 Task: Forward email with the signature Christopher Carter with the subject Request for a discount from softage.1@softage.net to softage.3@softage.net with the message I would appreciate it if you could review the project proposal and provide feedback., select first 2 words, change the font of the message to Narrow and change the font typography to underline Send the email
Action: Mouse moved to (1153, 99)
Screenshot: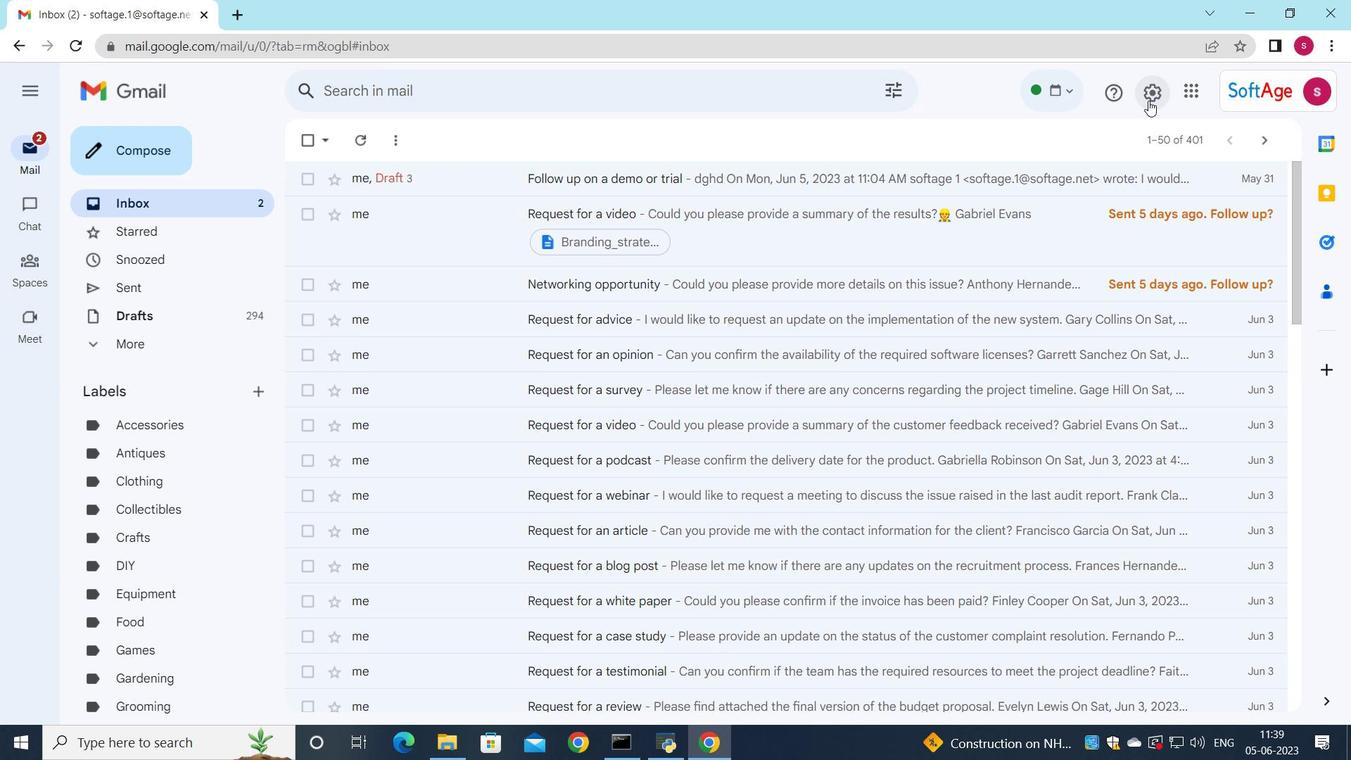 
Action: Mouse pressed left at (1153, 99)
Screenshot: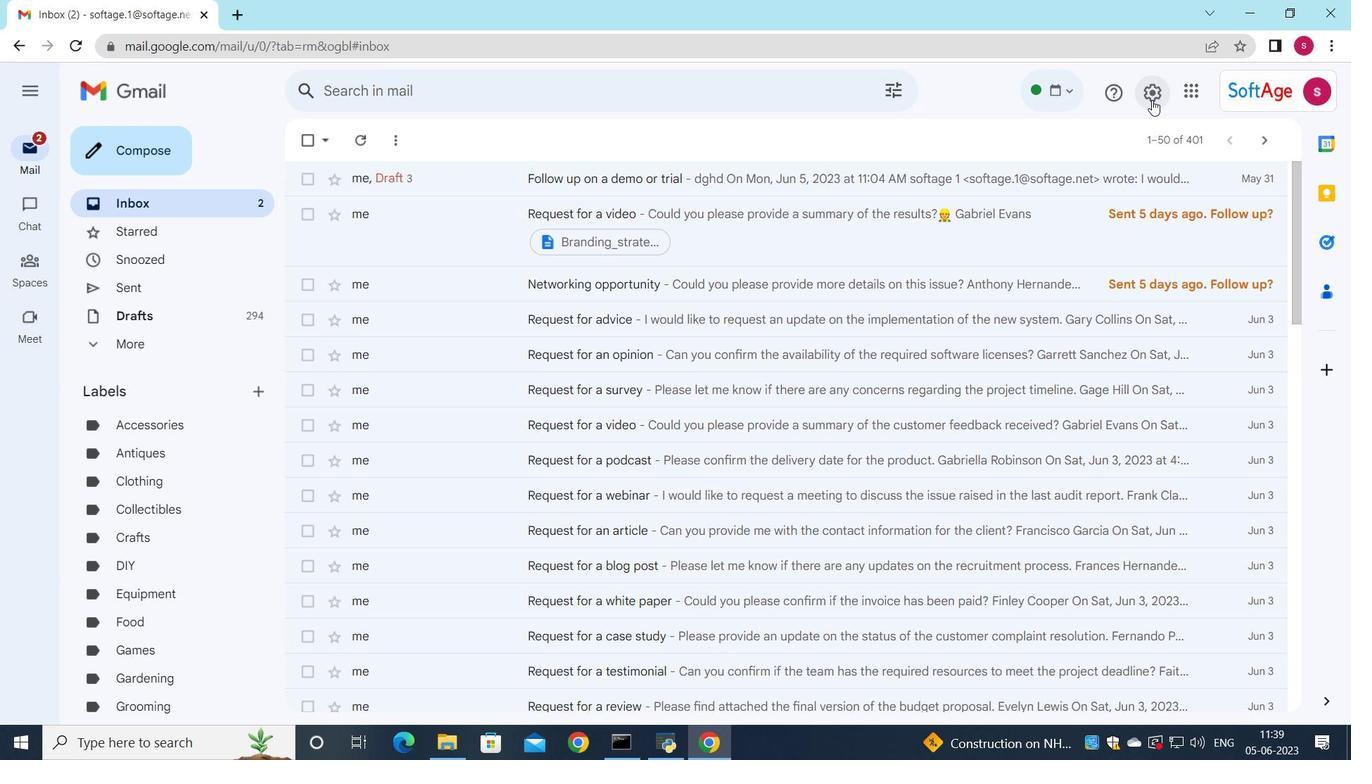 
Action: Mouse moved to (1158, 178)
Screenshot: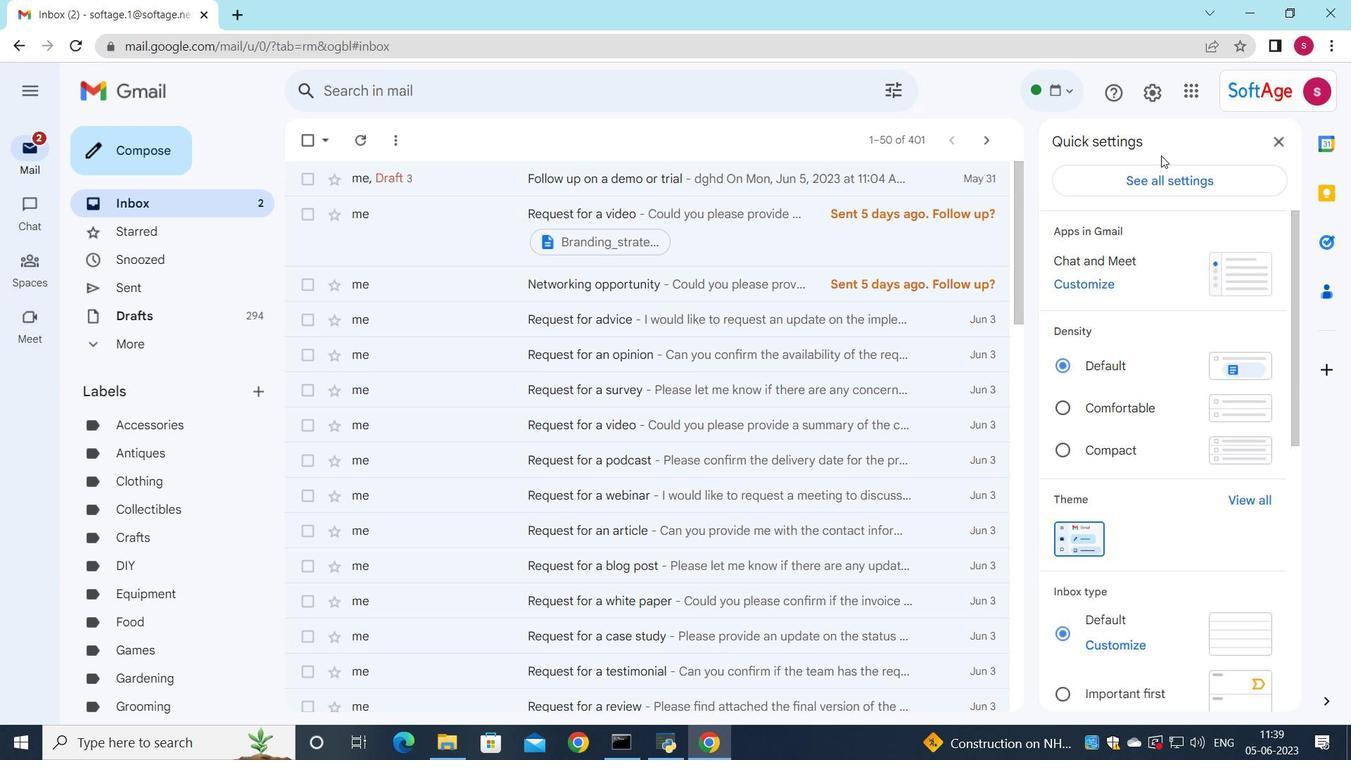 
Action: Mouse pressed left at (1158, 178)
Screenshot: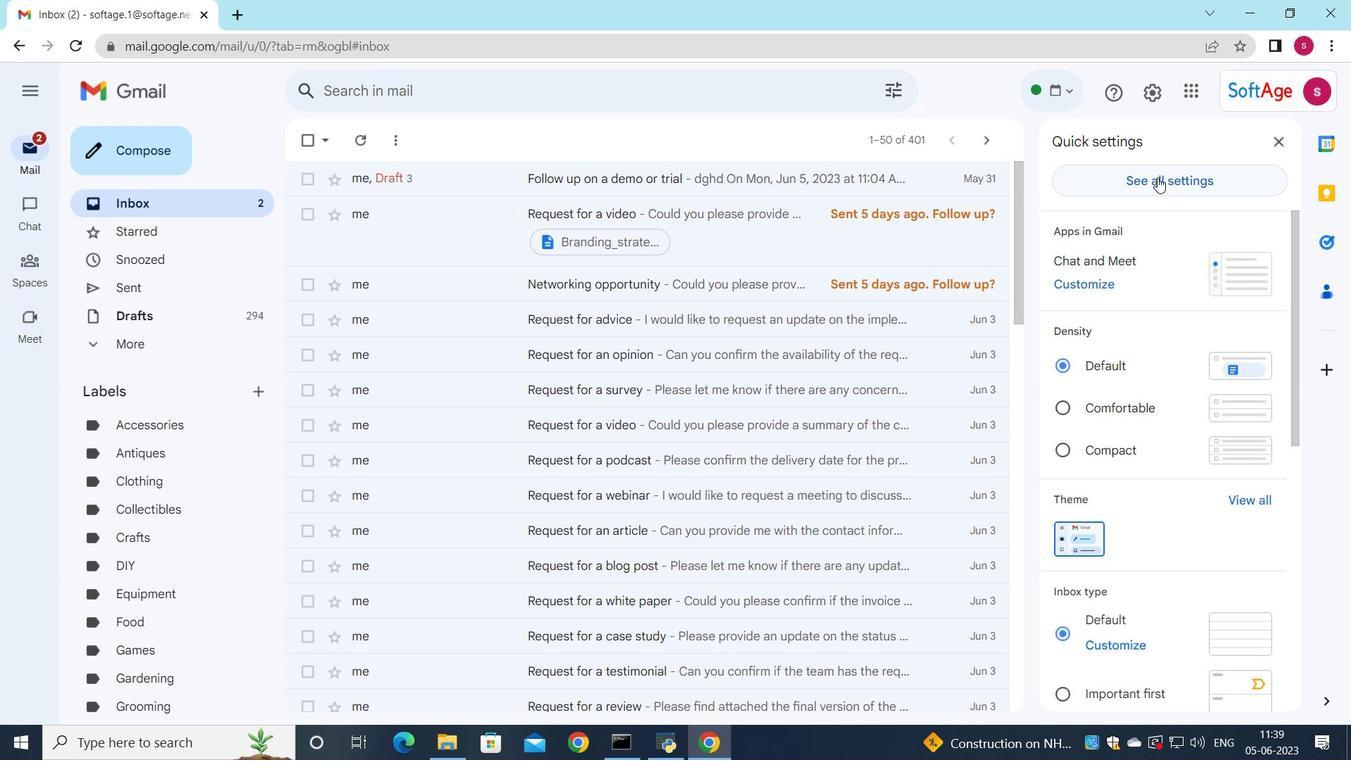 
Action: Mouse moved to (775, 349)
Screenshot: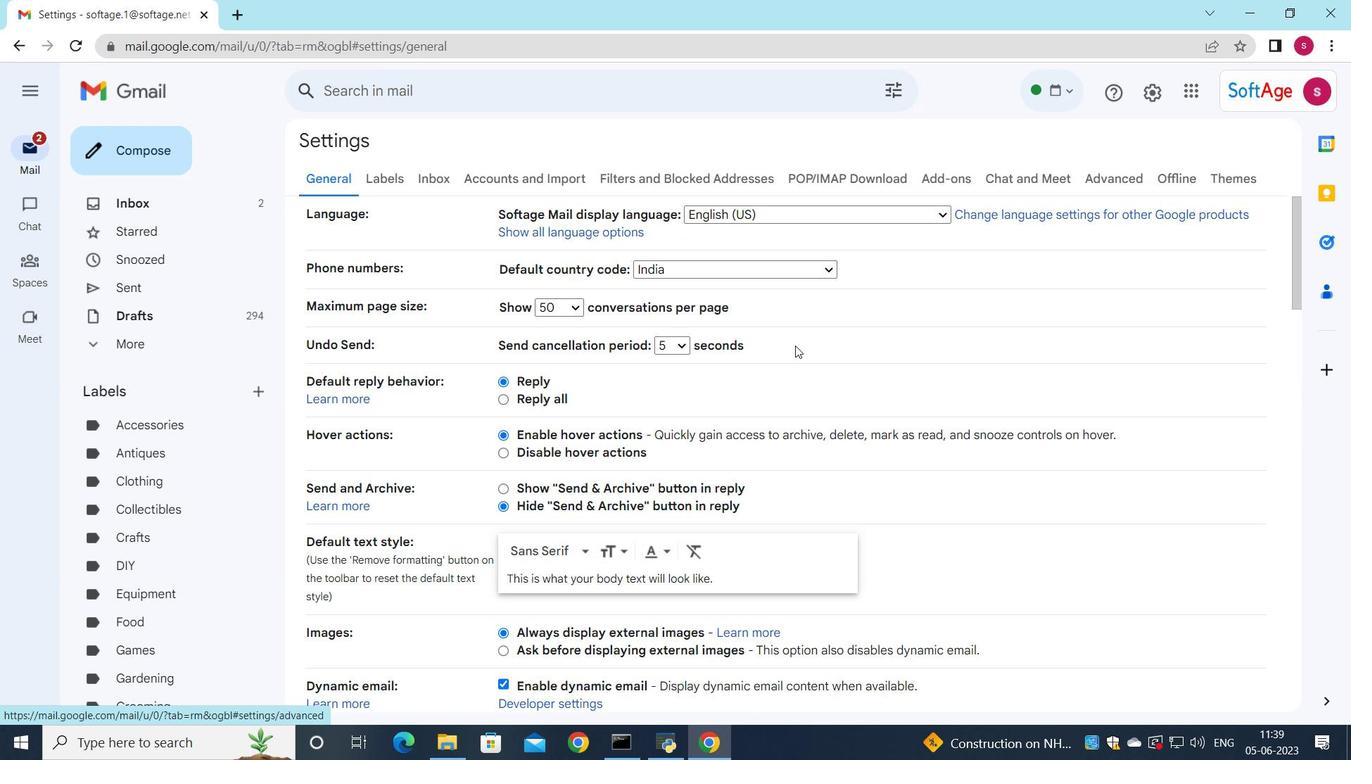 
Action: Mouse scrolled (775, 348) with delta (0, 0)
Screenshot: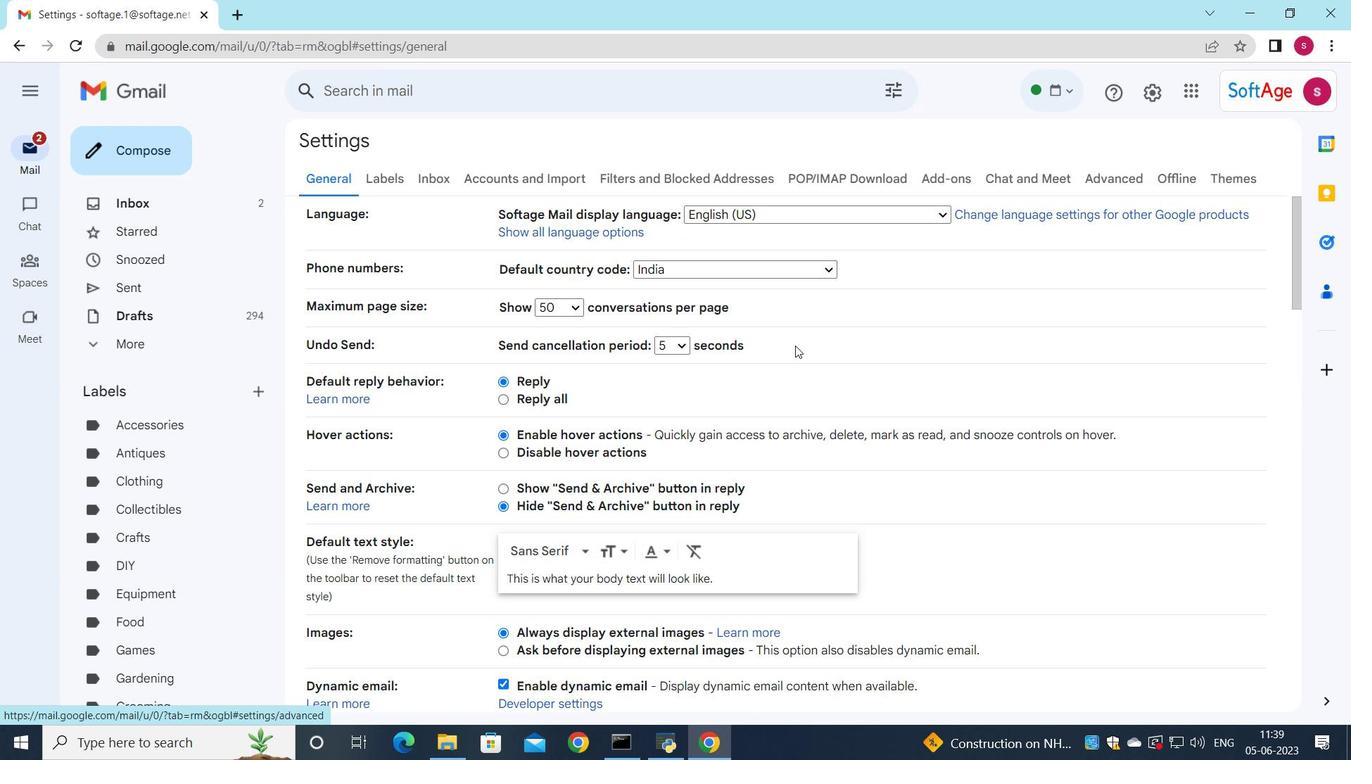 
Action: Mouse moved to (772, 351)
Screenshot: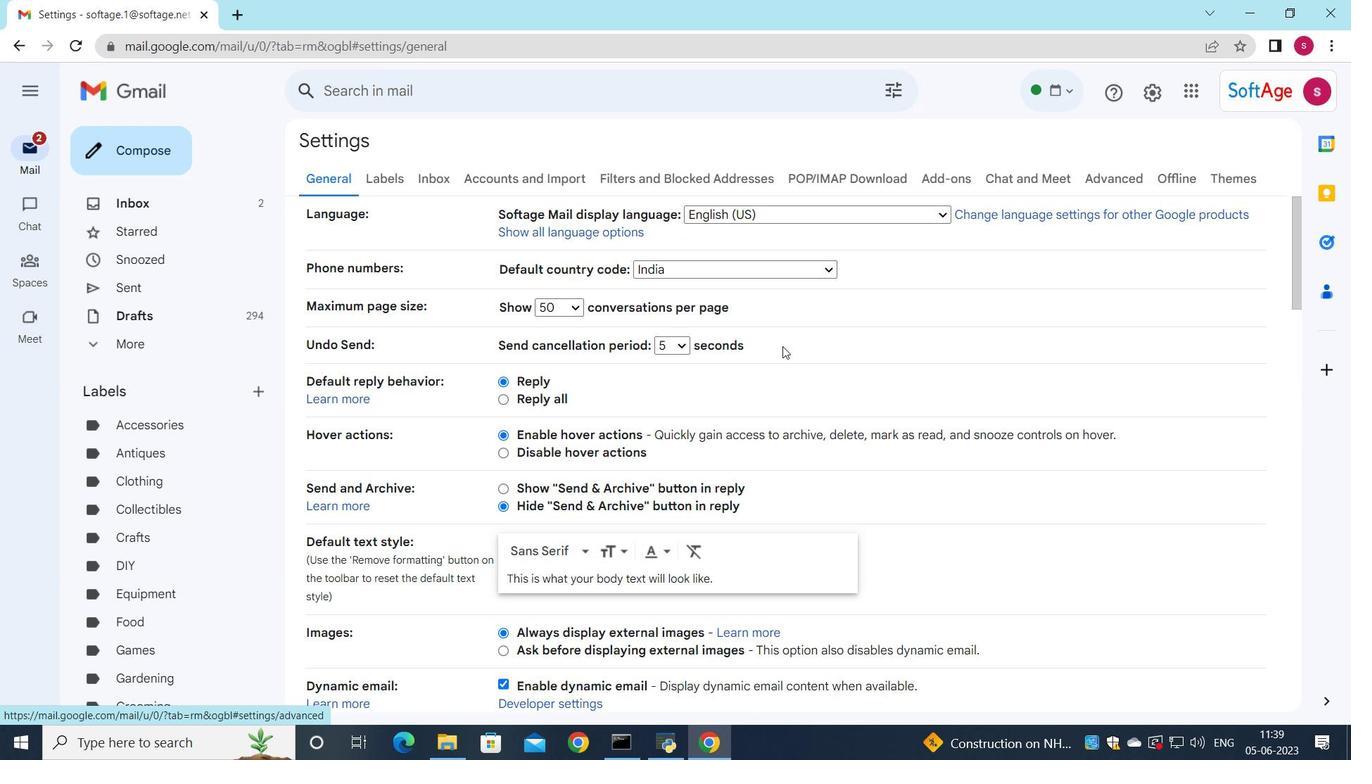 
Action: Mouse scrolled (772, 350) with delta (0, 0)
Screenshot: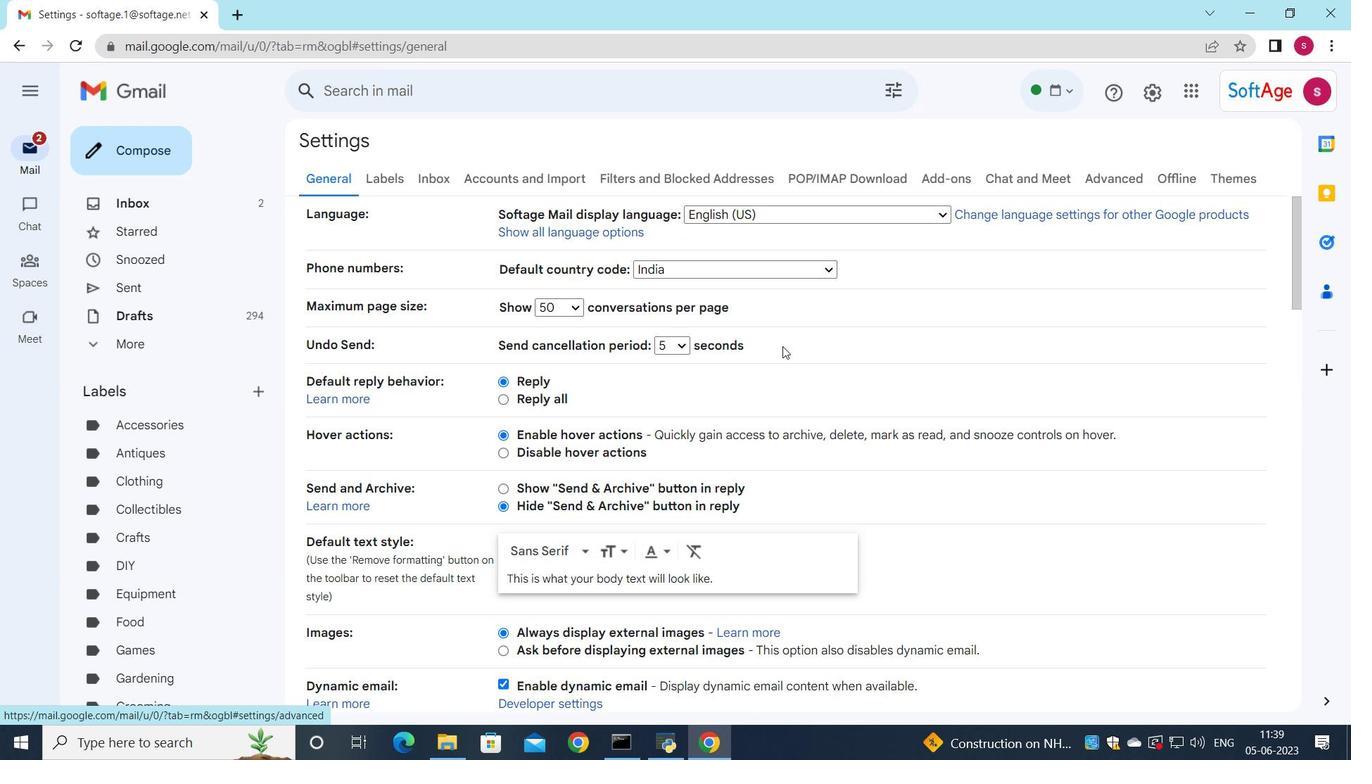 
Action: Mouse moved to (770, 353)
Screenshot: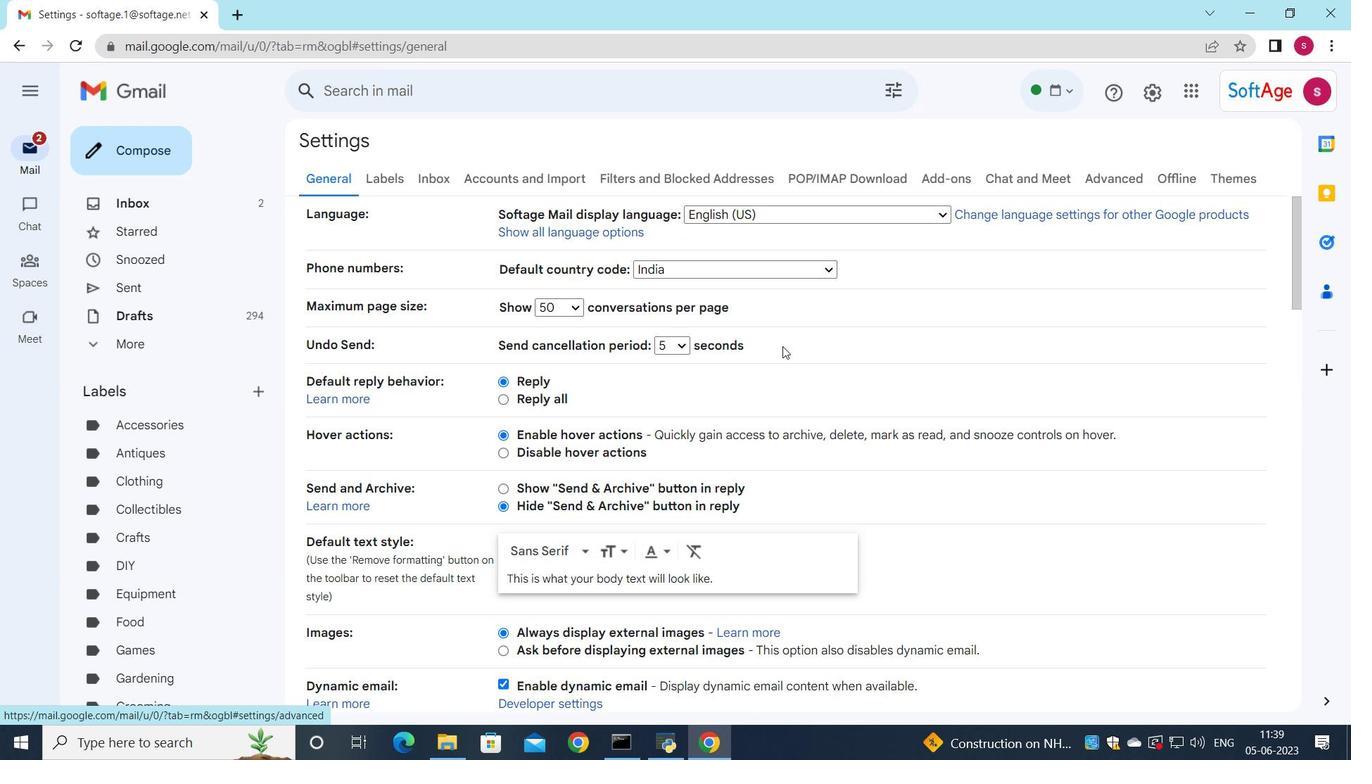 
Action: Mouse scrolled (770, 352) with delta (0, 0)
Screenshot: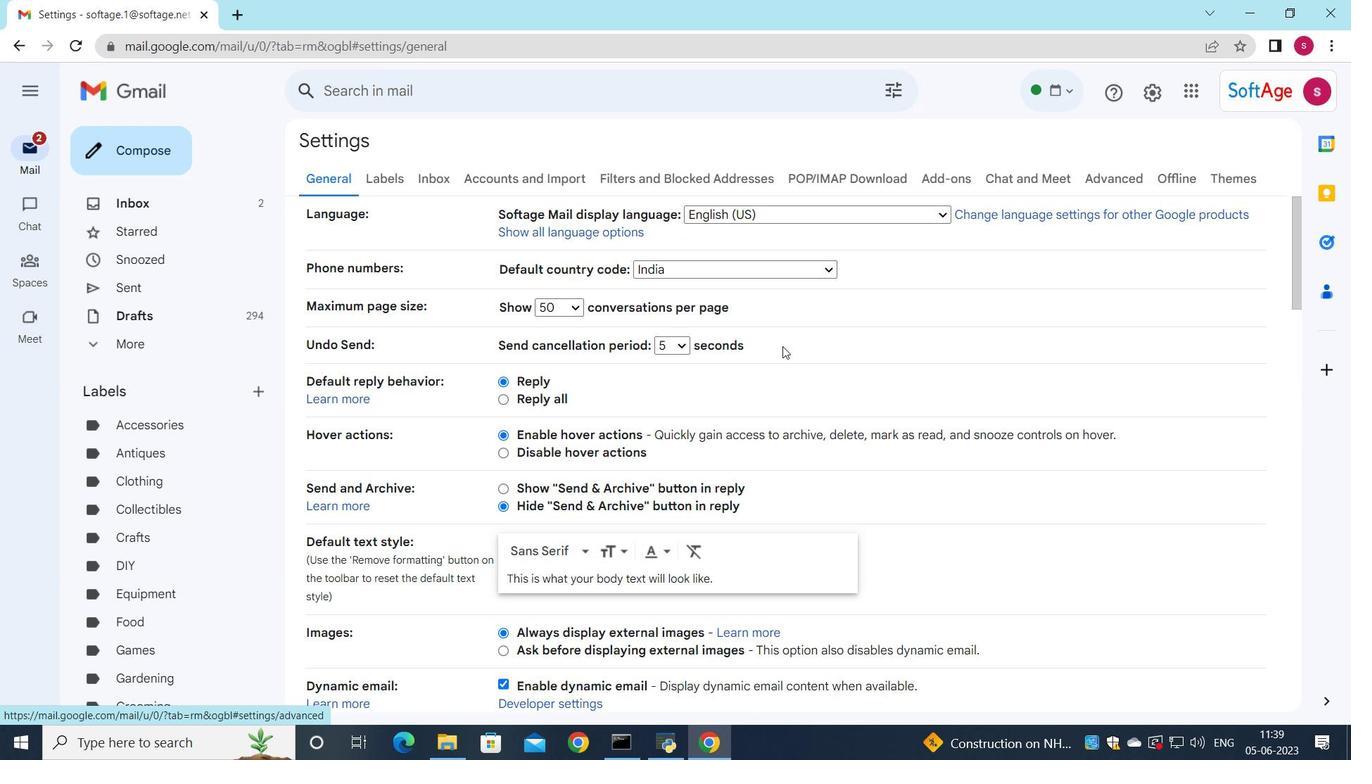 
Action: Mouse moved to (763, 354)
Screenshot: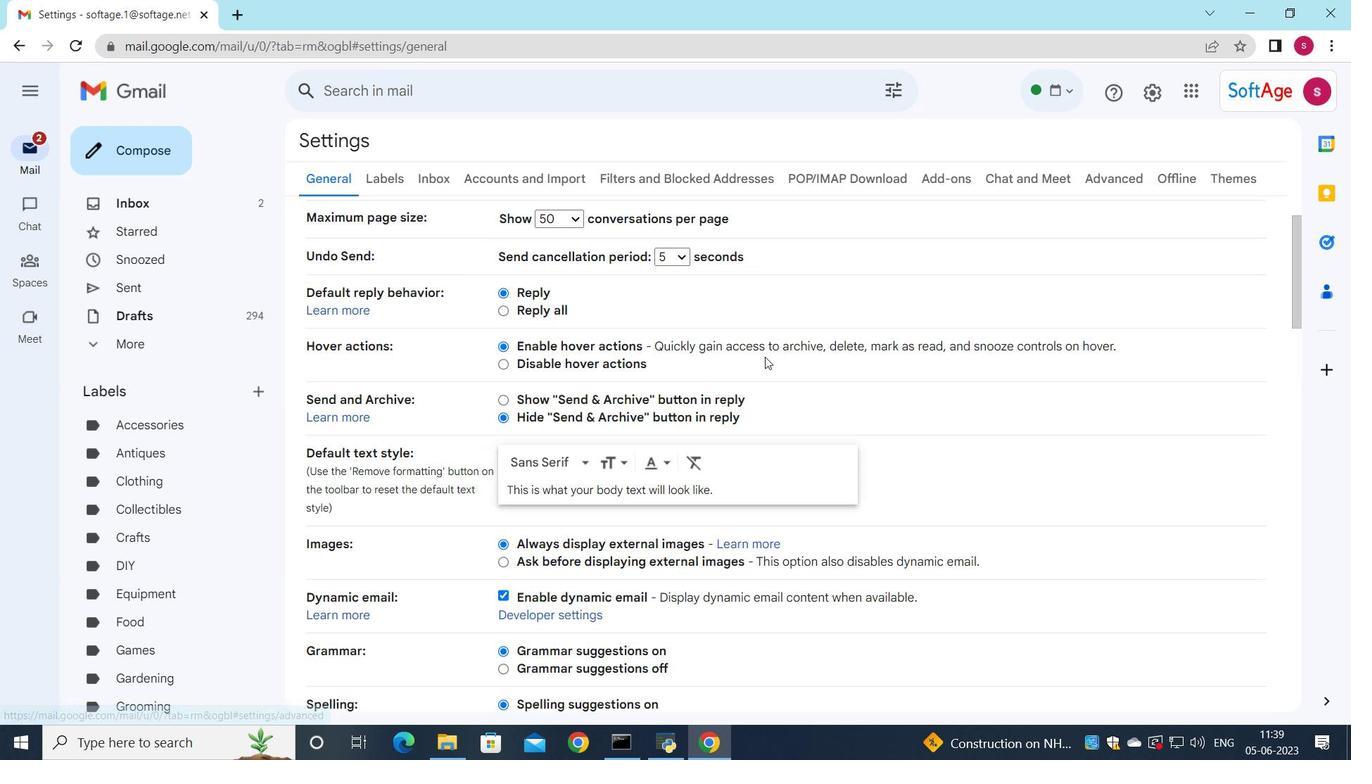 
Action: Mouse scrolled (763, 353) with delta (0, 0)
Screenshot: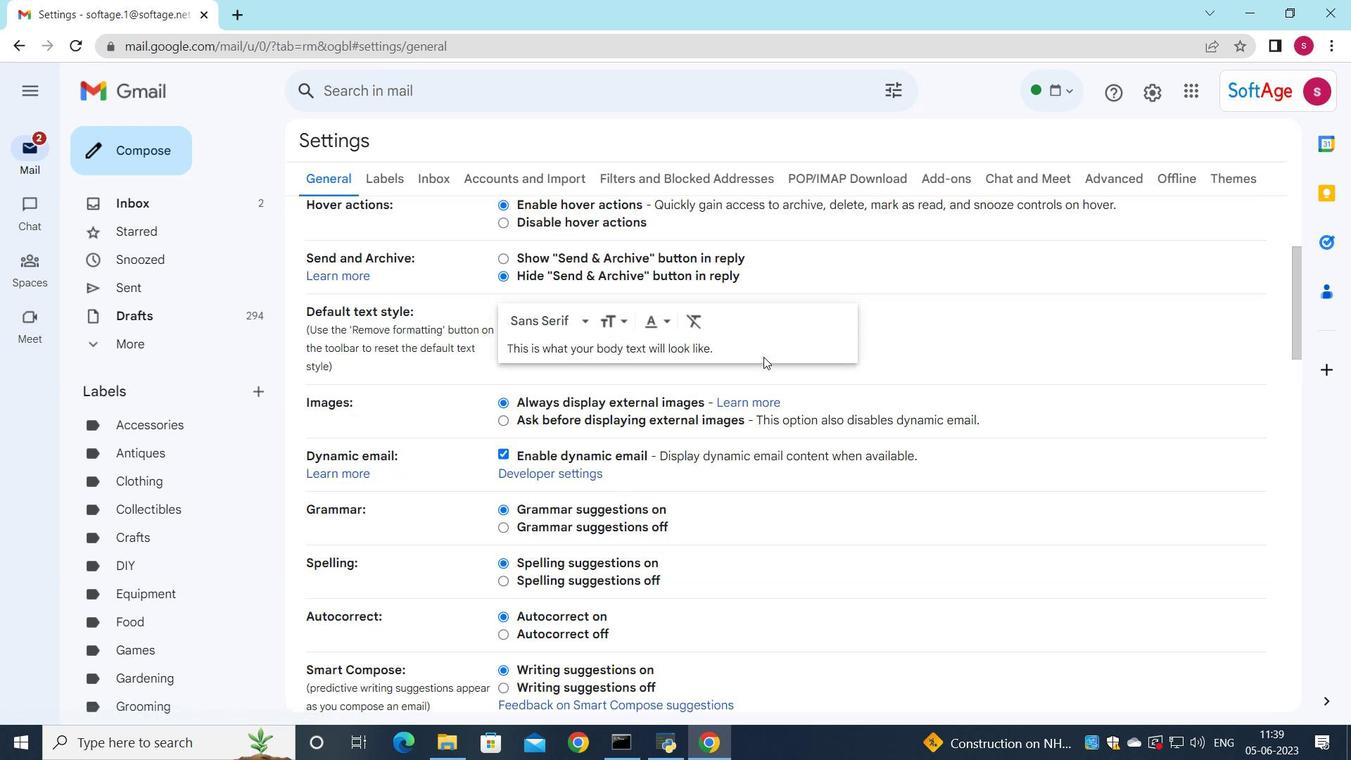 
Action: Mouse scrolled (763, 353) with delta (0, 0)
Screenshot: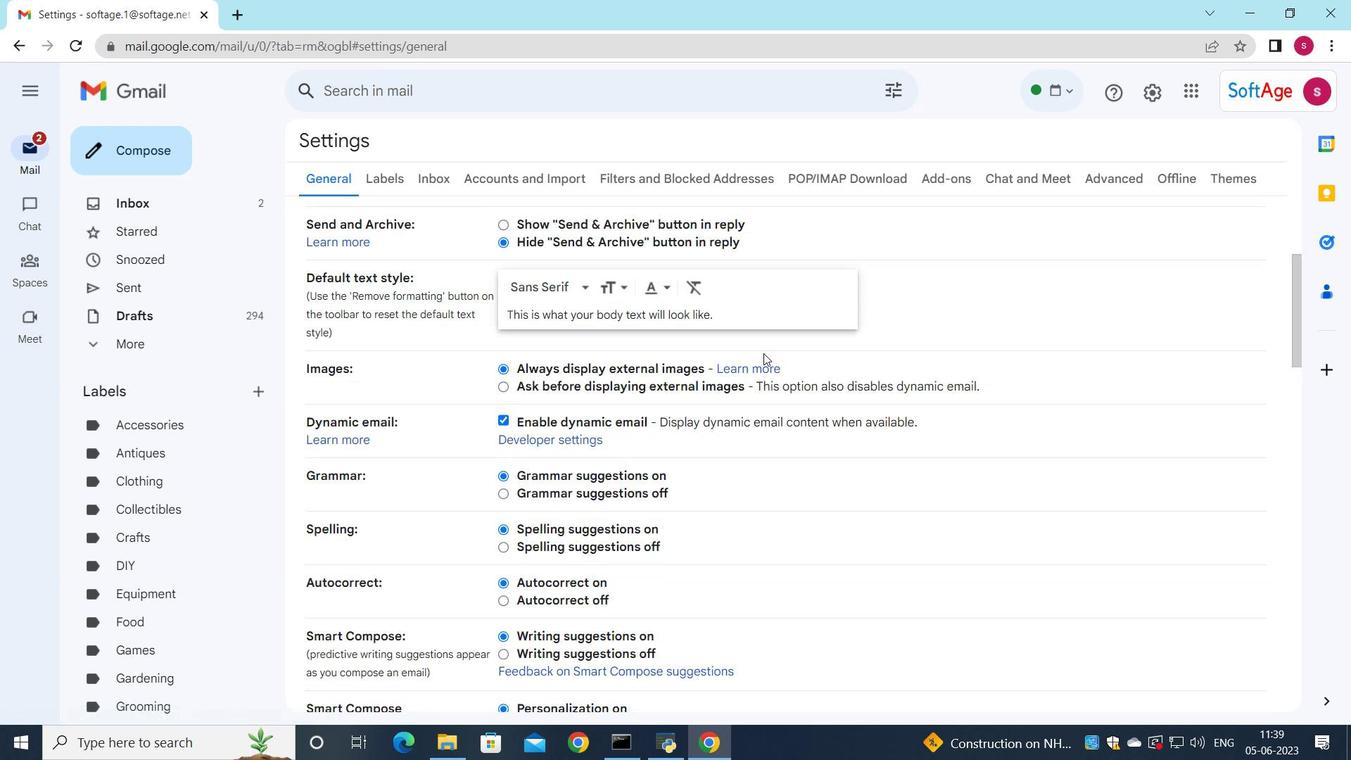 
Action: Mouse scrolled (763, 353) with delta (0, 0)
Screenshot: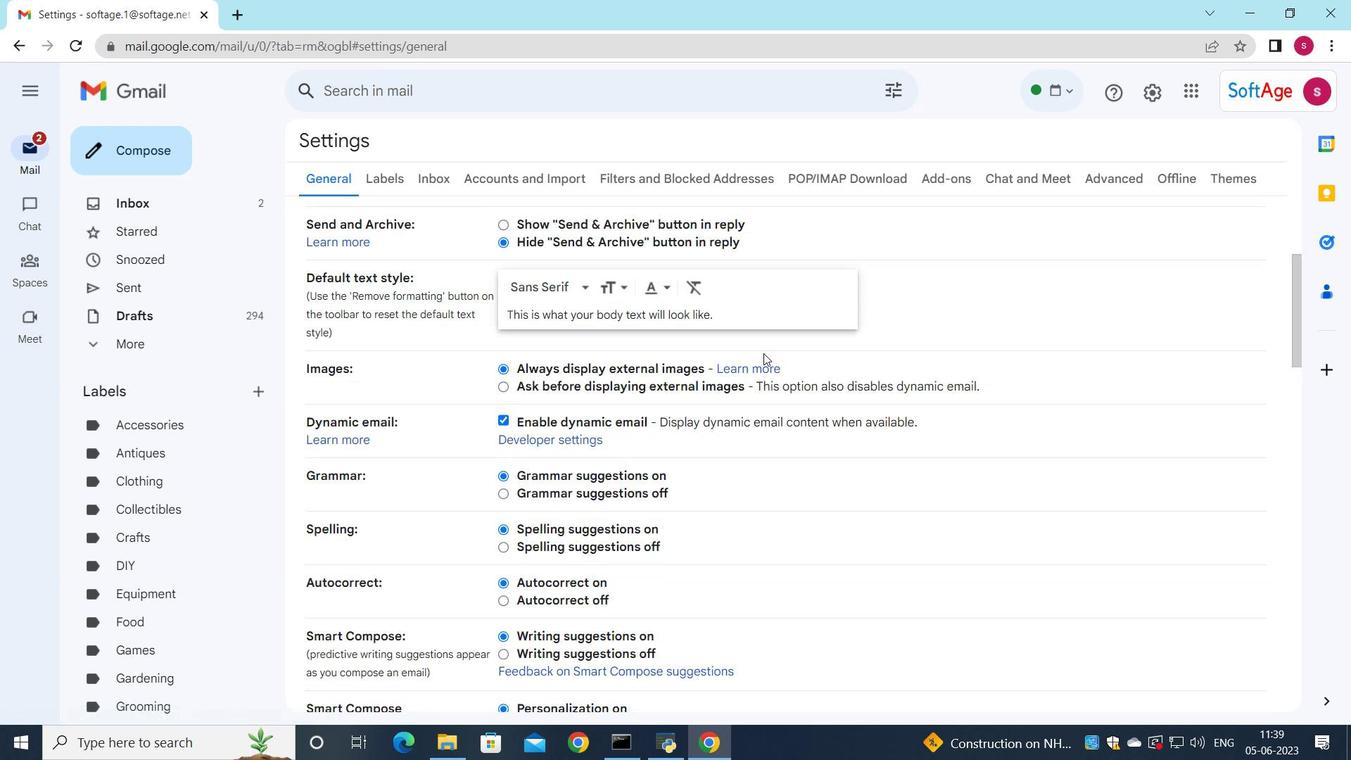 
Action: Mouse moved to (757, 360)
Screenshot: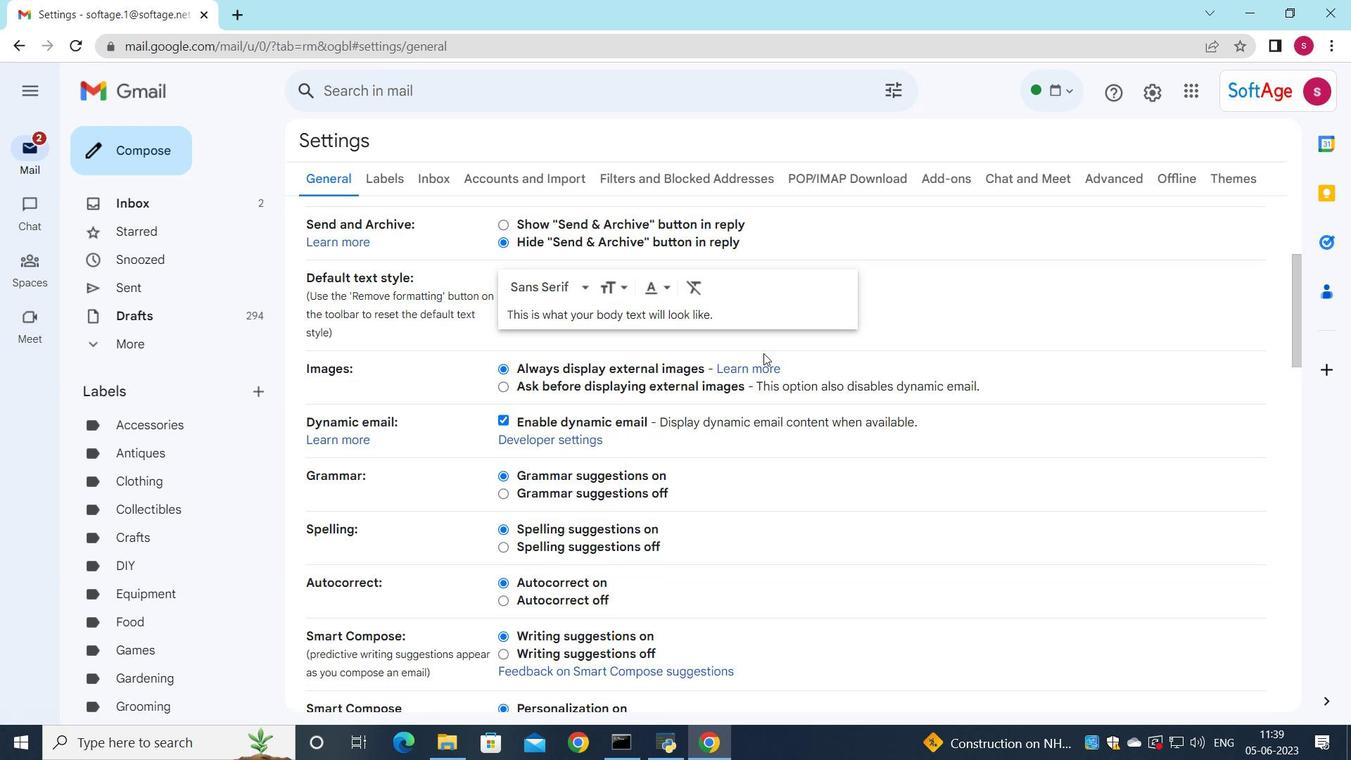 
Action: Mouse scrolled (757, 359) with delta (0, 0)
Screenshot: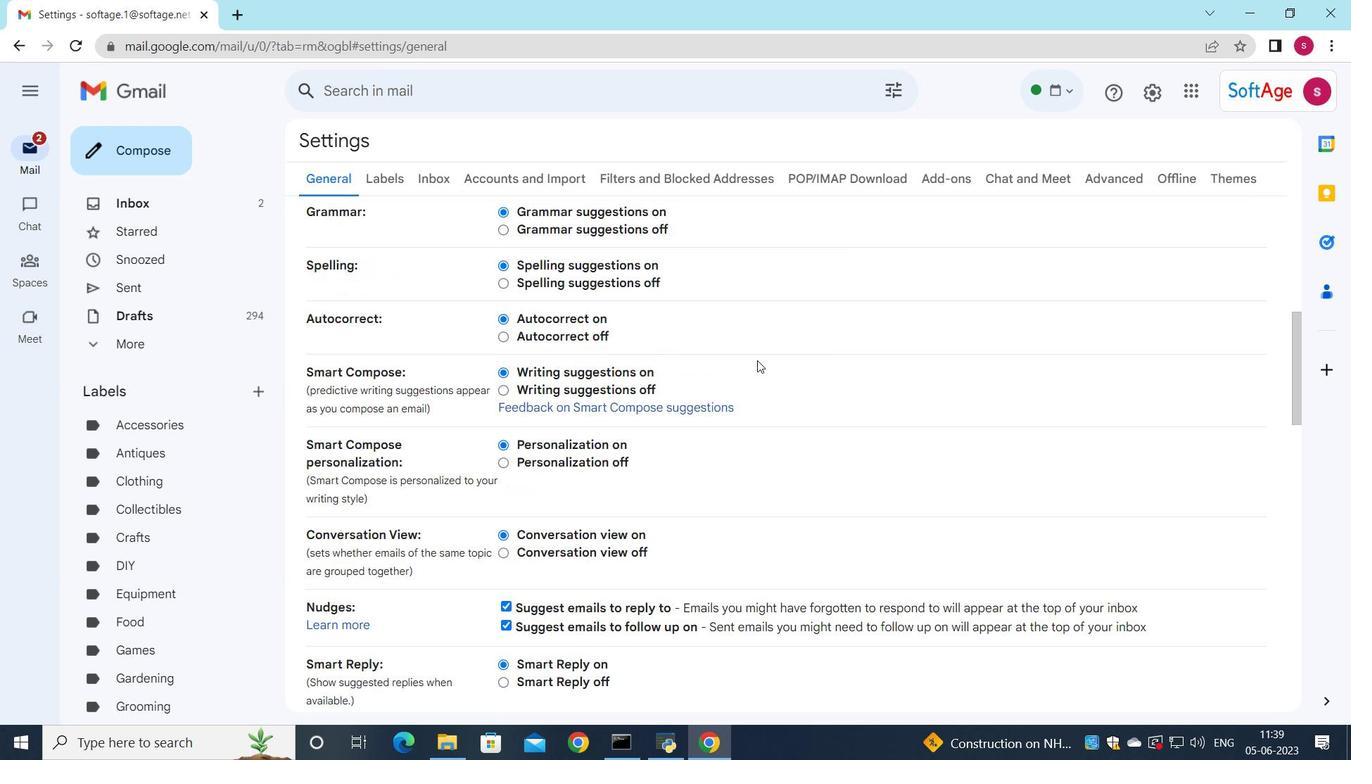 
Action: Mouse moved to (732, 379)
Screenshot: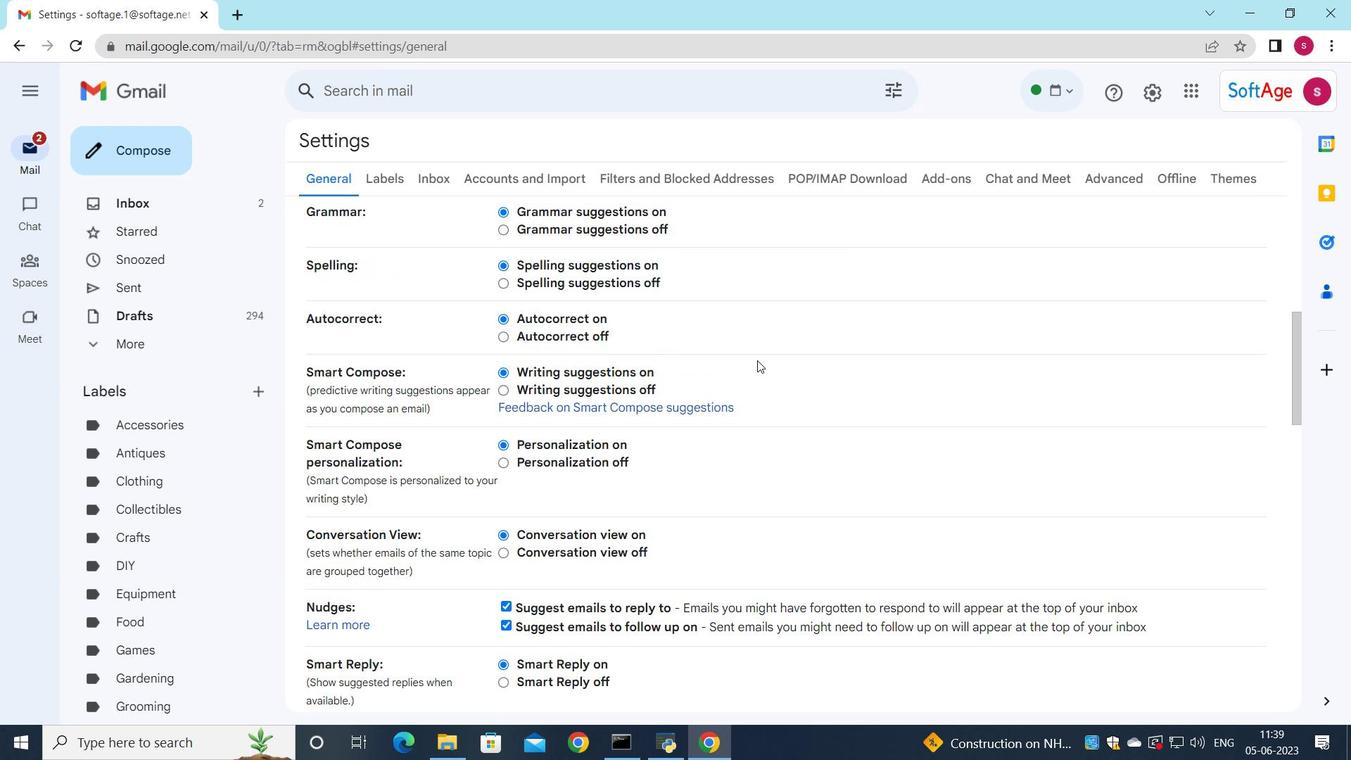 
Action: Mouse scrolled (754, 361) with delta (0, 0)
Screenshot: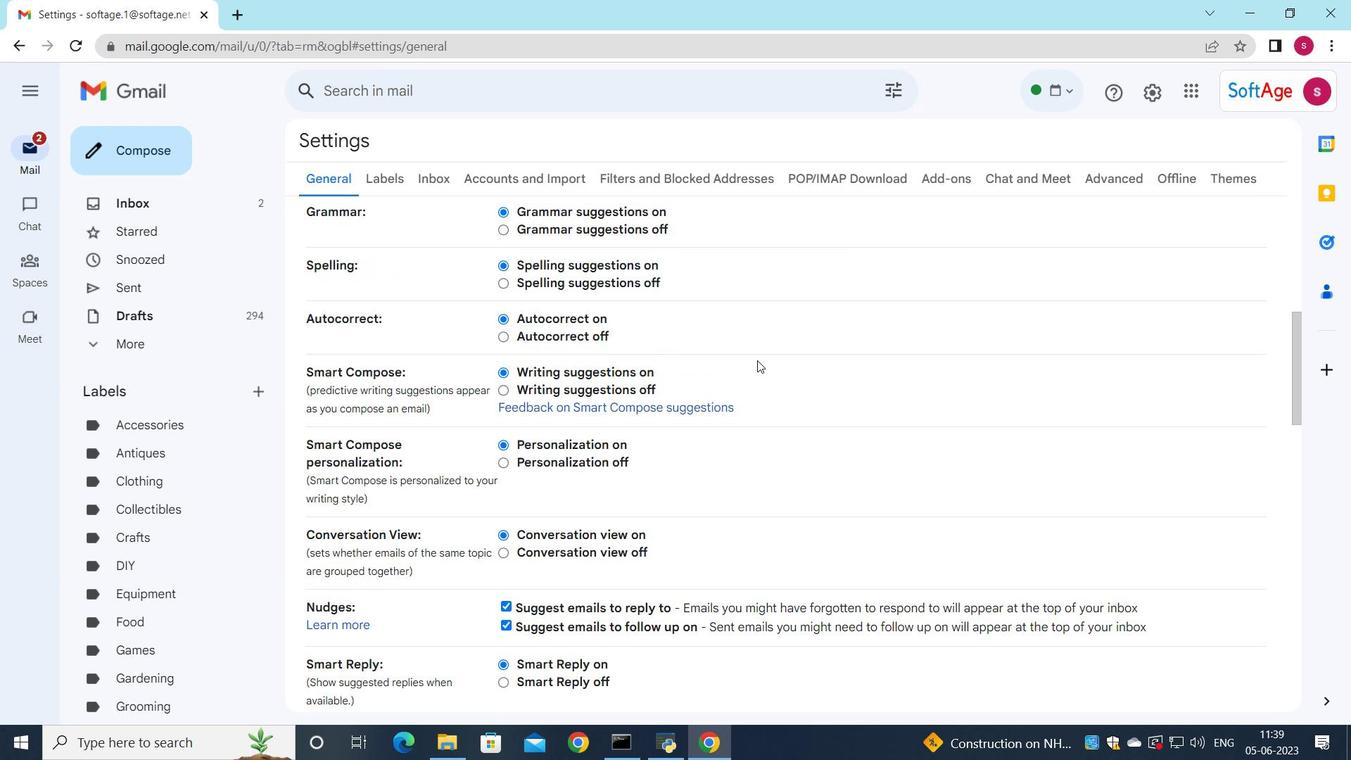 
Action: Mouse moved to (731, 379)
Screenshot: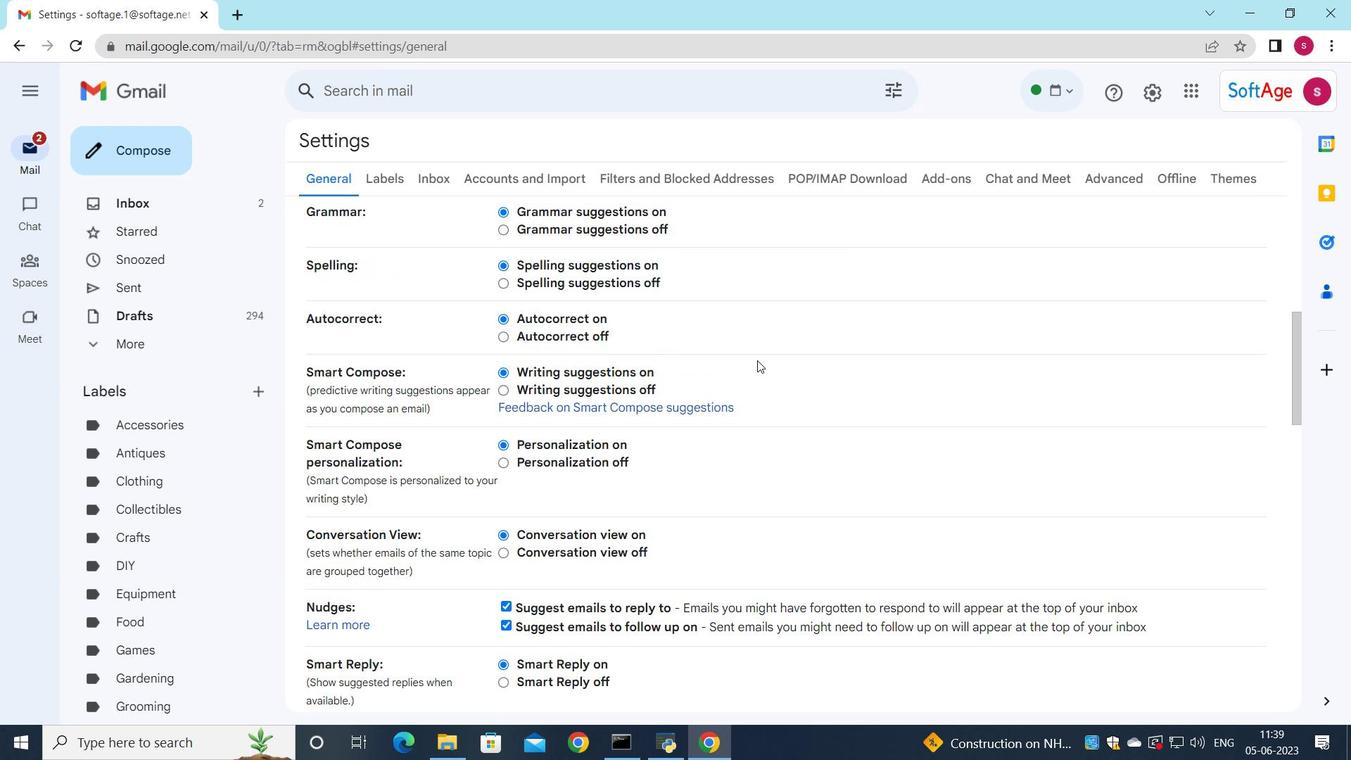 
Action: Mouse scrolled (751, 362) with delta (0, 0)
Screenshot: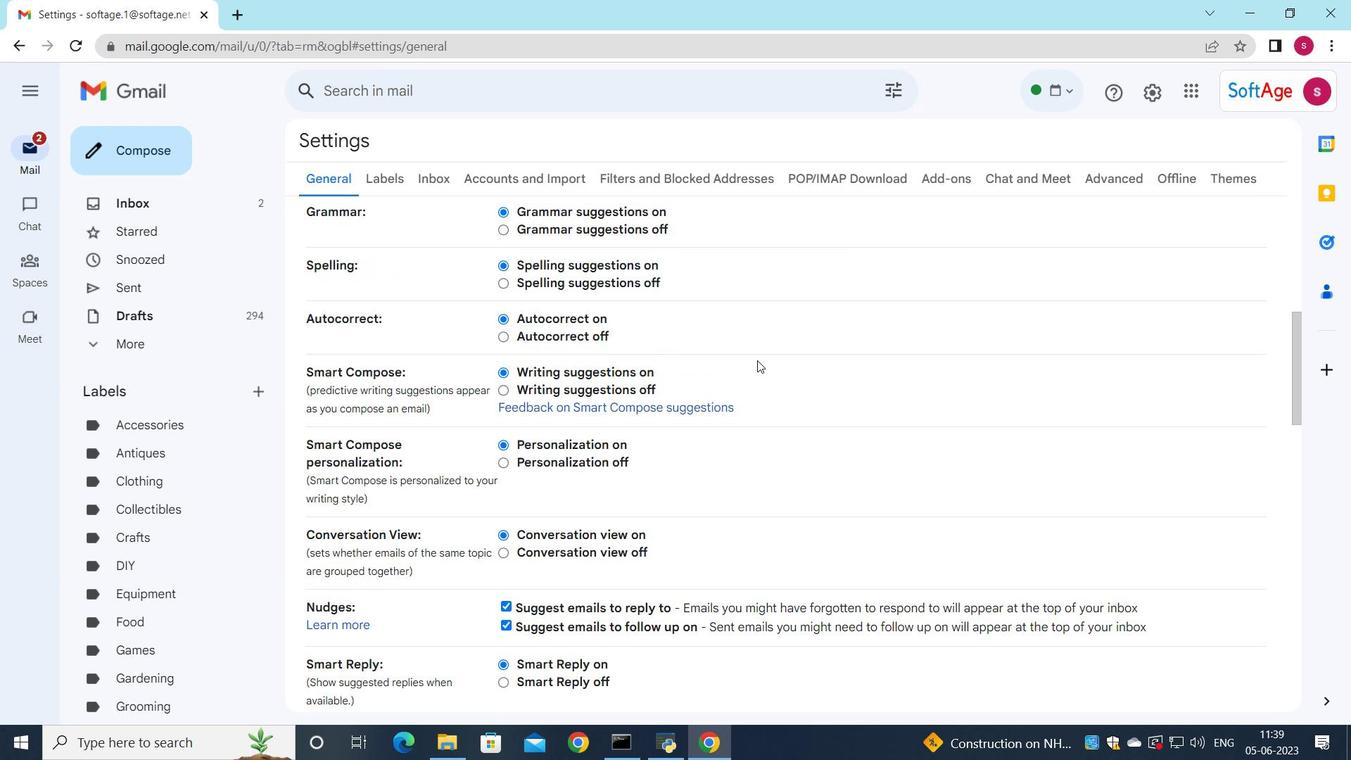 
Action: Mouse moved to (730, 380)
Screenshot: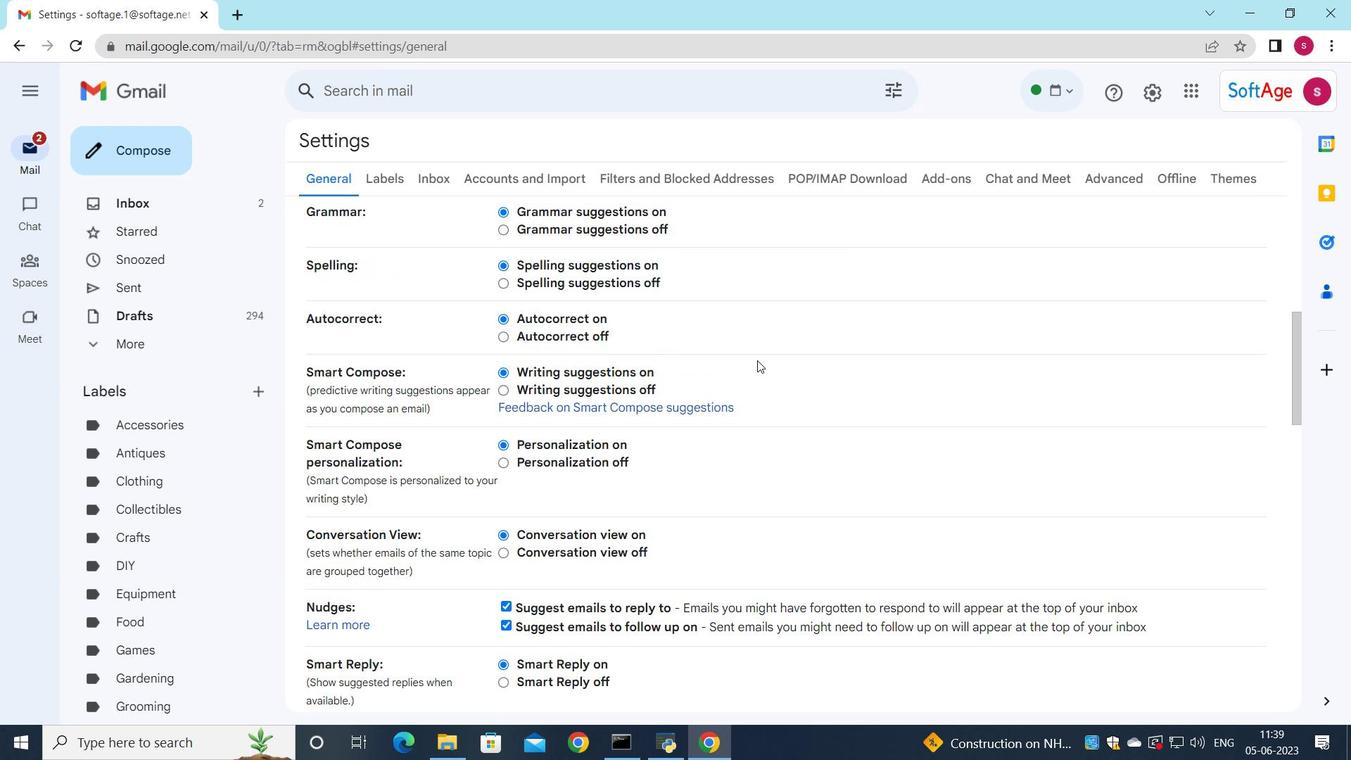 
Action: Mouse scrolled (749, 363) with delta (0, 0)
Screenshot: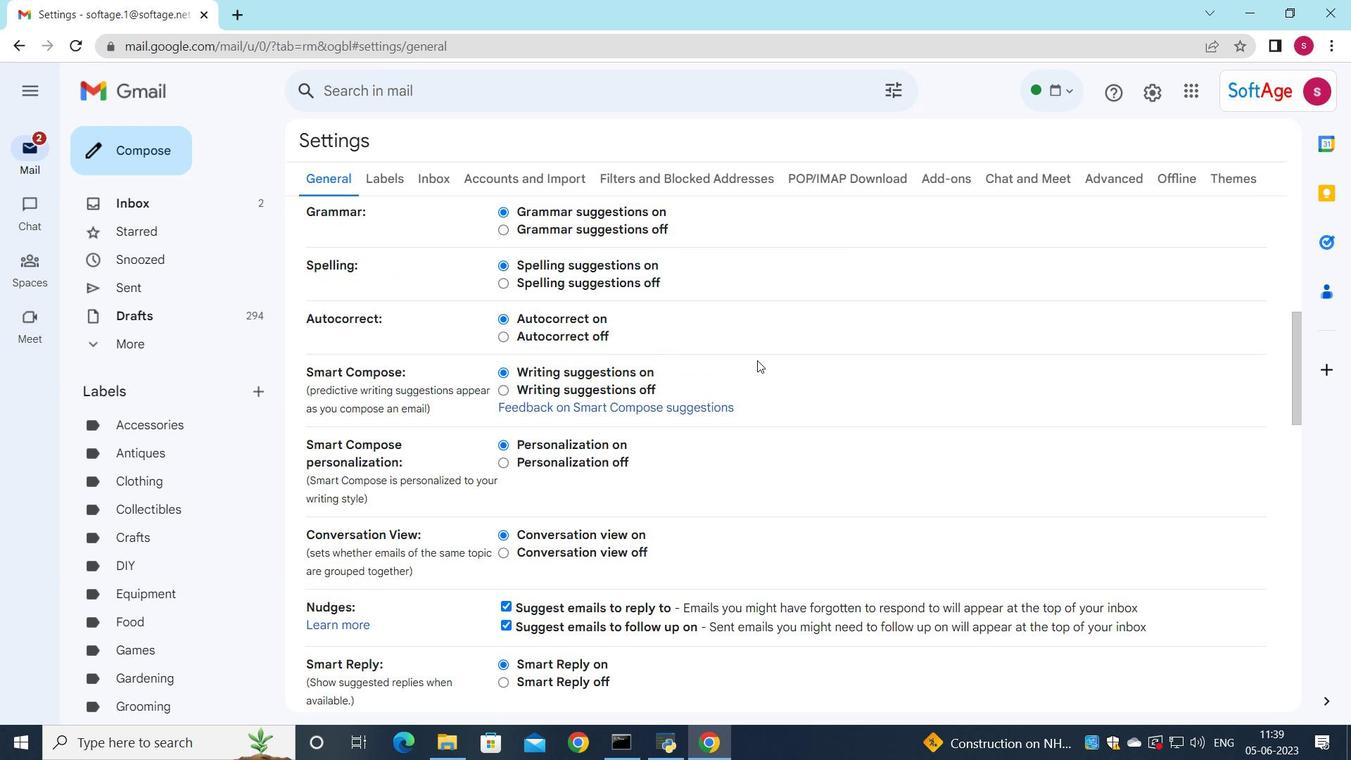 
Action: Mouse moved to (715, 383)
Screenshot: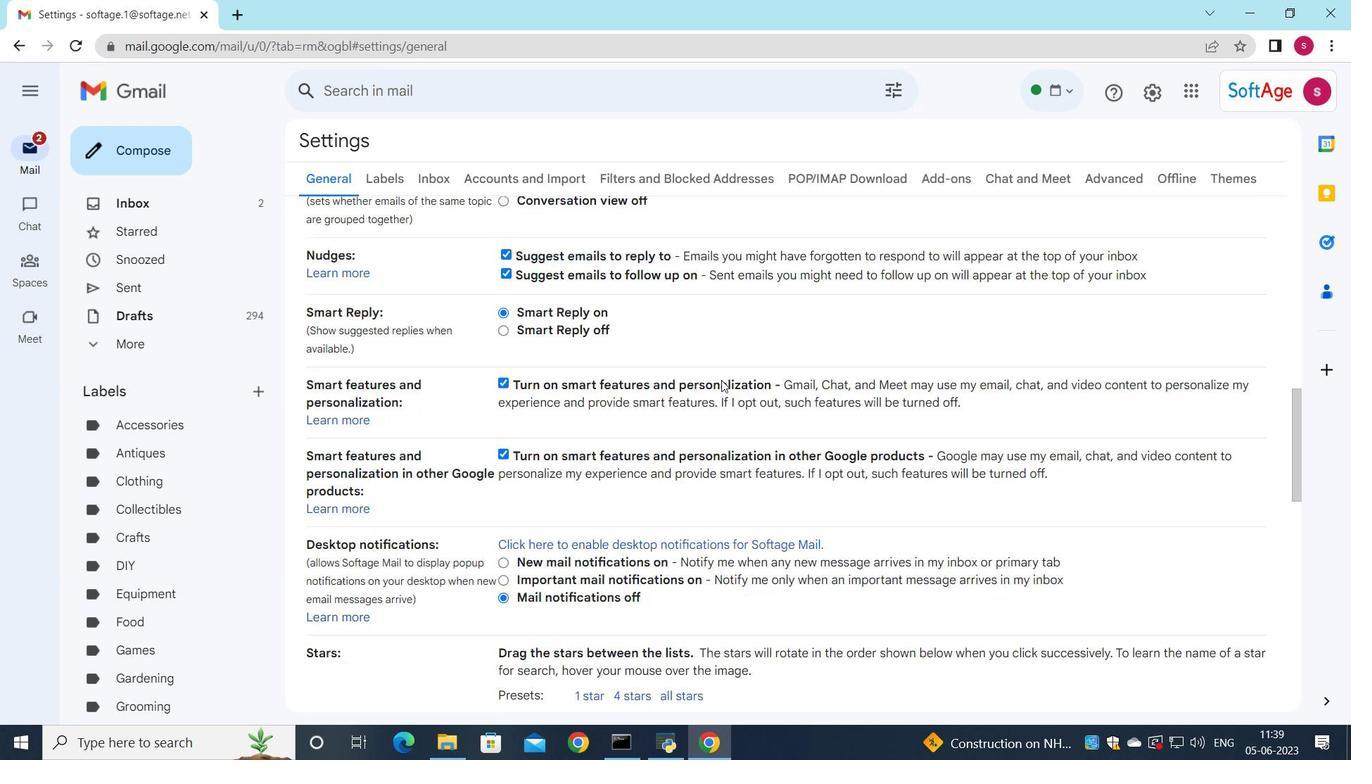 
Action: Mouse scrolled (715, 383) with delta (0, 0)
Screenshot: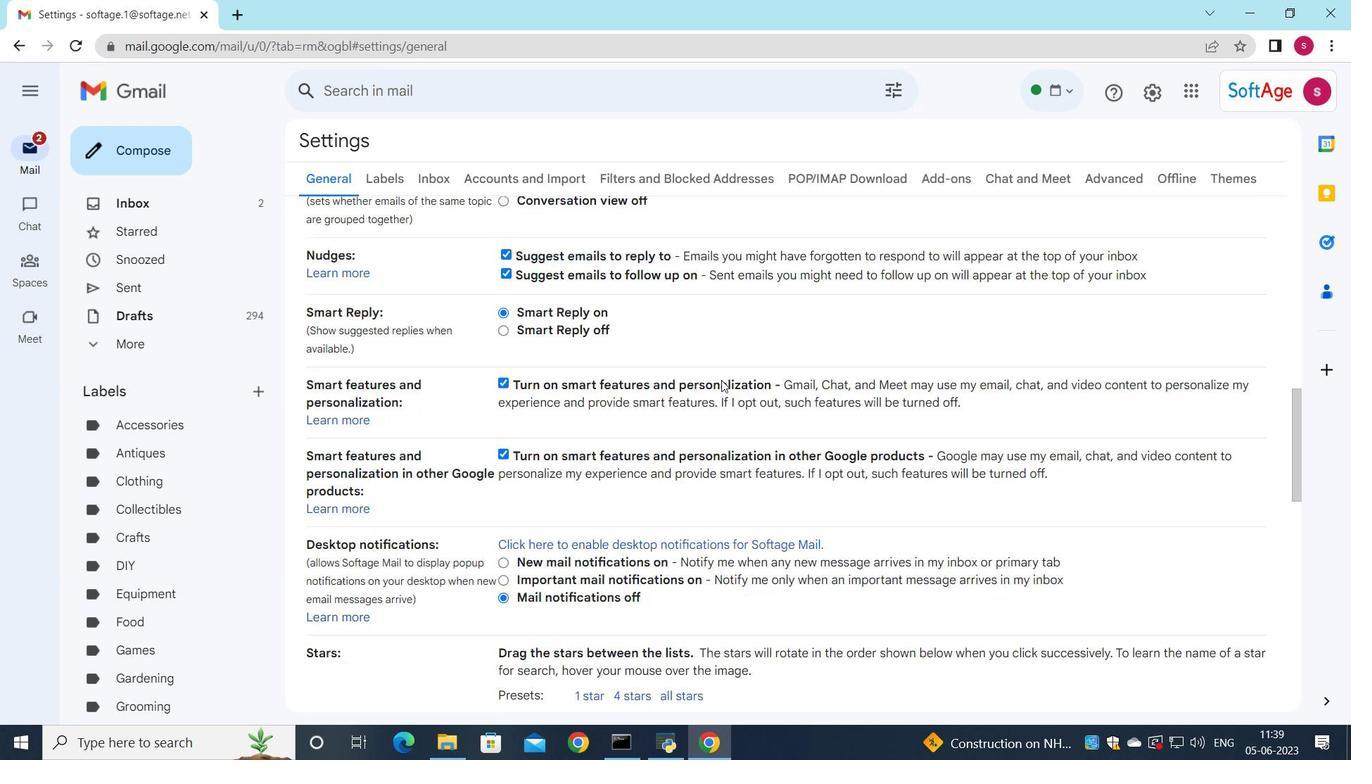 
Action: Mouse moved to (710, 387)
Screenshot: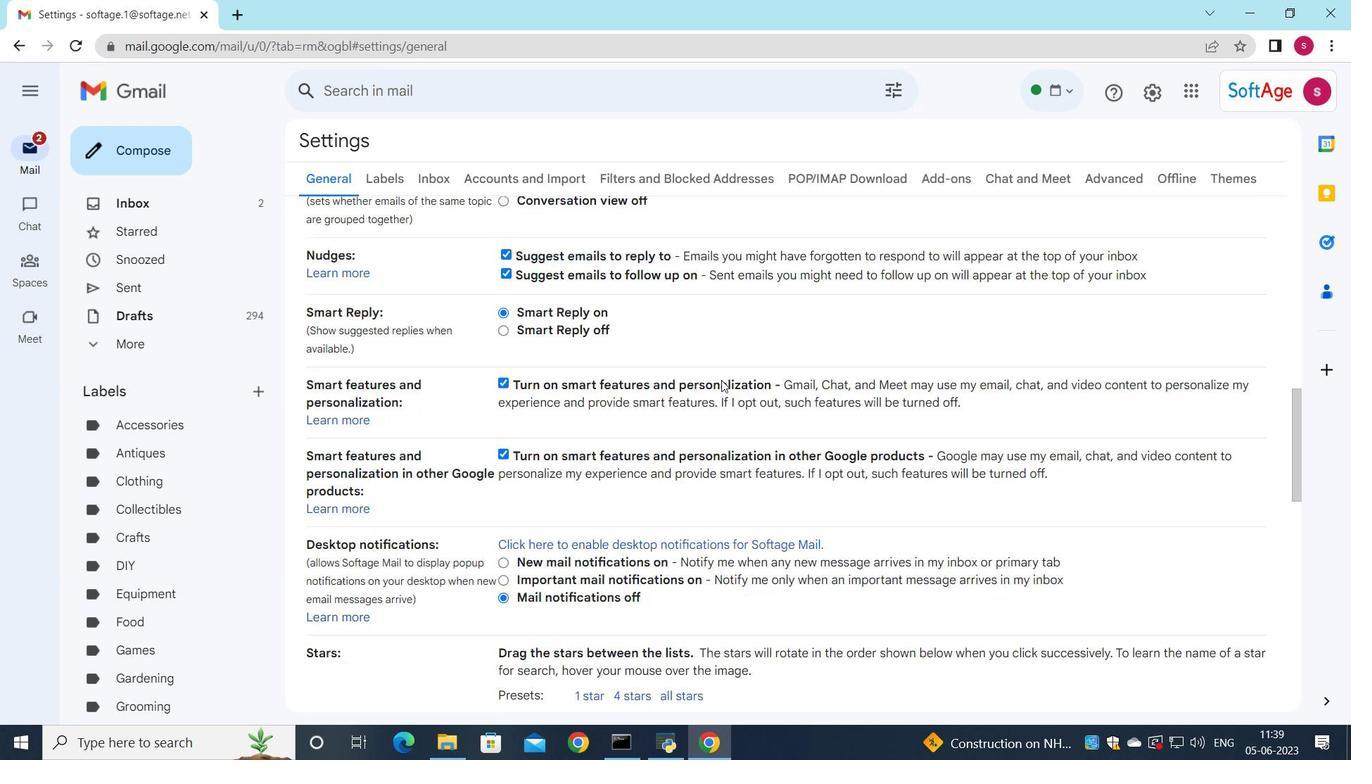 
Action: Mouse scrolled (710, 387) with delta (0, 0)
Screenshot: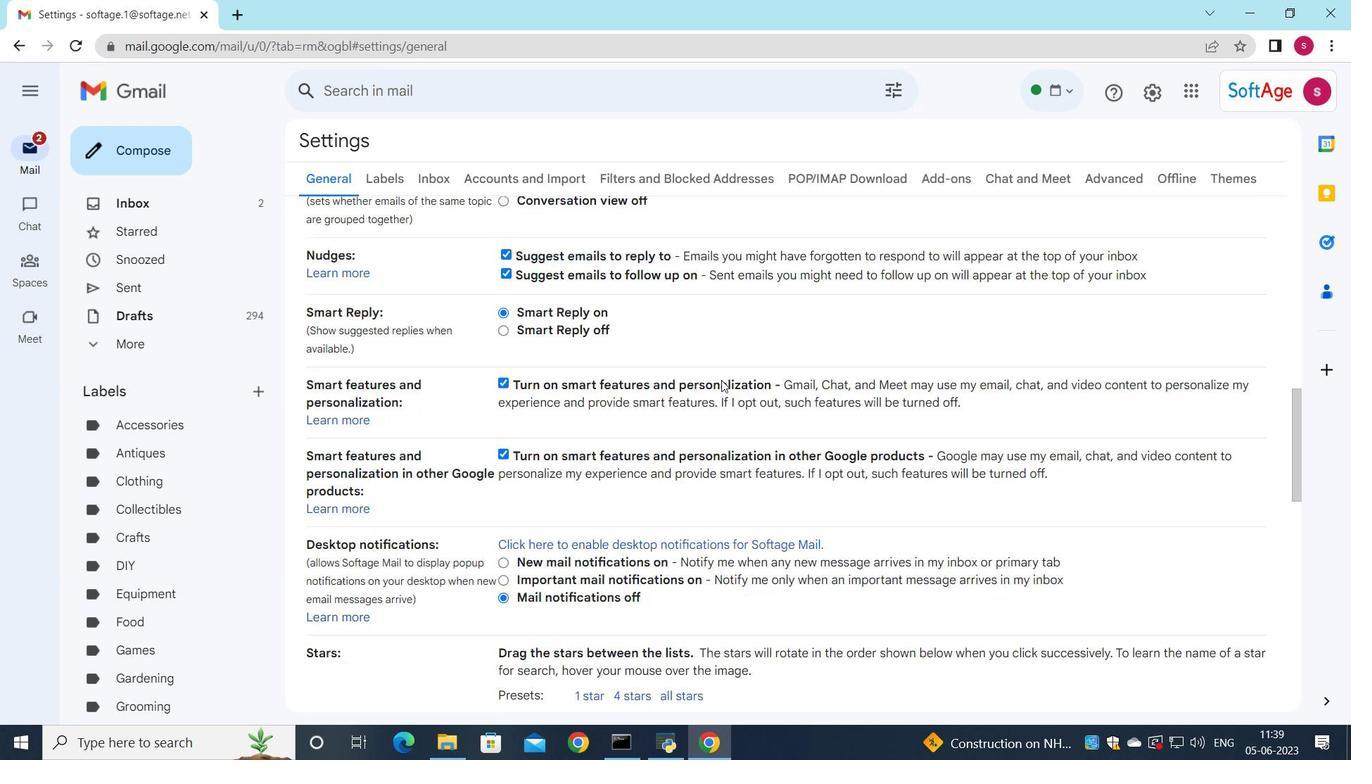 
Action: Mouse moved to (705, 394)
Screenshot: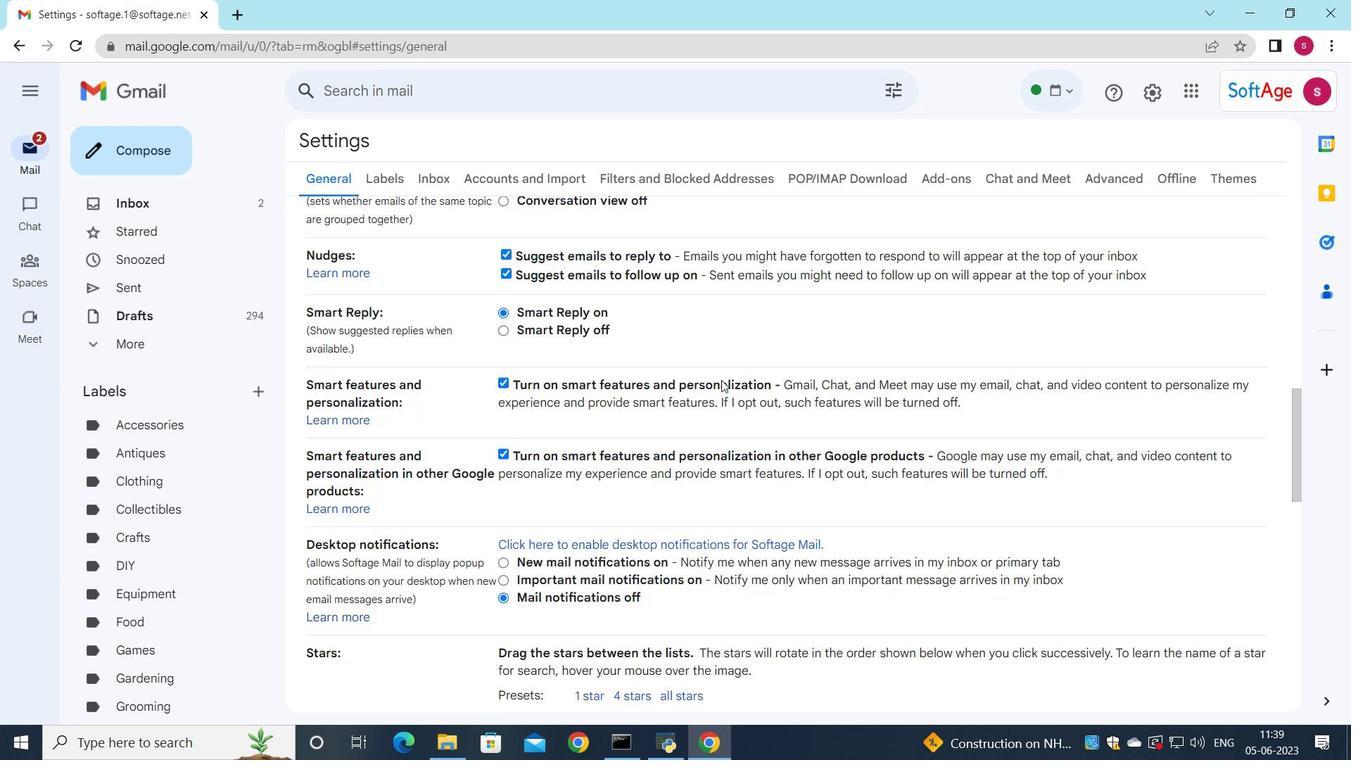 
Action: Mouse scrolled (705, 393) with delta (0, 0)
Screenshot: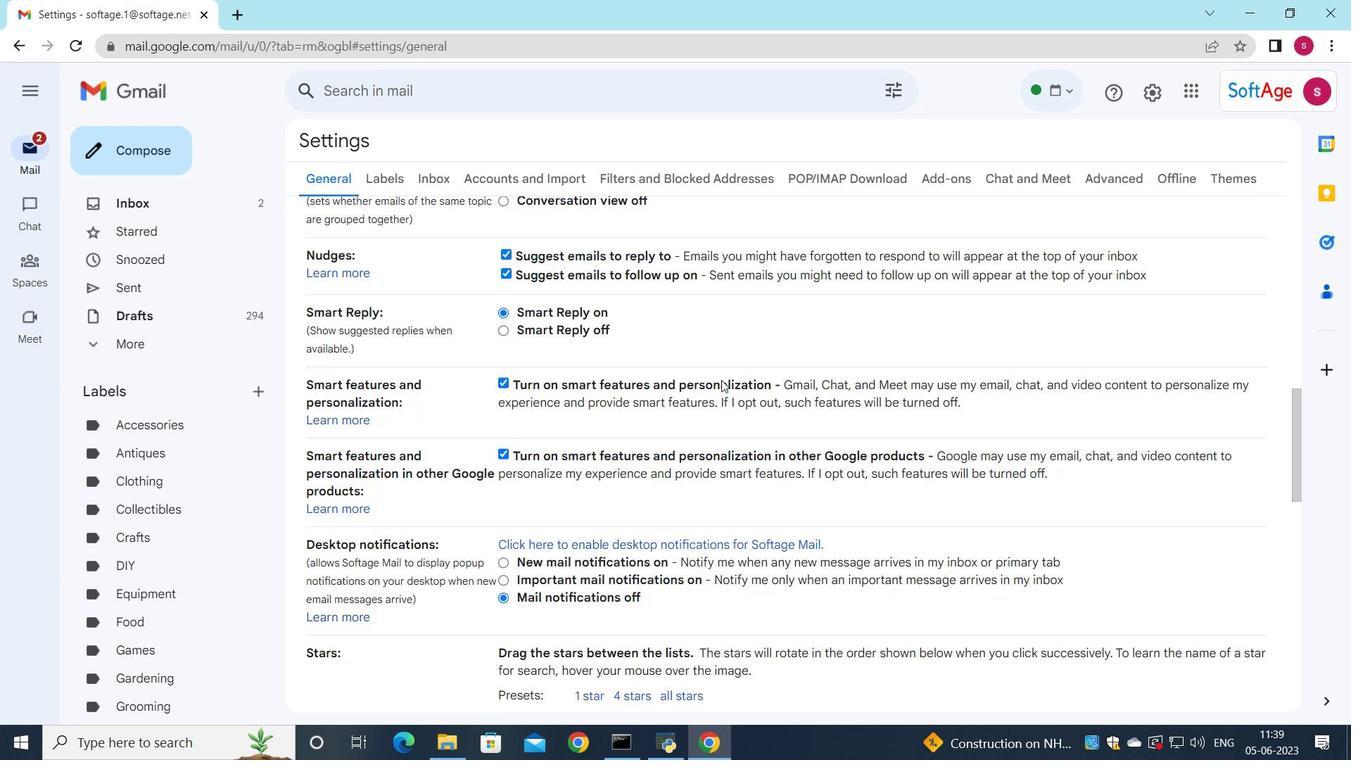 
Action: Mouse moved to (693, 402)
Screenshot: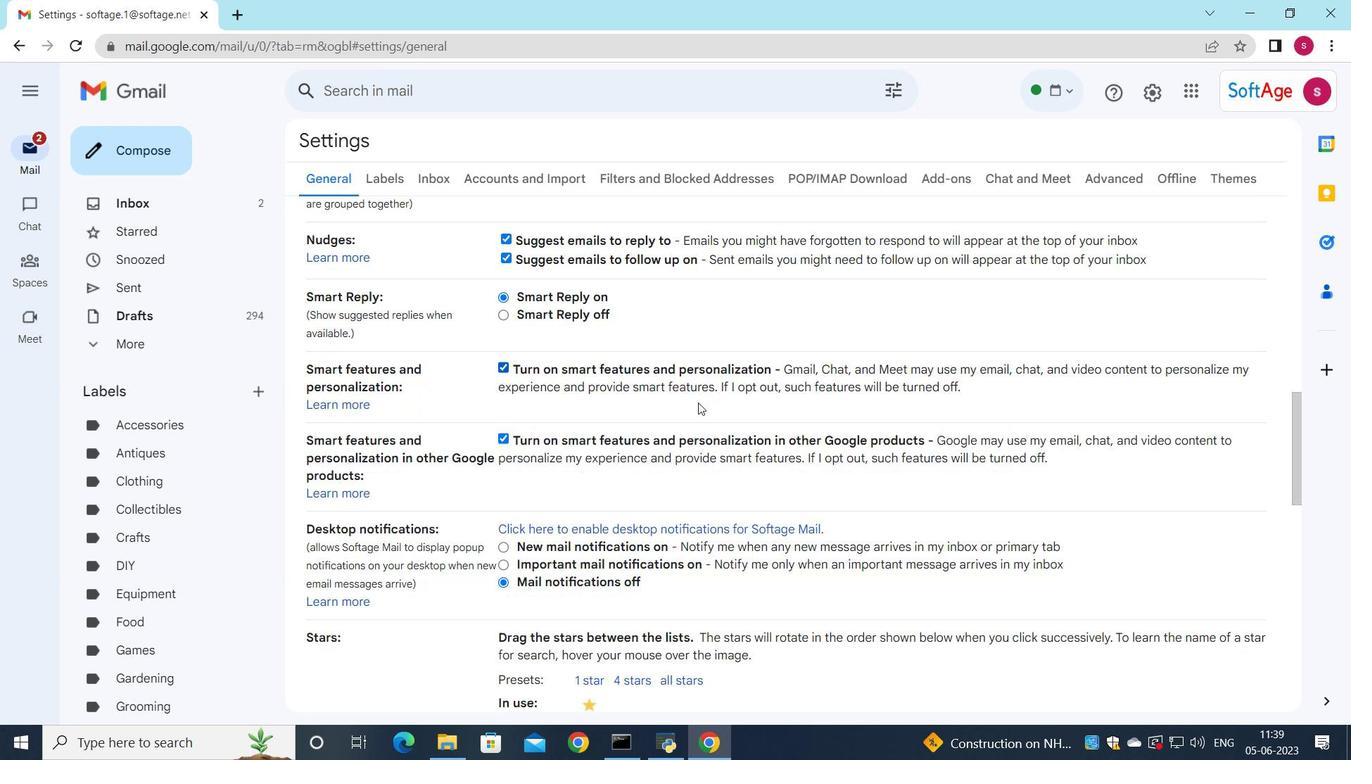 
Action: Mouse scrolled (693, 402) with delta (0, 0)
Screenshot: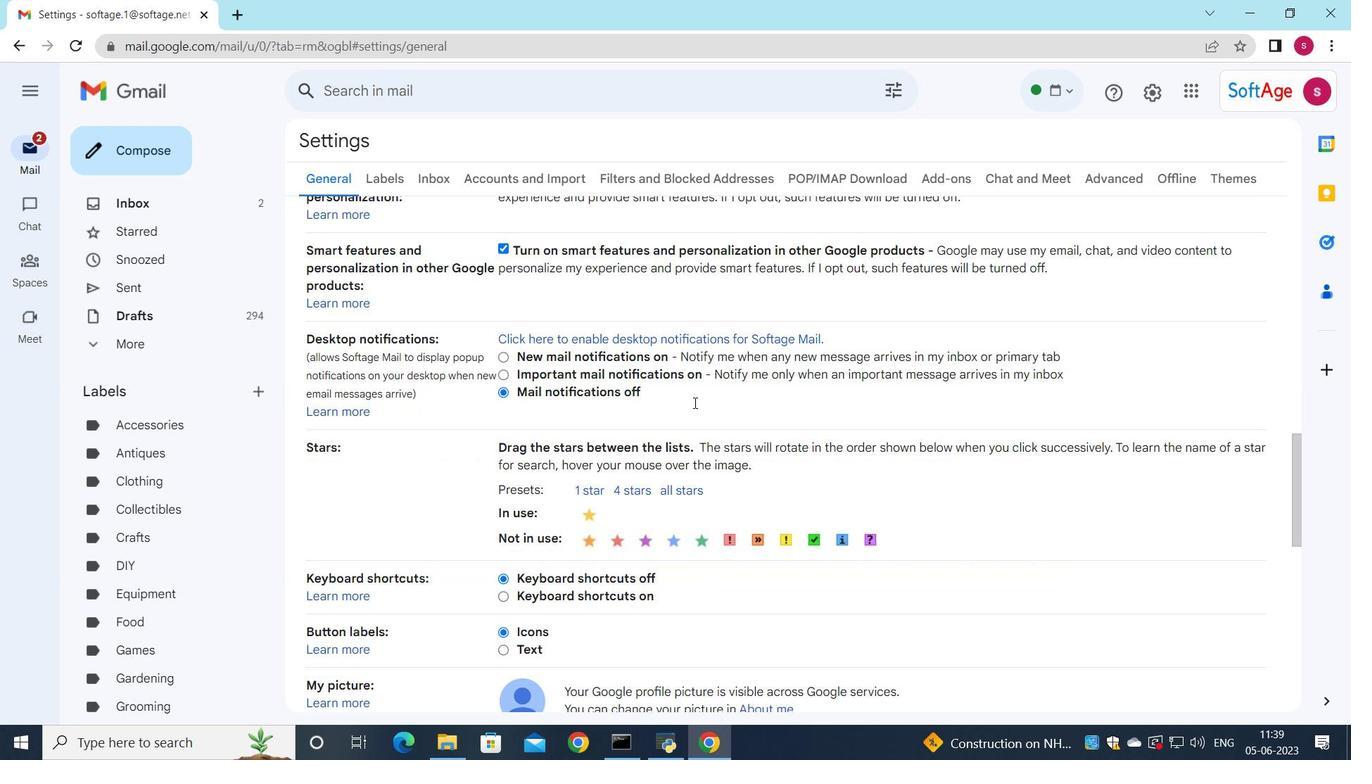 
Action: Mouse scrolled (693, 402) with delta (0, 0)
Screenshot: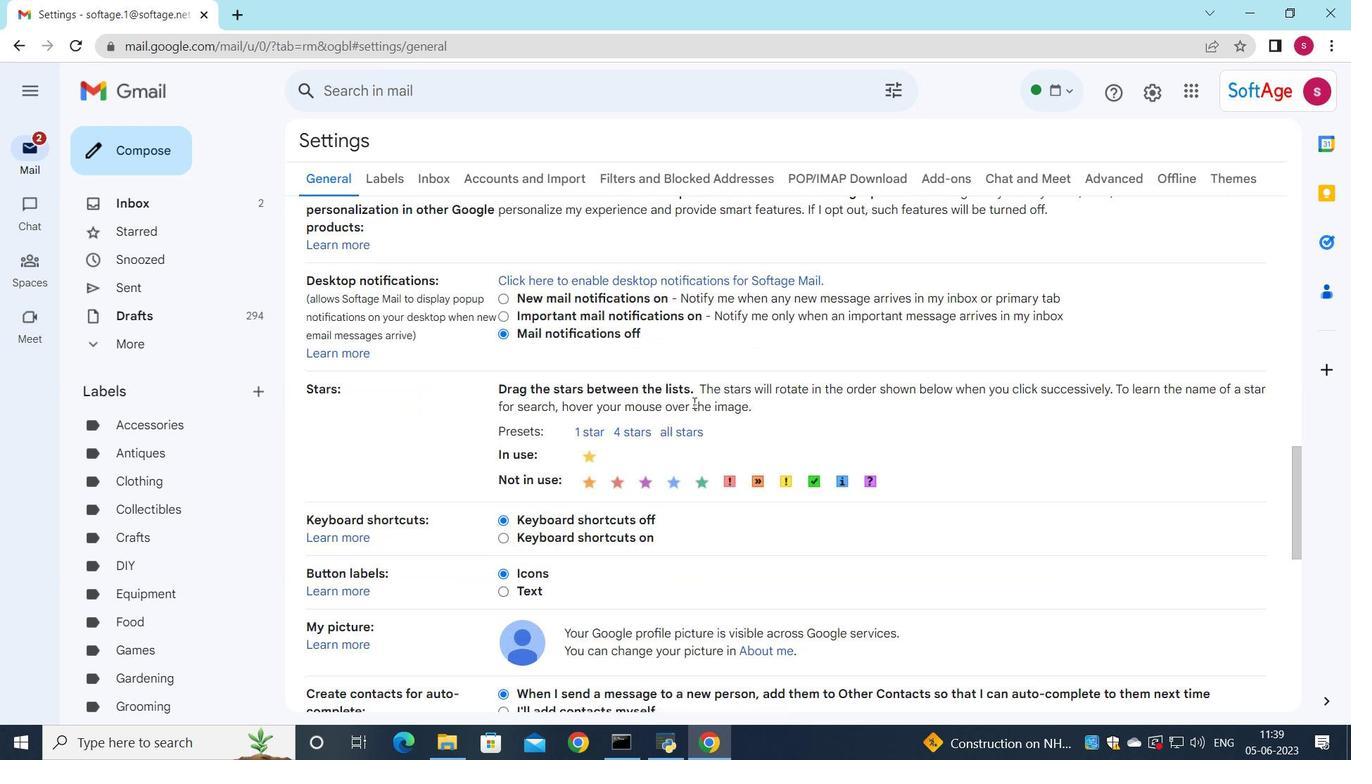
Action: Mouse scrolled (693, 402) with delta (0, 0)
Screenshot: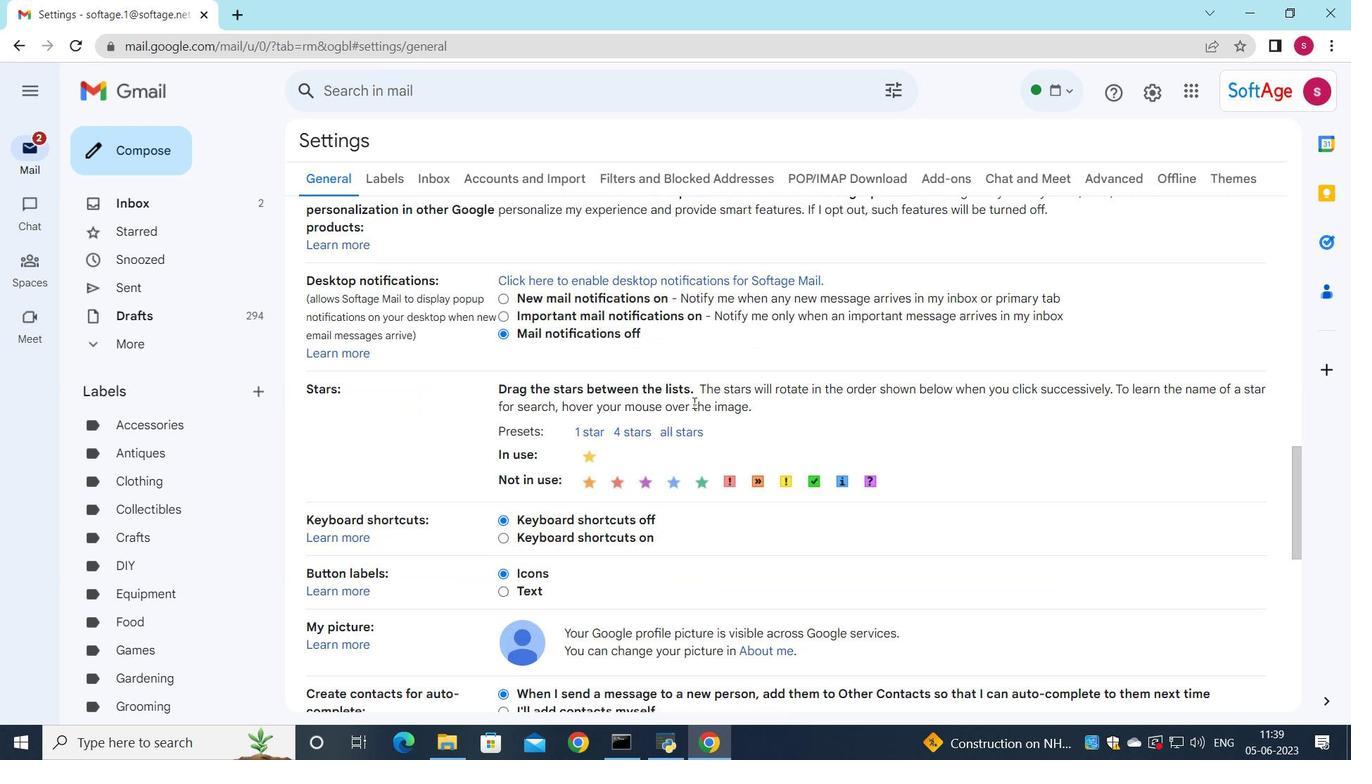 
Action: Mouse moved to (559, 510)
Screenshot: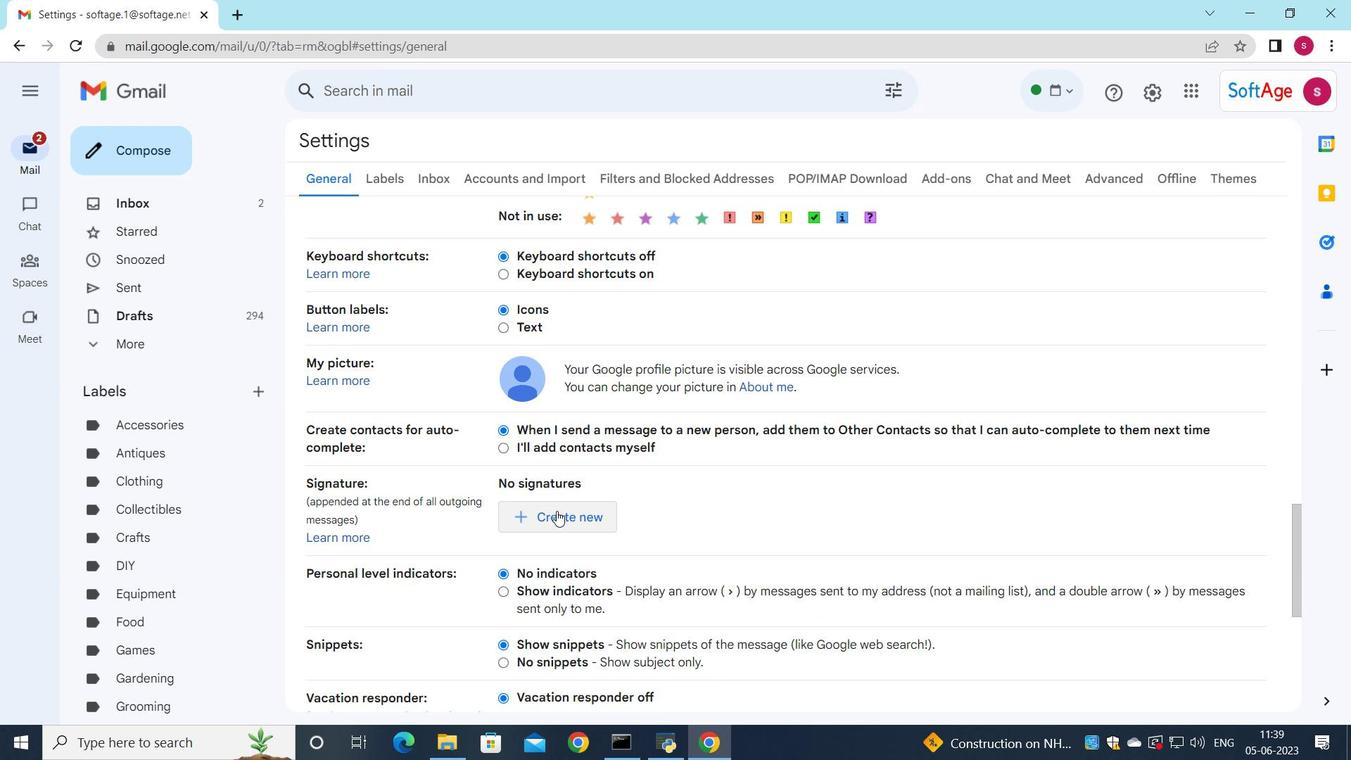 
Action: Mouse pressed left at (559, 510)
Screenshot: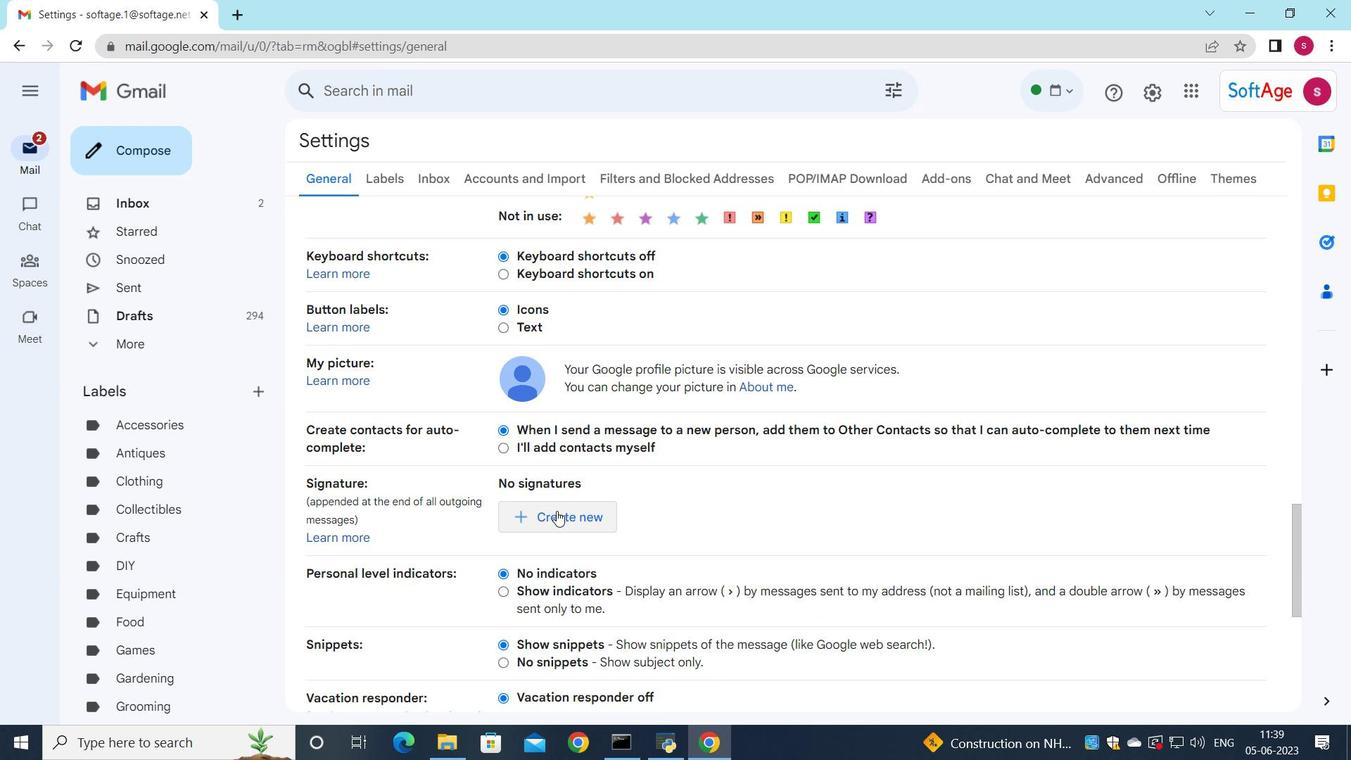 
Action: Mouse moved to (778, 371)
Screenshot: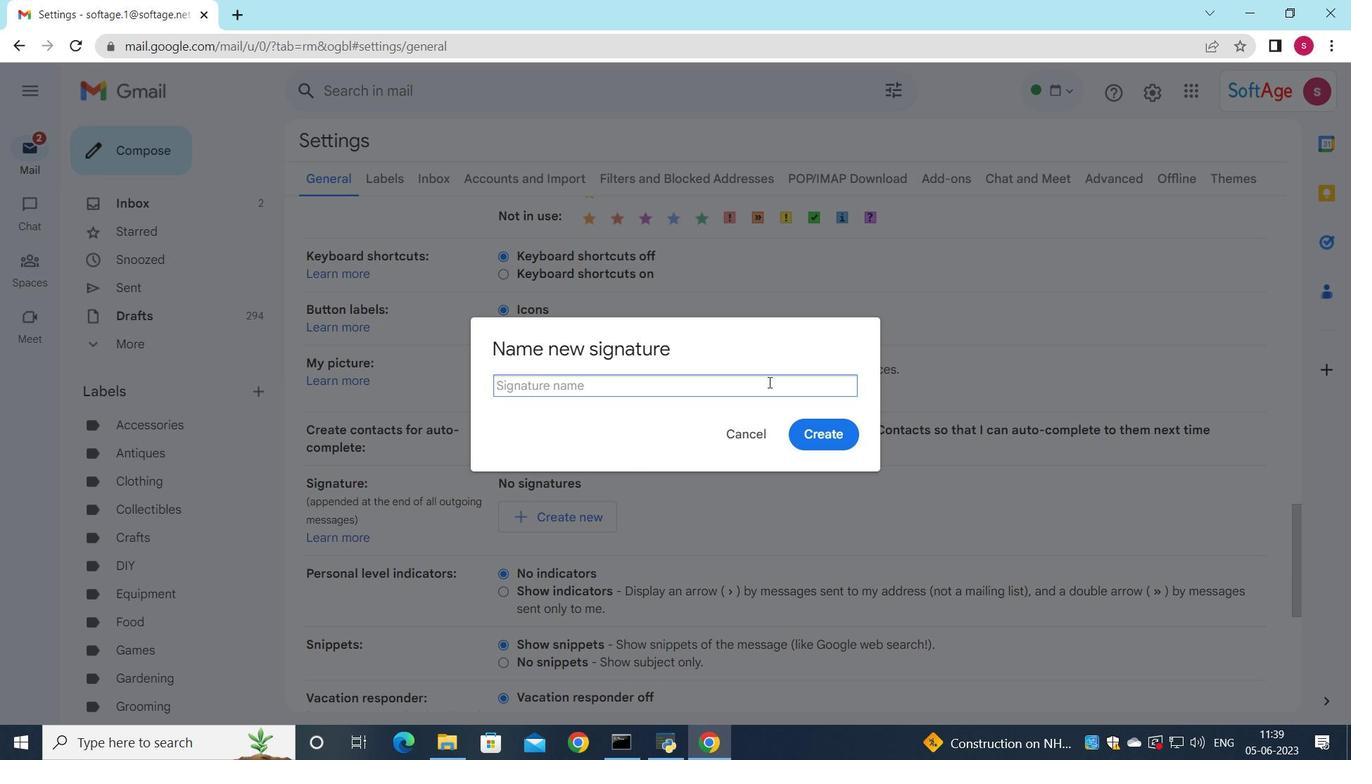 
Action: Key pressed <Key.shift>Christopher<Key.space><Key.shift>Carter<Key.enter>
Screenshot: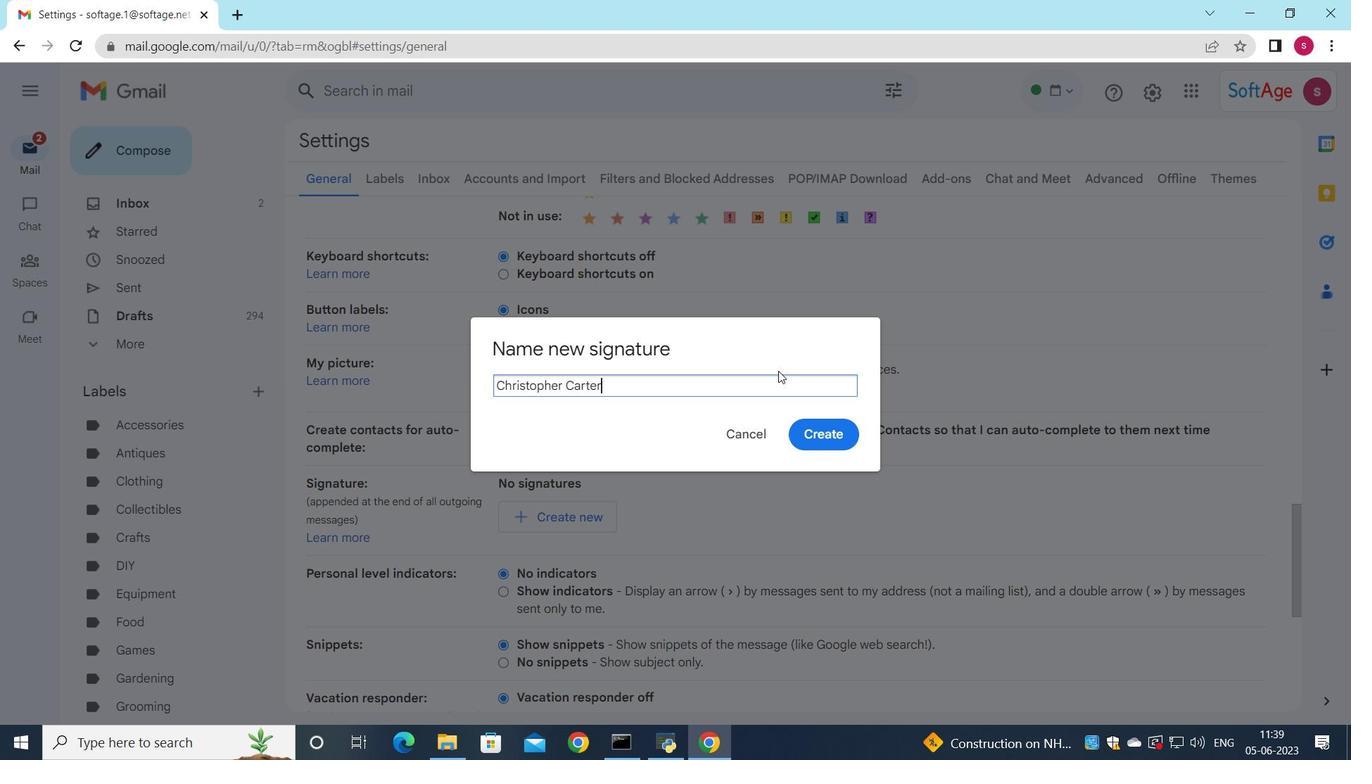 
Action: Mouse moved to (753, 494)
Screenshot: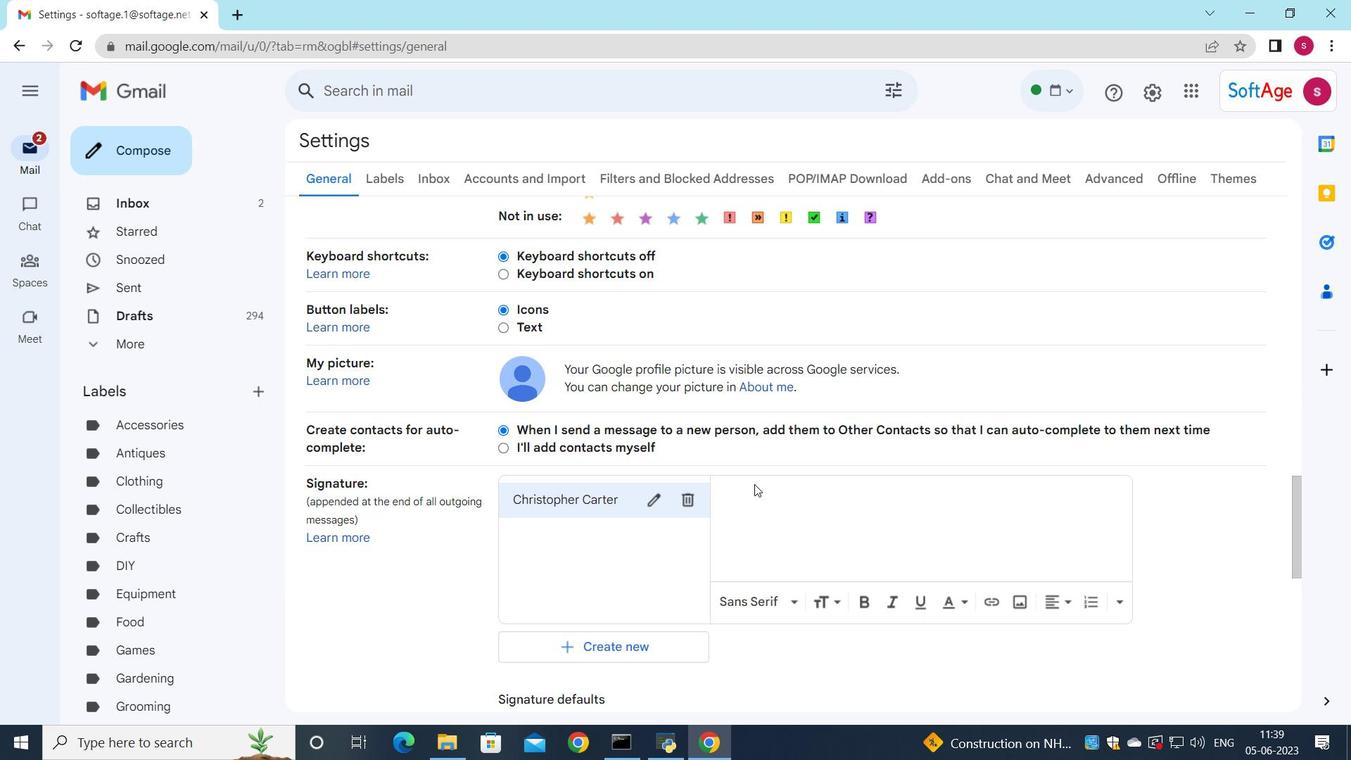 
Action: Mouse pressed left at (753, 494)
Screenshot: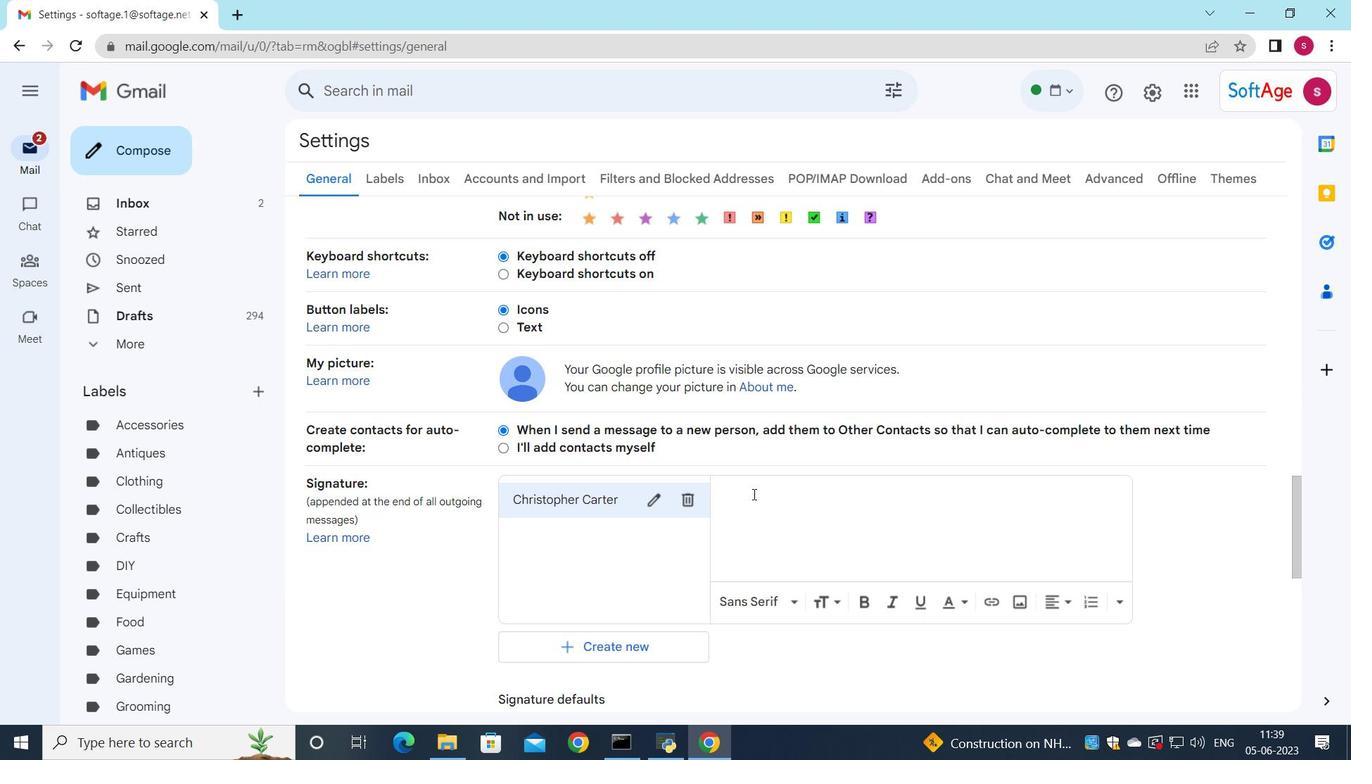
Action: Mouse moved to (753, 494)
Screenshot: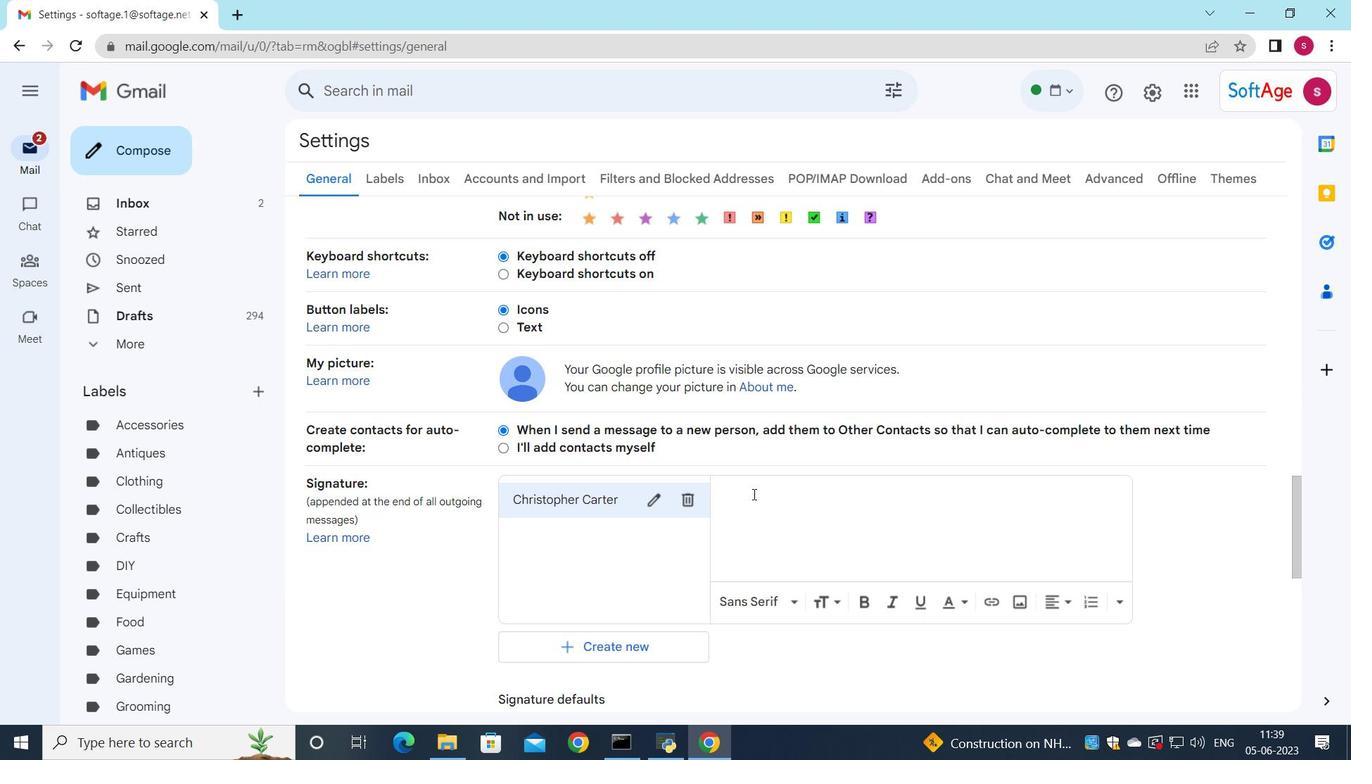 
Action: Key pressed <Key.shift>Christopher<Key.space><Key.shift>Carter
Screenshot: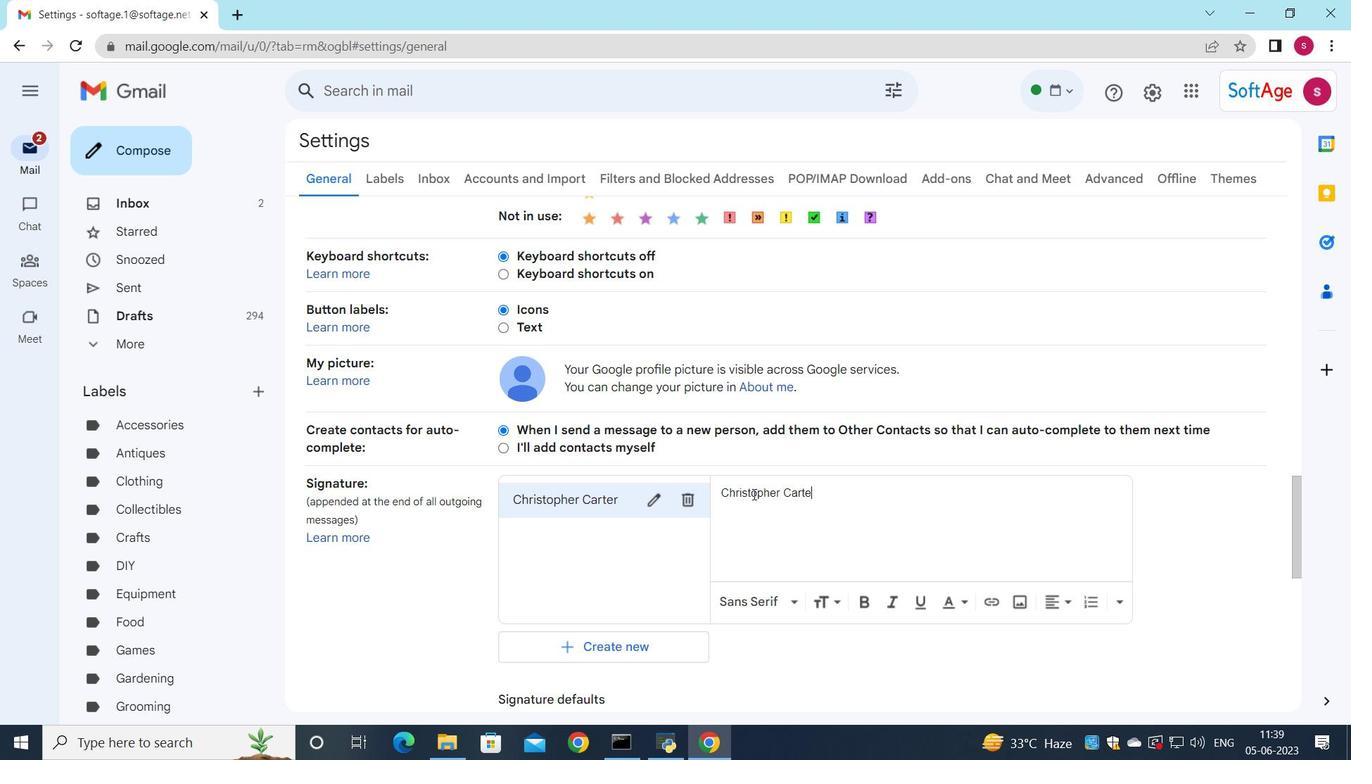 
Action: Mouse moved to (769, 492)
Screenshot: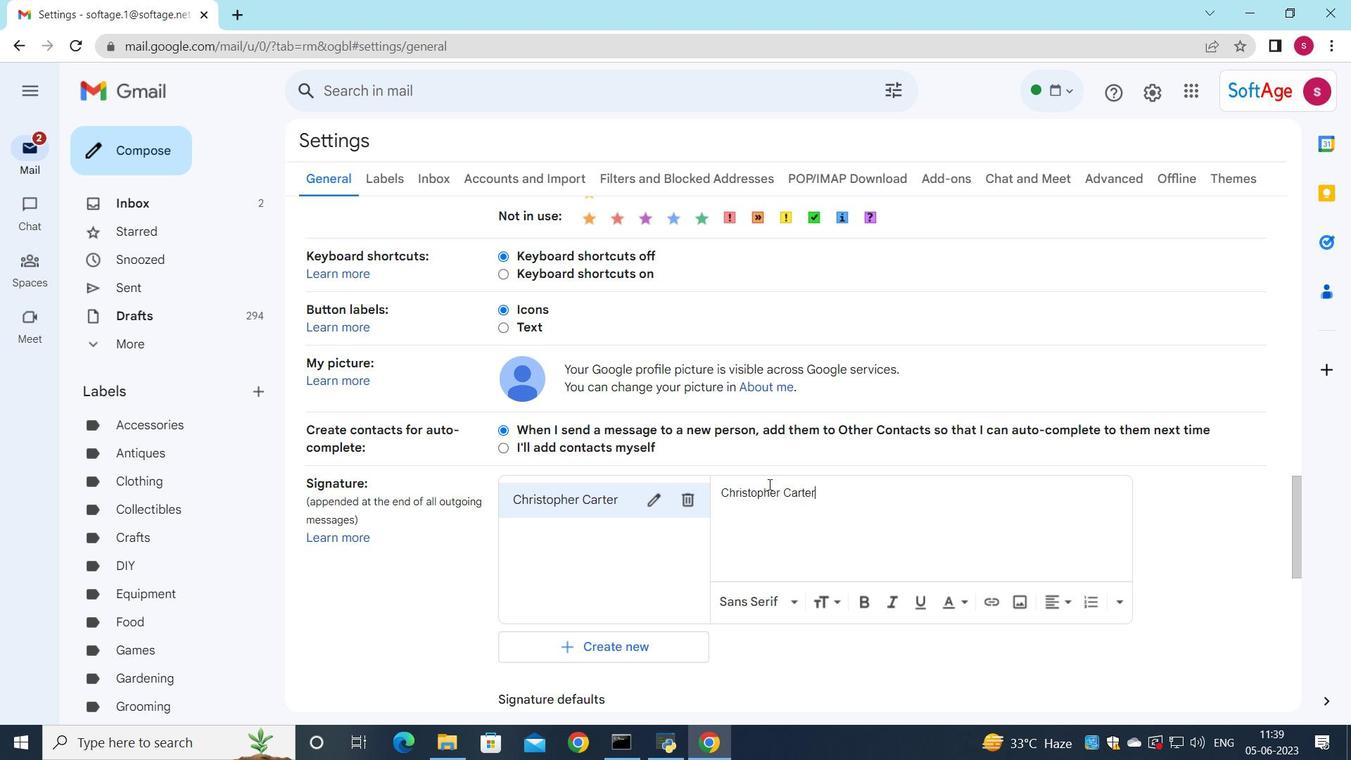 
Action: Mouse scrolled (769, 492) with delta (0, 0)
Screenshot: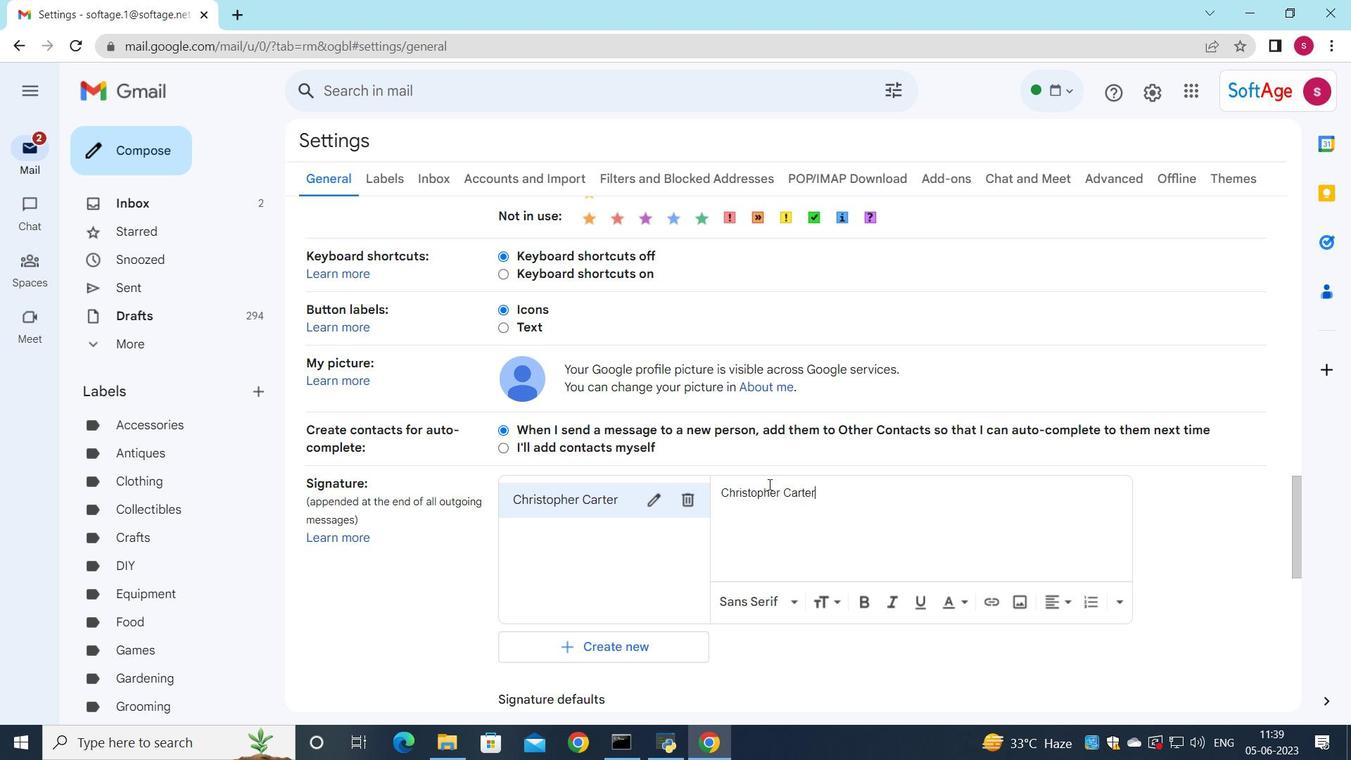 
Action: Mouse moved to (769, 497)
Screenshot: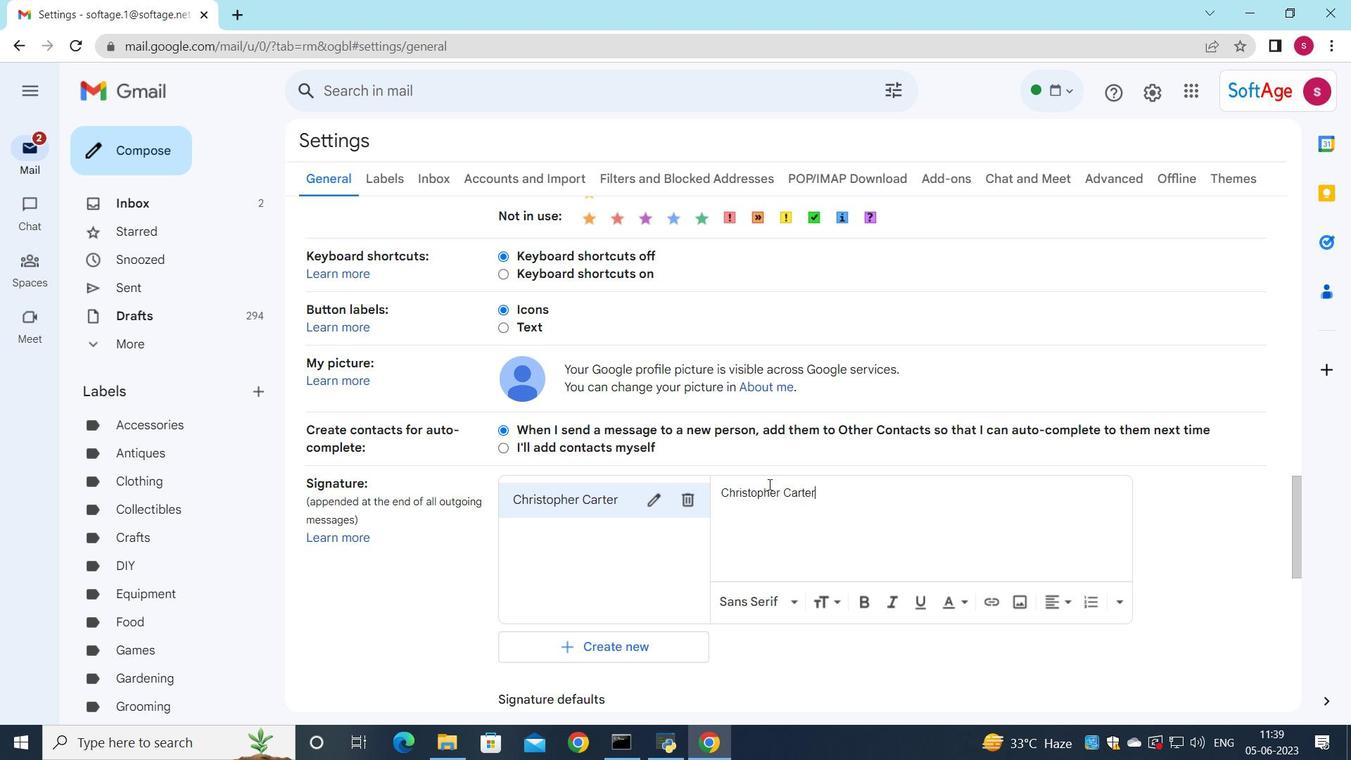 
Action: Mouse scrolled (769, 496) with delta (0, 0)
Screenshot: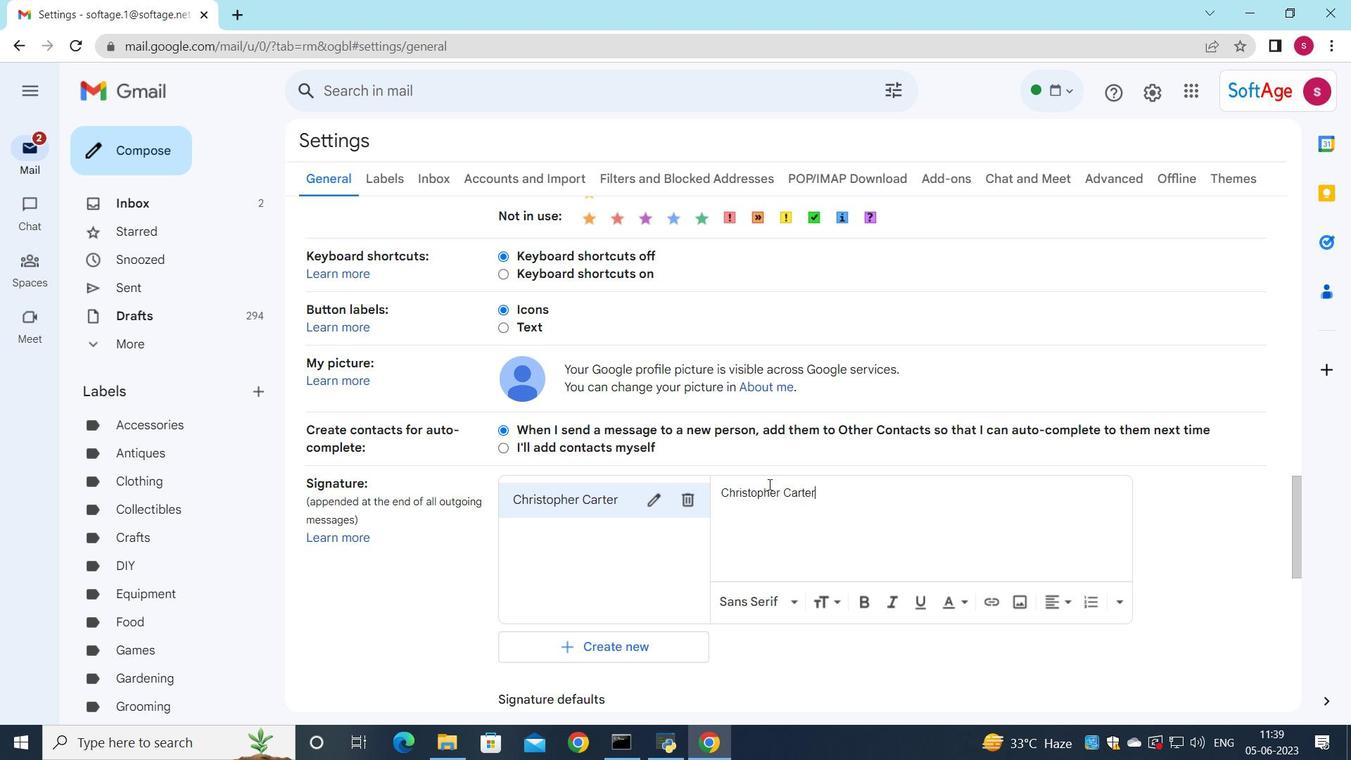 
Action: Mouse moved to (624, 568)
Screenshot: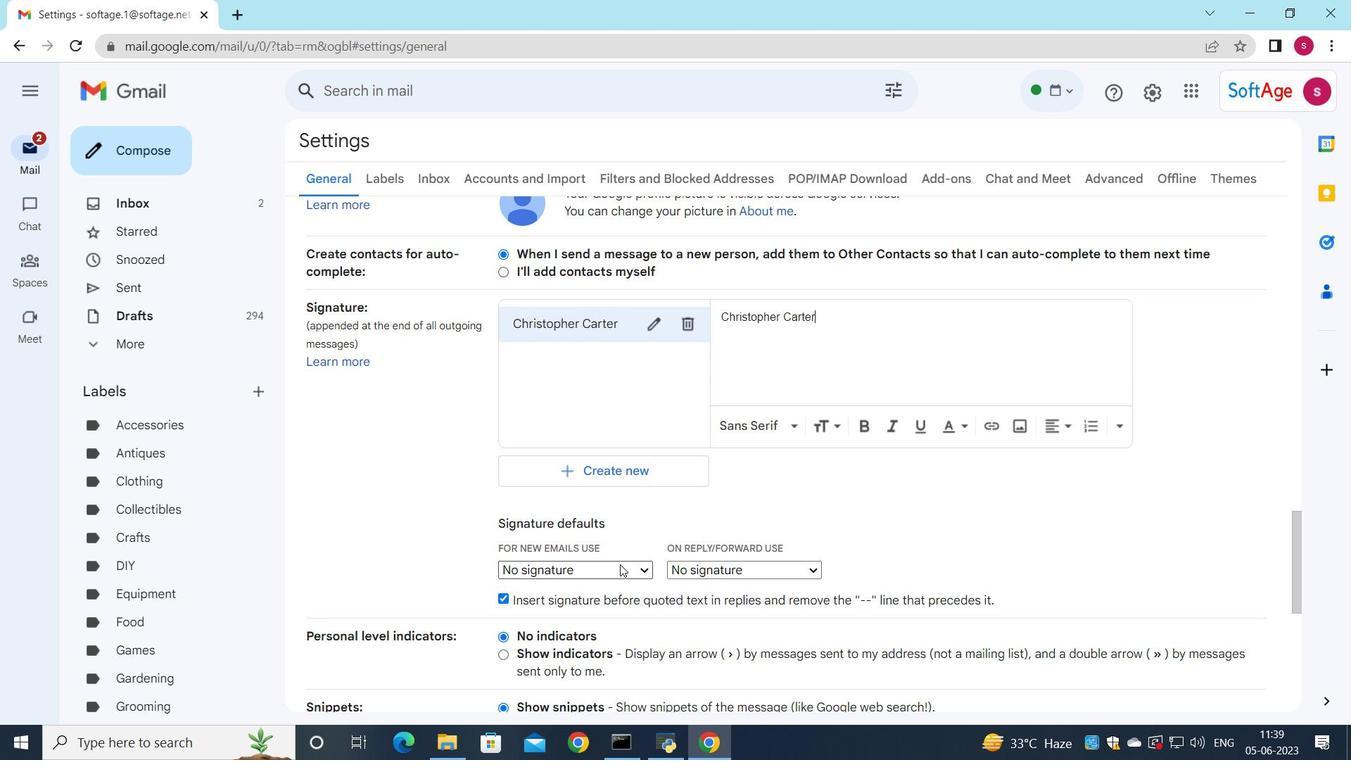
Action: Mouse pressed left at (624, 568)
Screenshot: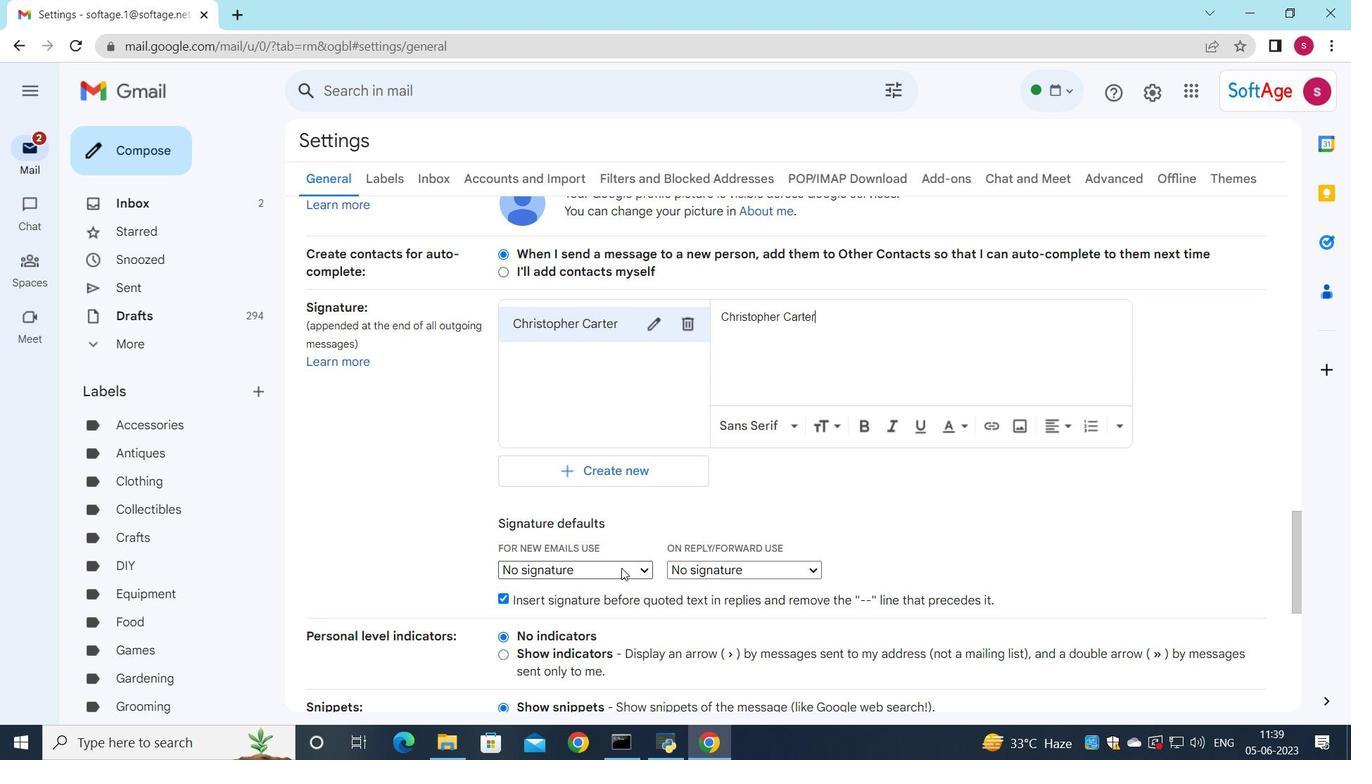 
Action: Mouse moved to (592, 608)
Screenshot: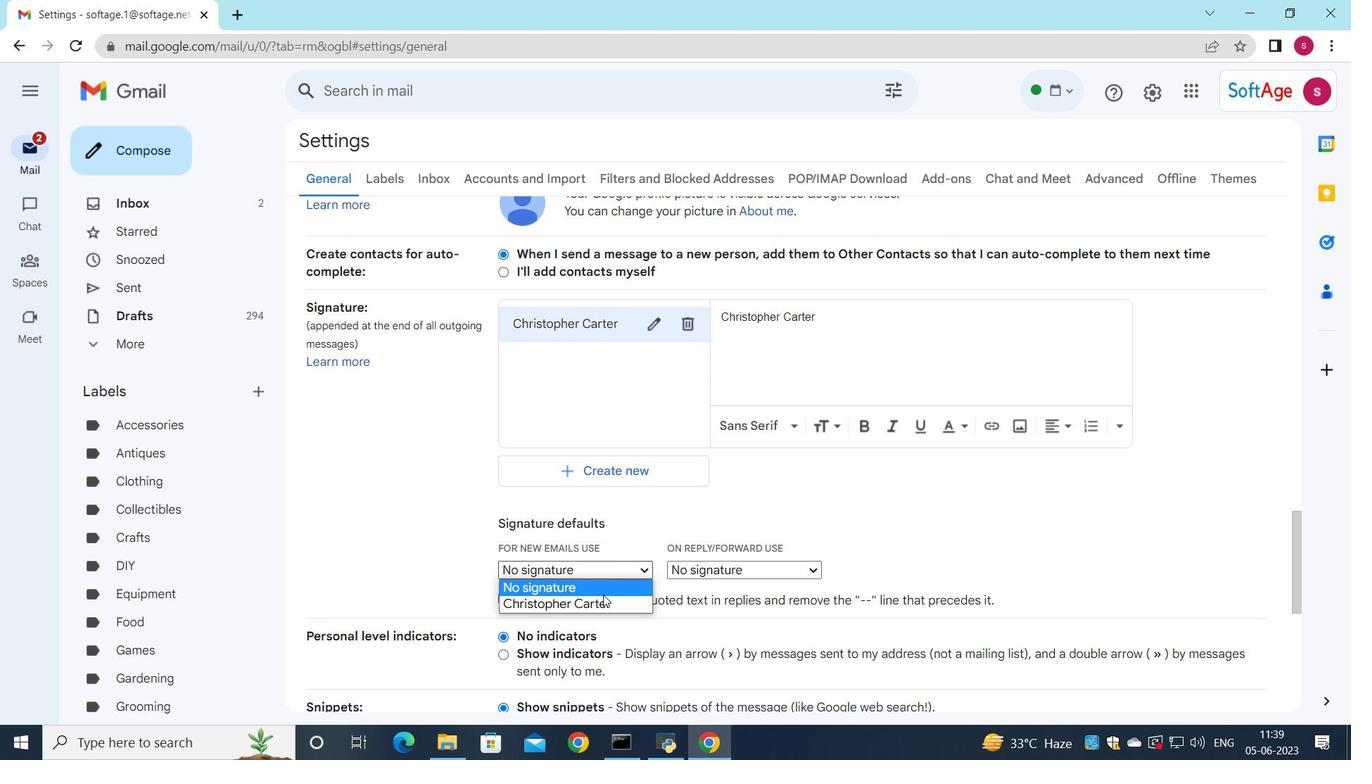 
Action: Mouse pressed left at (592, 608)
Screenshot: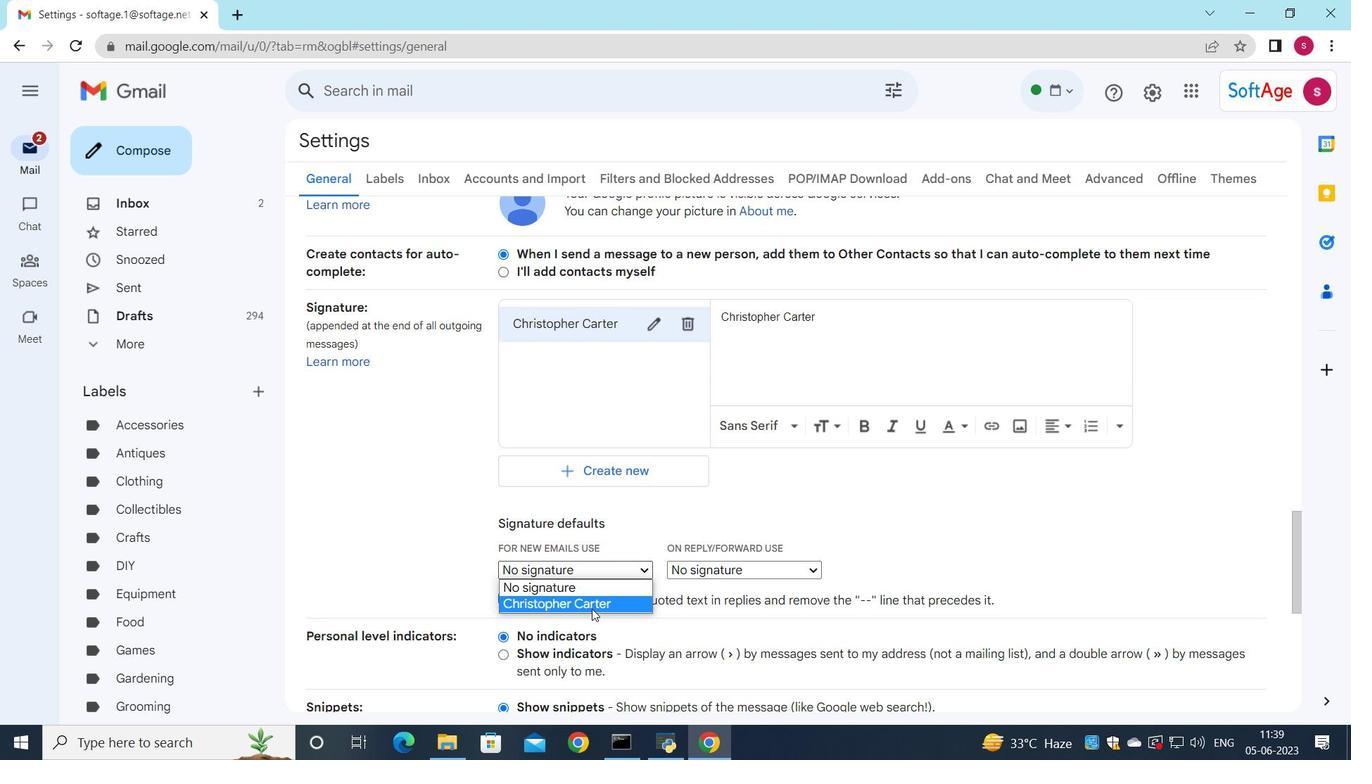 
Action: Mouse moved to (706, 573)
Screenshot: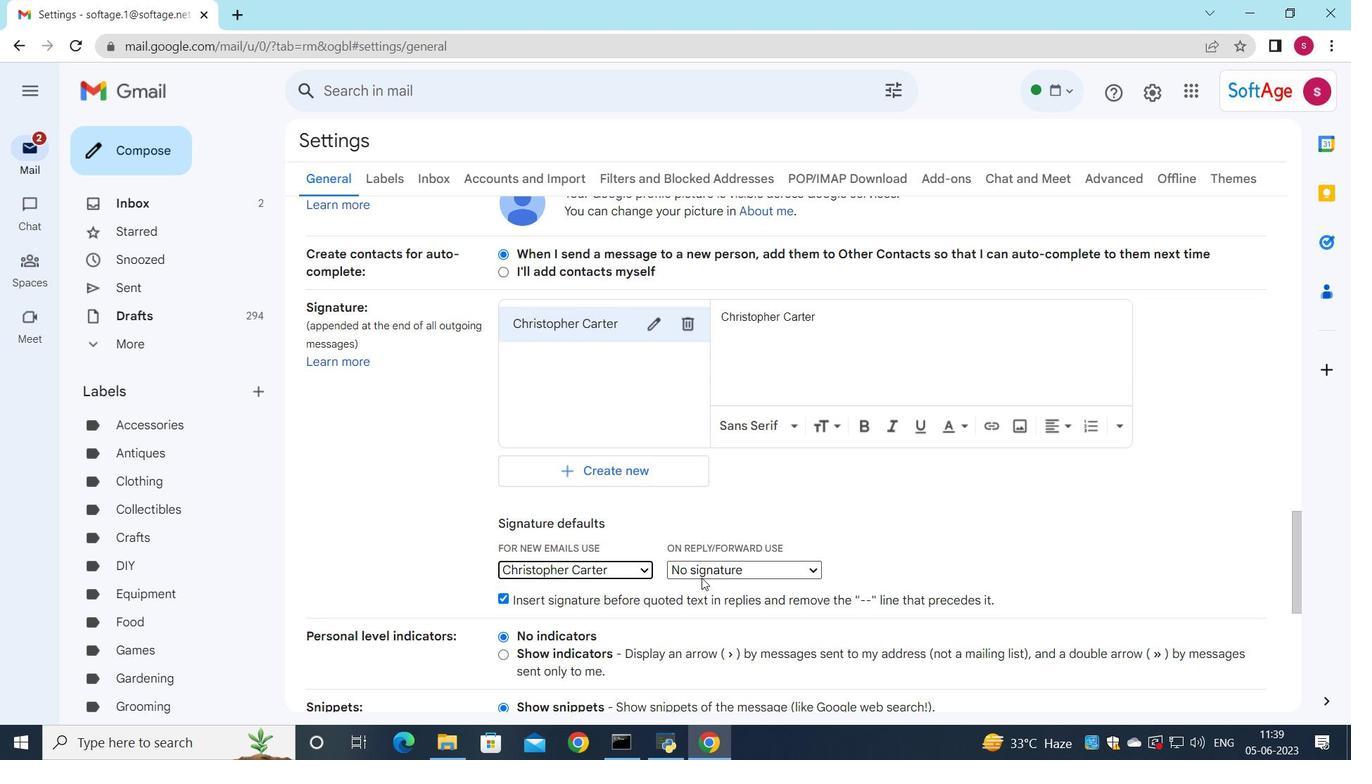 
Action: Mouse pressed left at (706, 573)
Screenshot: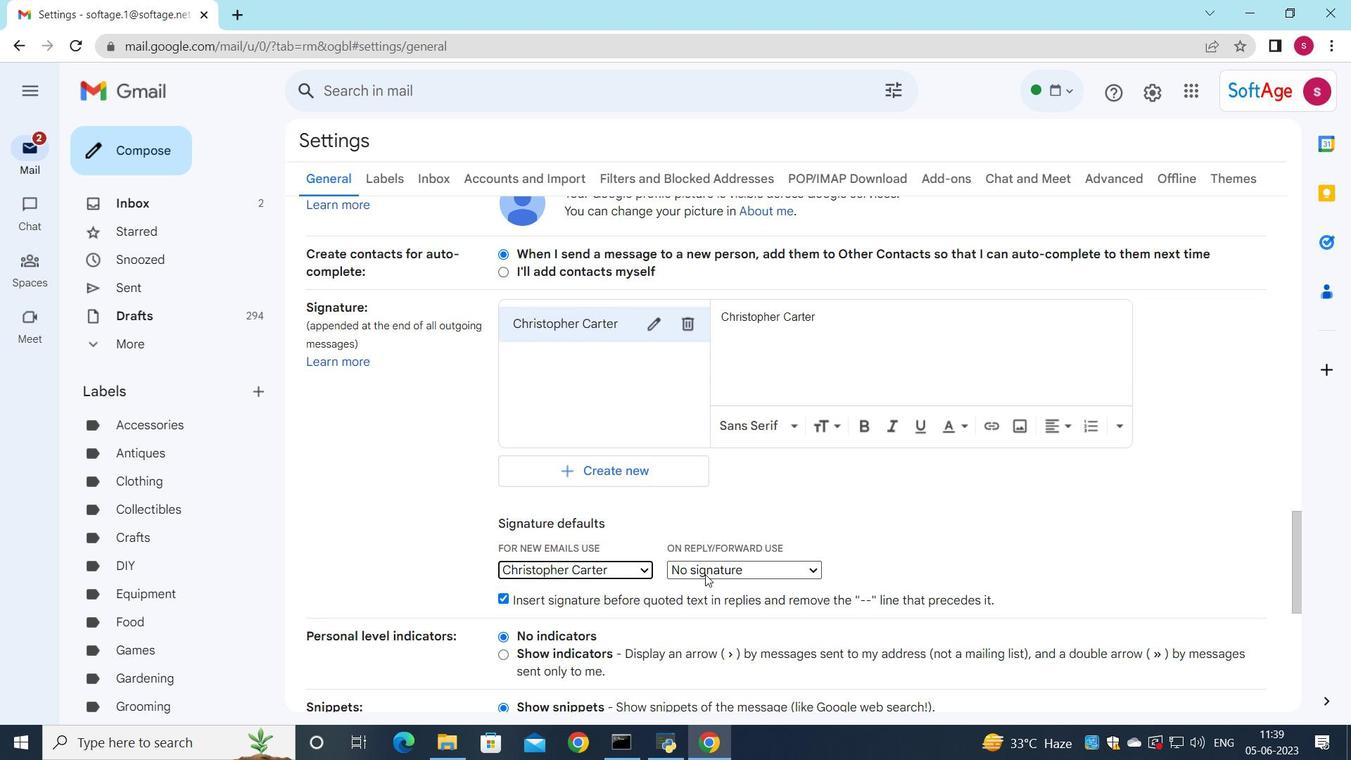
Action: Mouse moved to (702, 598)
Screenshot: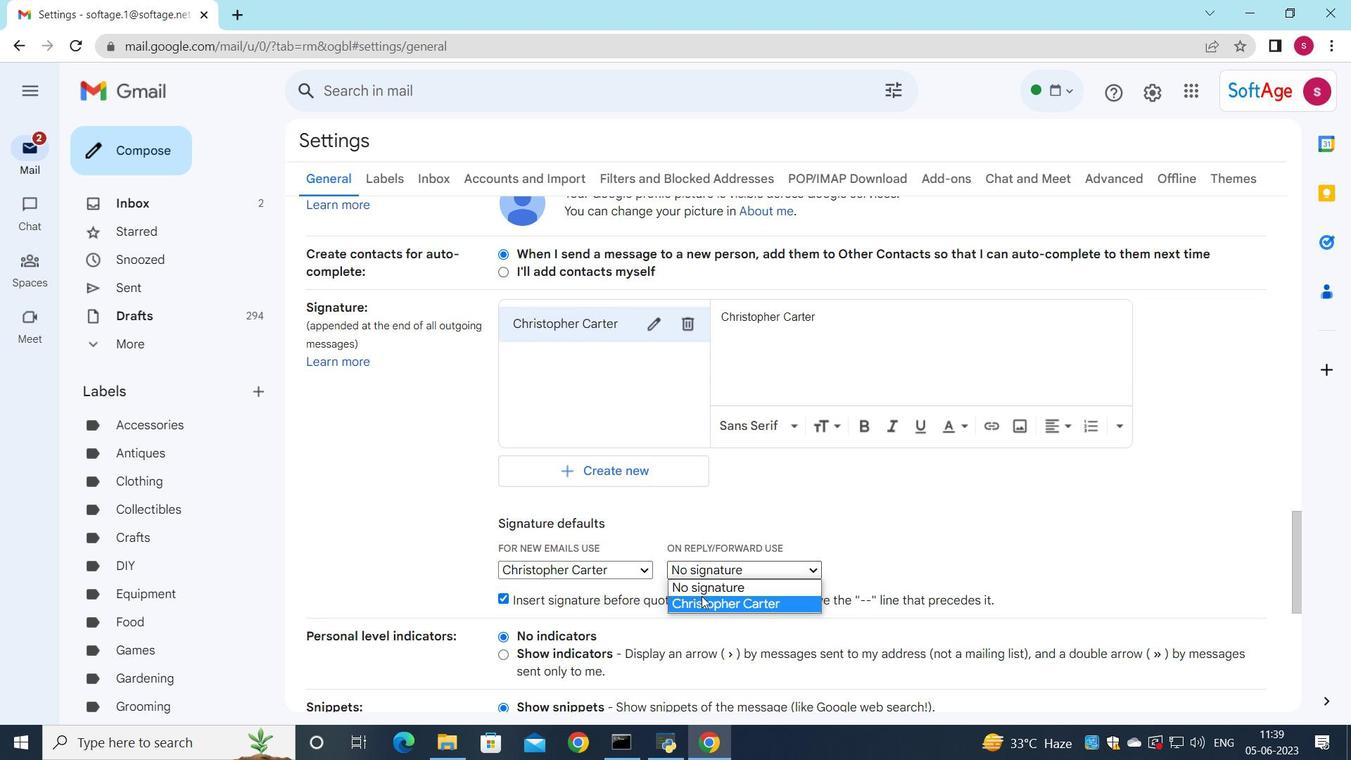 
Action: Mouse pressed left at (702, 598)
Screenshot: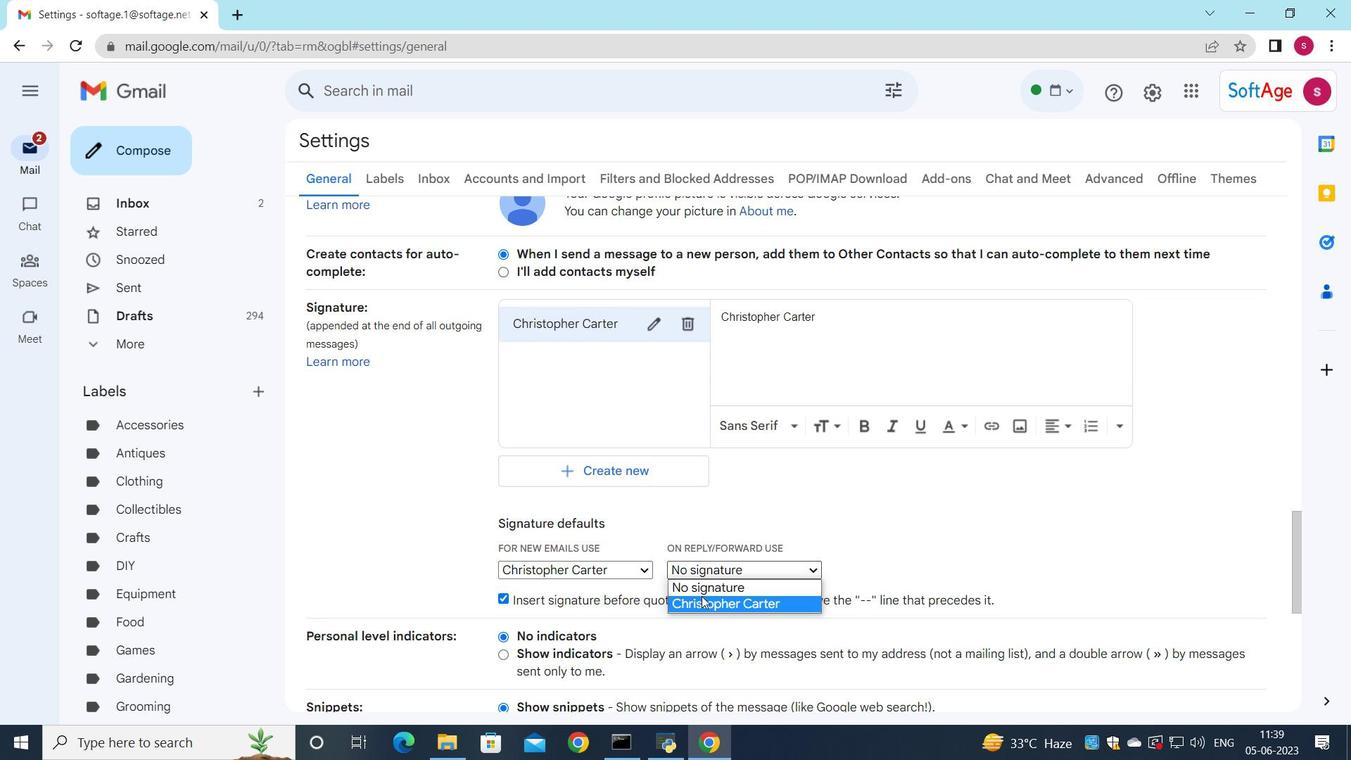 
Action: Mouse moved to (616, 546)
Screenshot: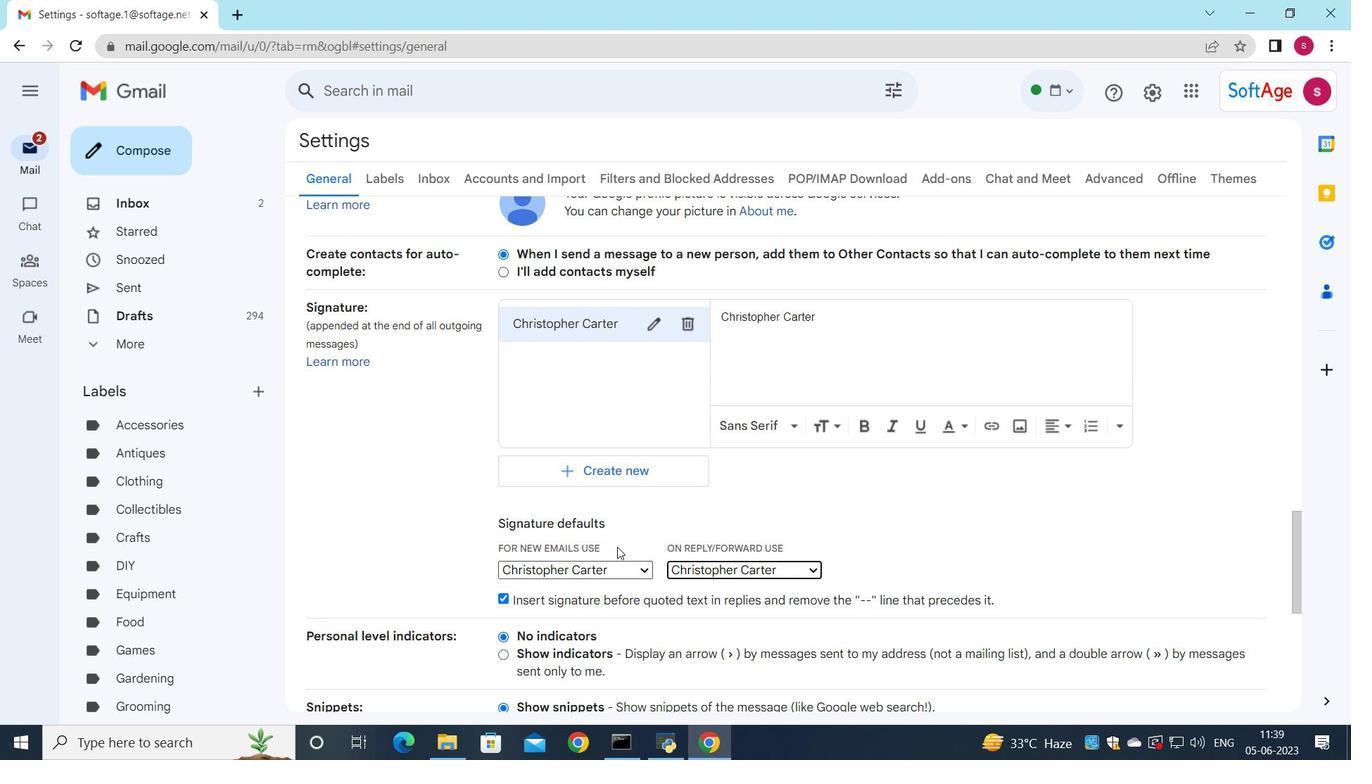 
Action: Mouse scrolled (616, 545) with delta (0, 0)
Screenshot: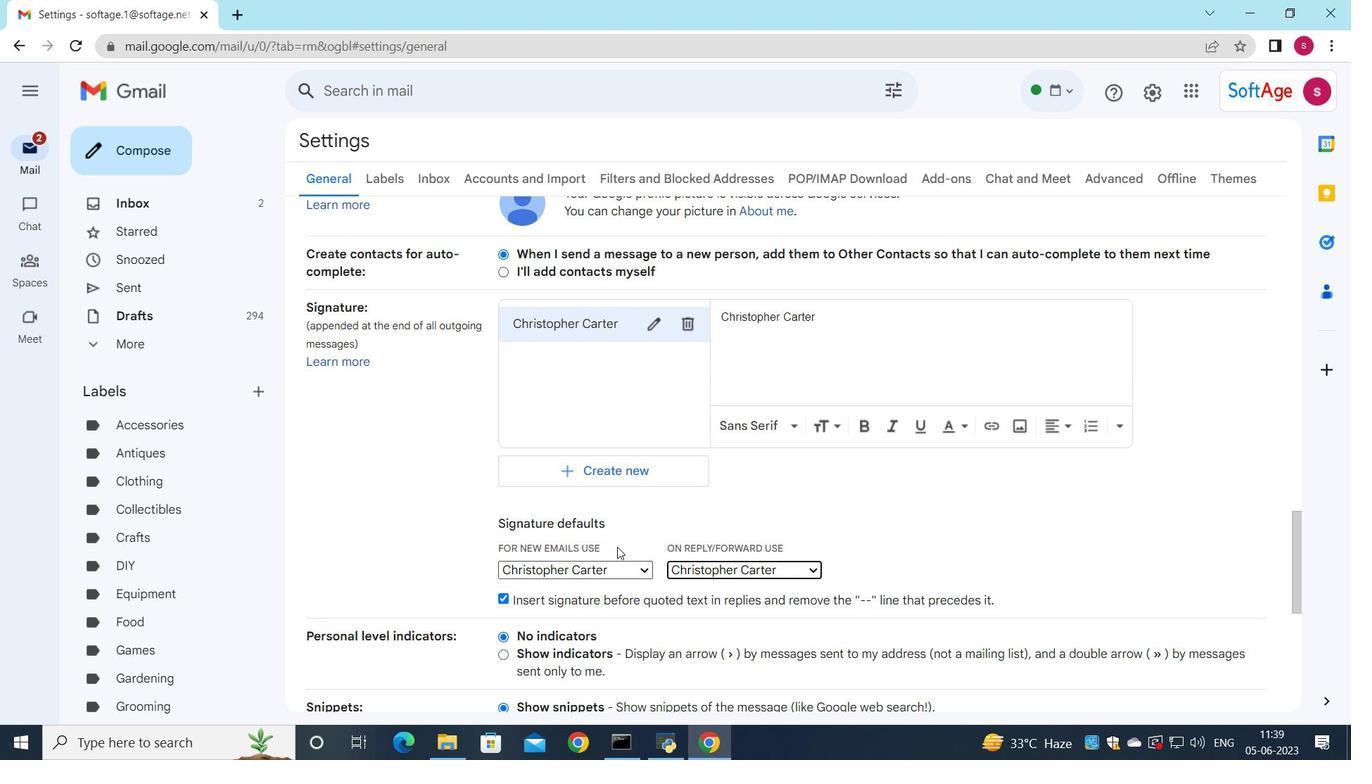 
Action: Mouse scrolled (616, 545) with delta (0, 0)
Screenshot: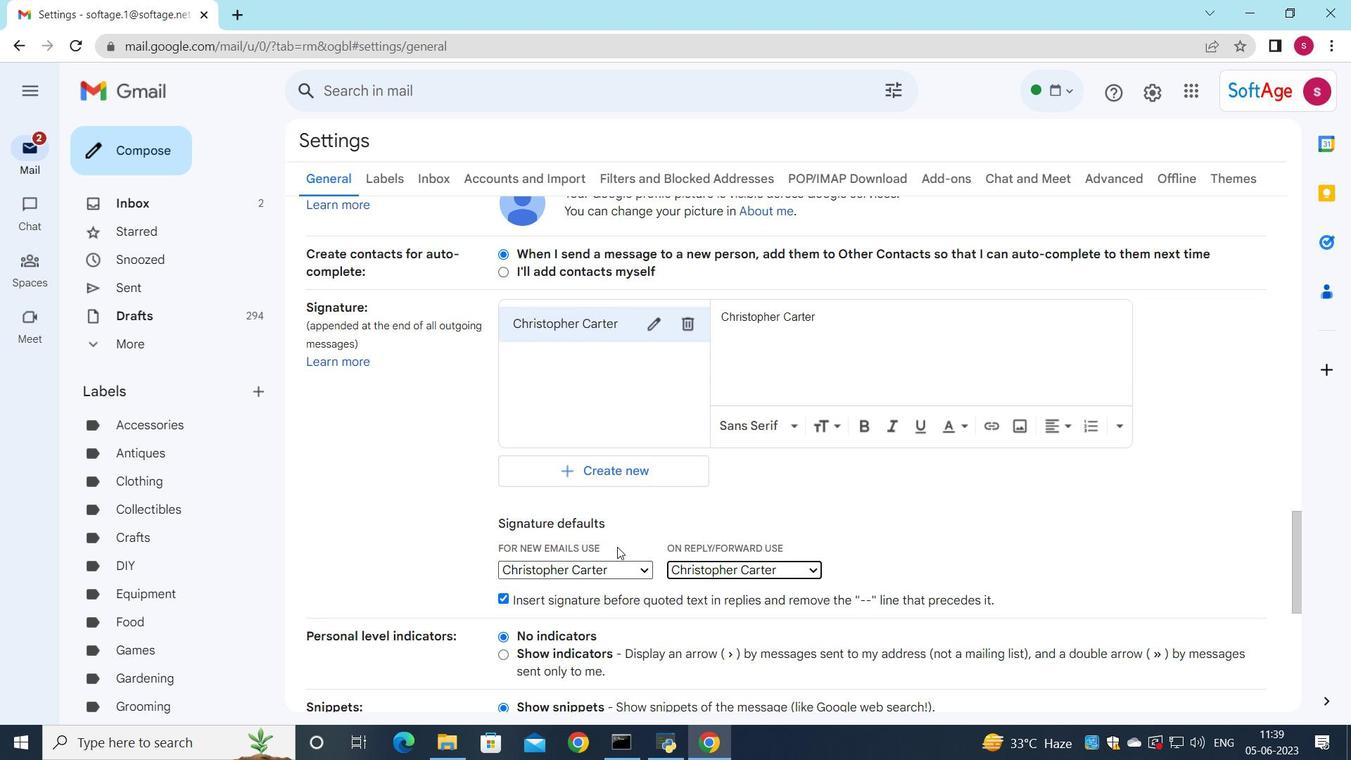 
Action: Mouse scrolled (616, 545) with delta (0, 0)
Screenshot: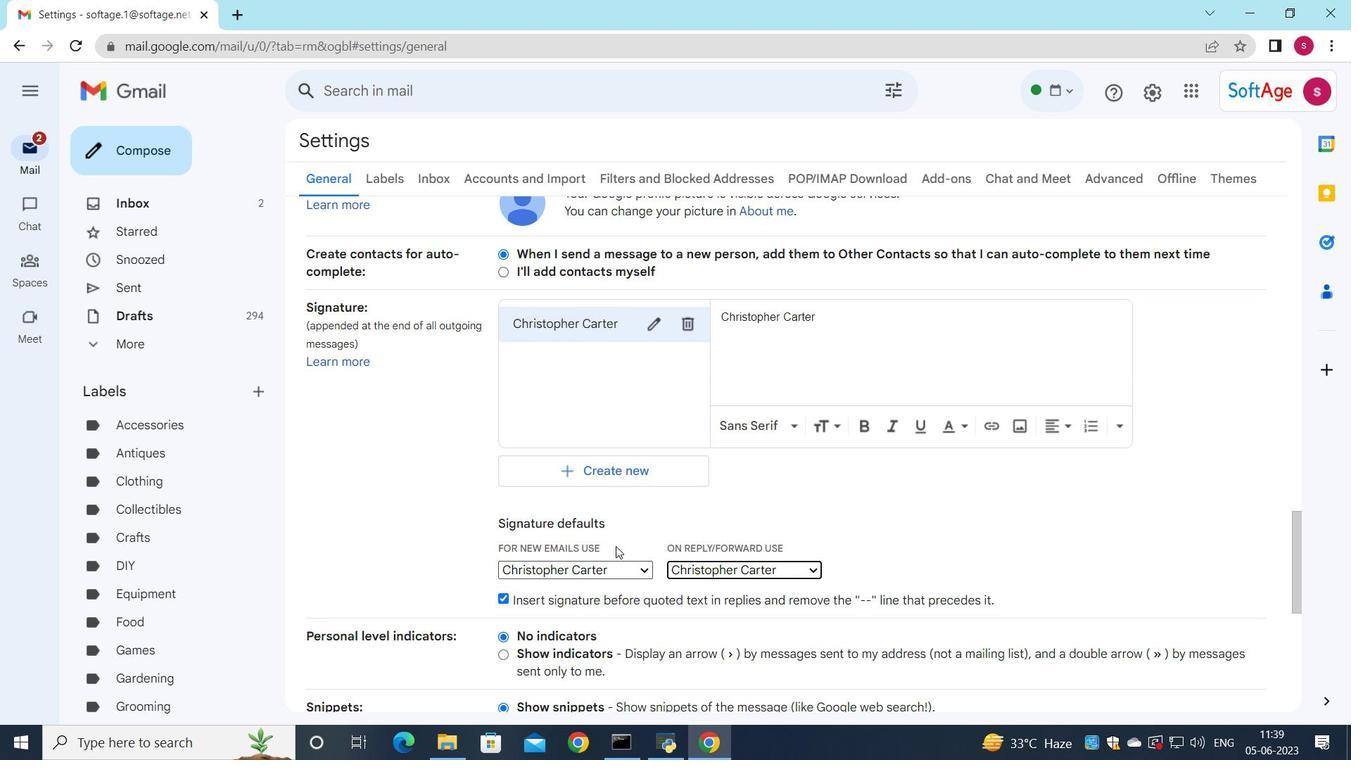 
Action: Mouse scrolled (616, 545) with delta (0, 0)
Screenshot: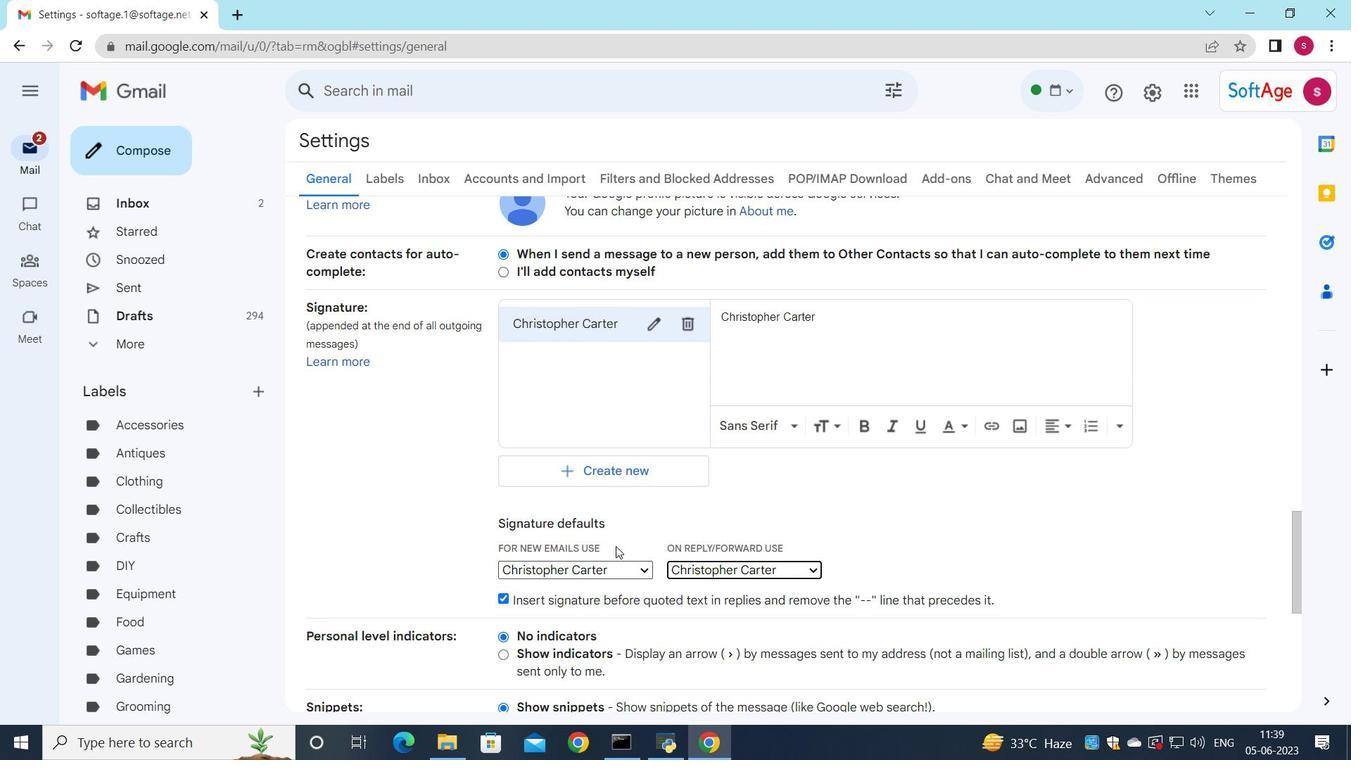 
Action: Mouse scrolled (616, 545) with delta (0, 0)
Screenshot: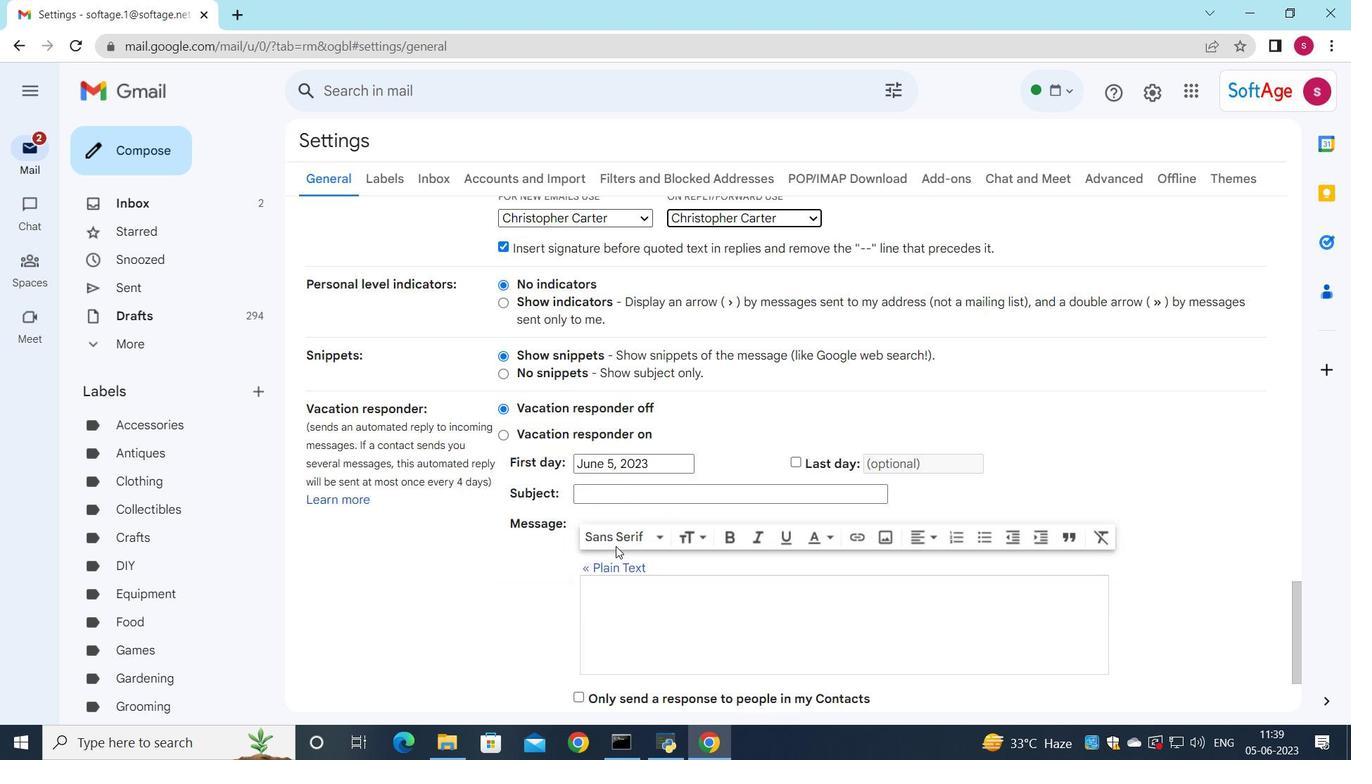 
Action: Mouse moved to (616, 546)
Screenshot: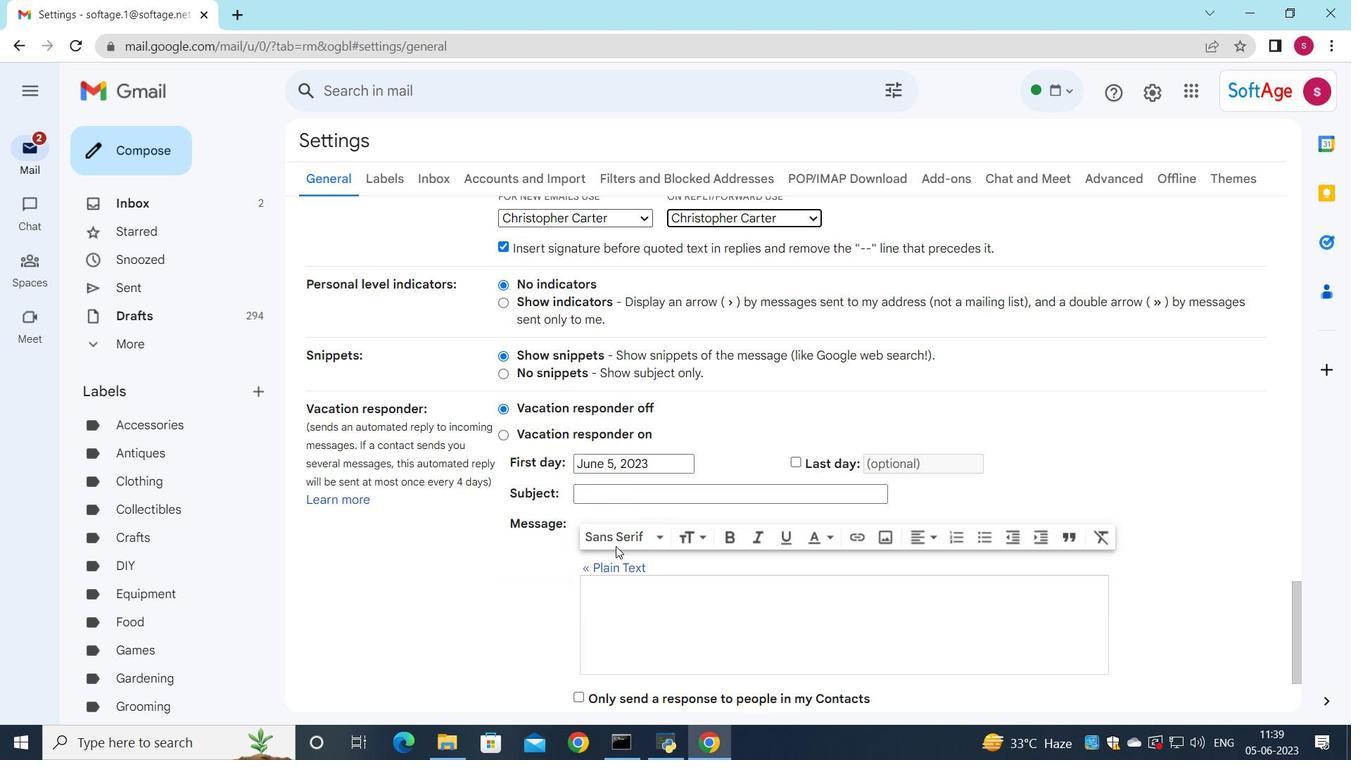 
Action: Mouse scrolled (616, 545) with delta (0, 0)
Screenshot: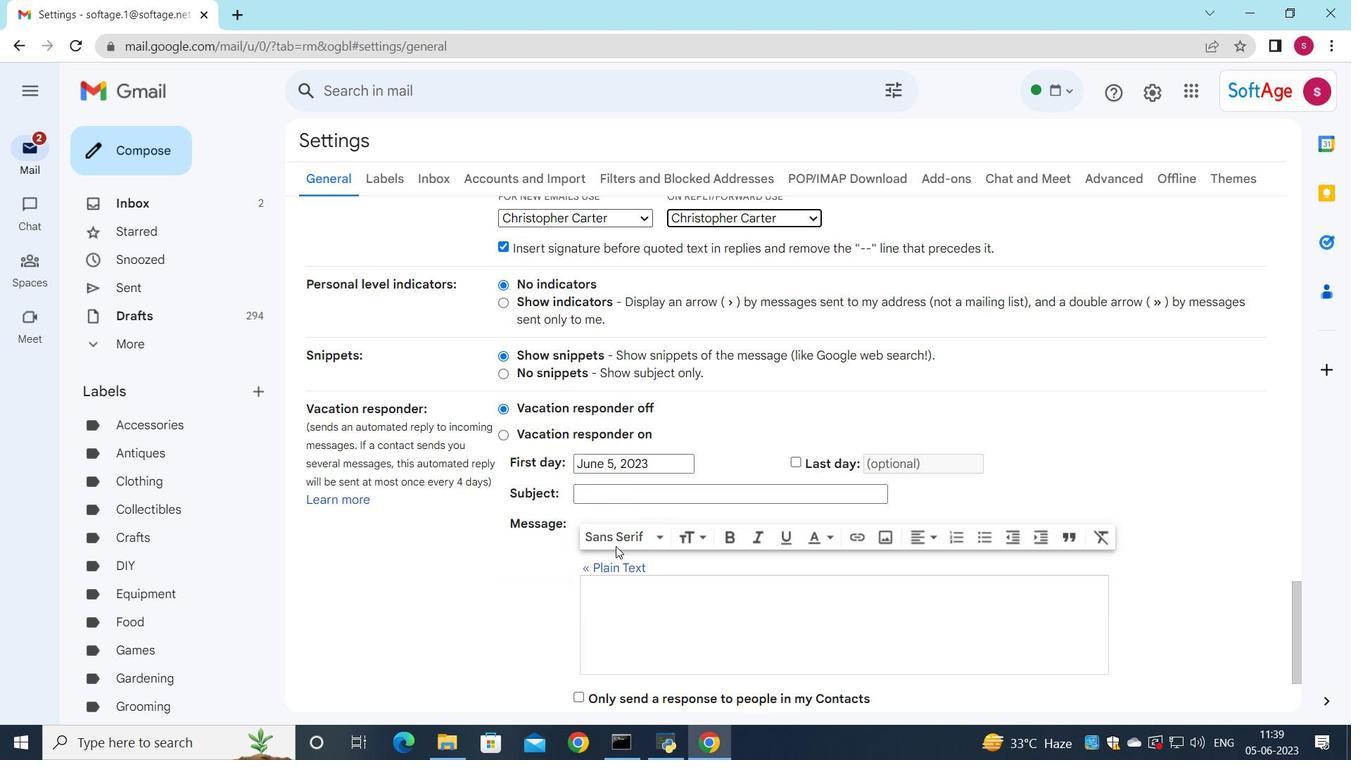 
Action: Mouse moved to (627, 553)
Screenshot: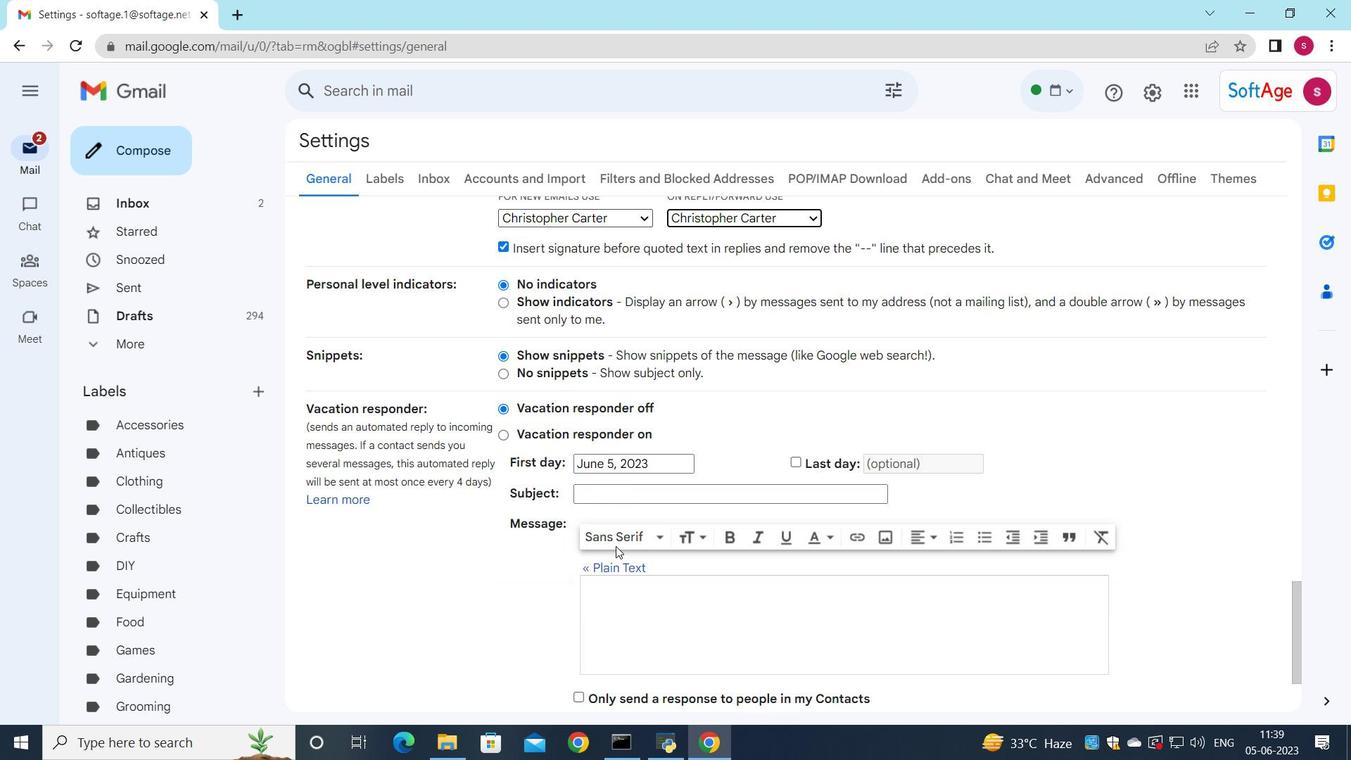 
Action: Mouse scrolled (627, 552) with delta (0, 0)
Screenshot: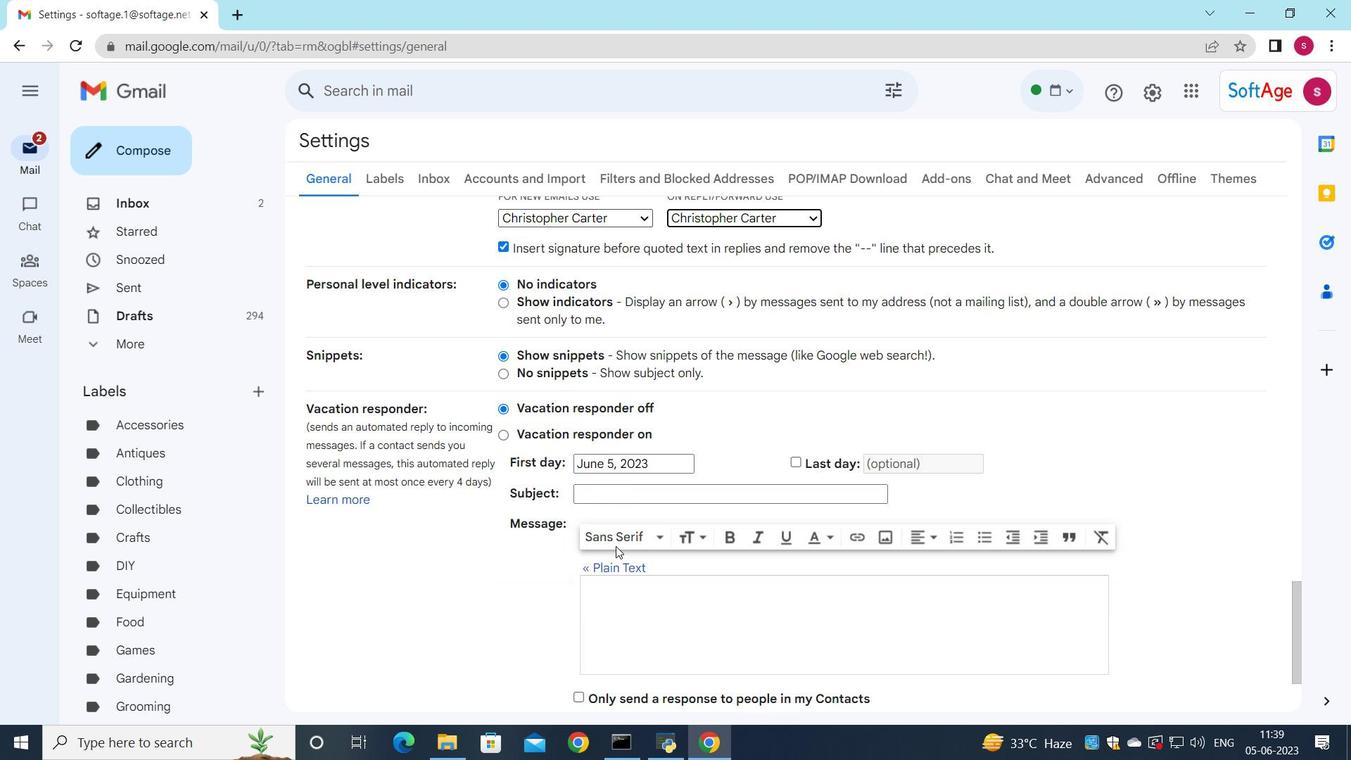 
Action: Mouse moved to (633, 558)
Screenshot: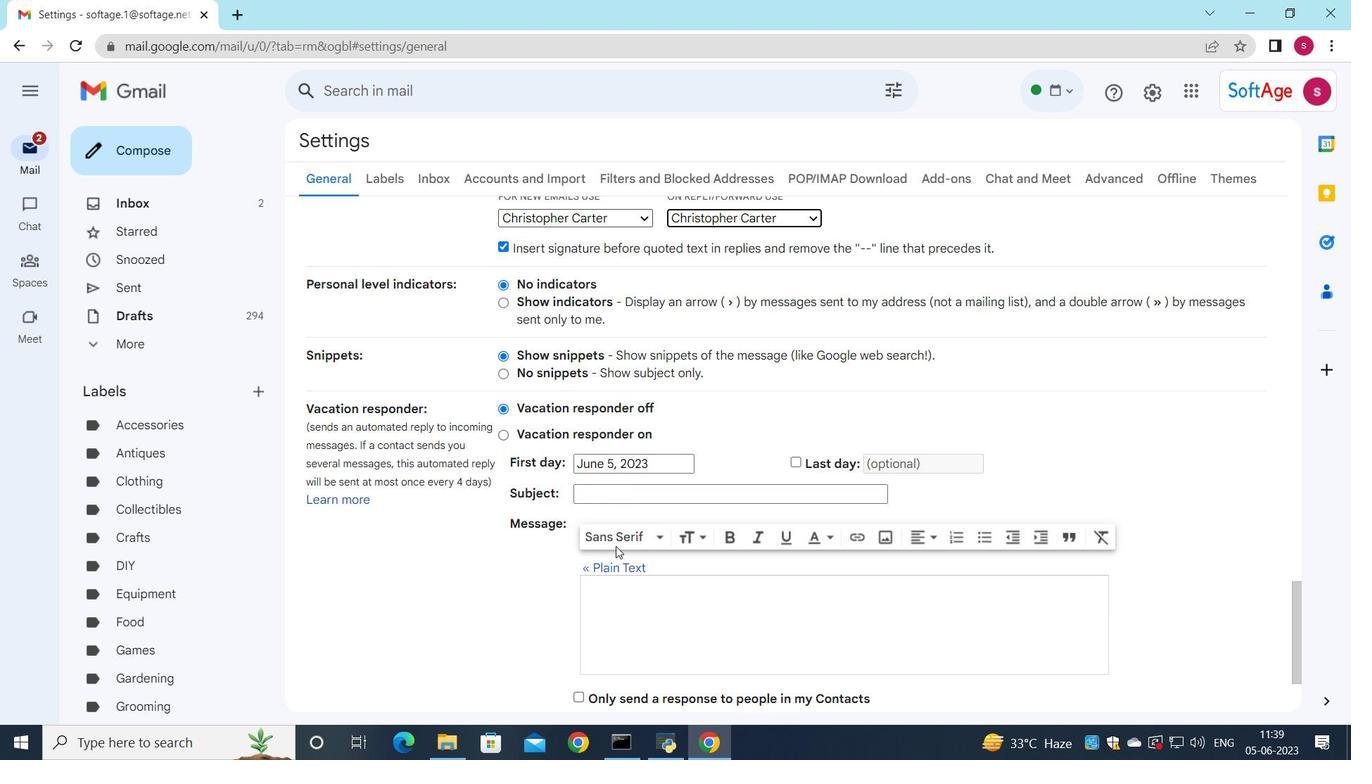 
Action: Mouse scrolled (633, 557) with delta (0, 0)
Screenshot: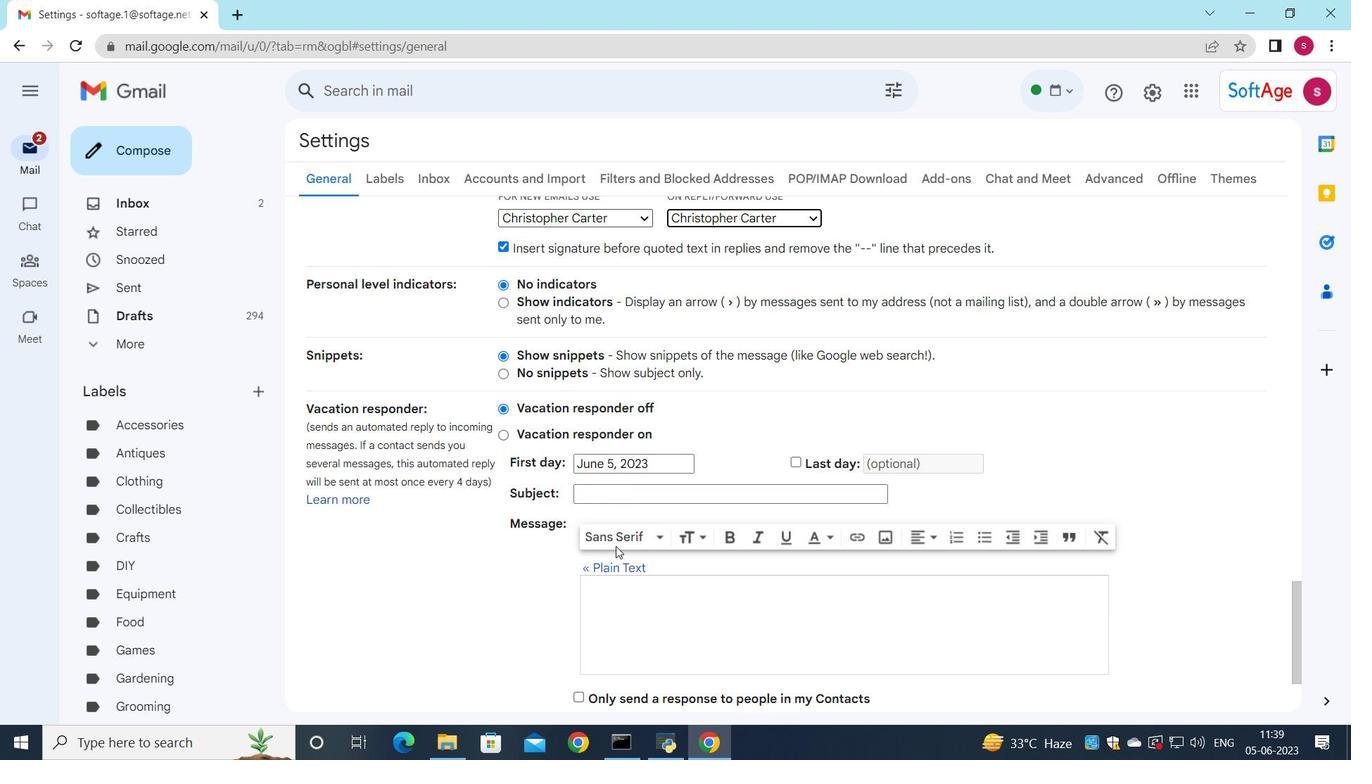 
Action: Mouse moved to (754, 621)
Screenshot: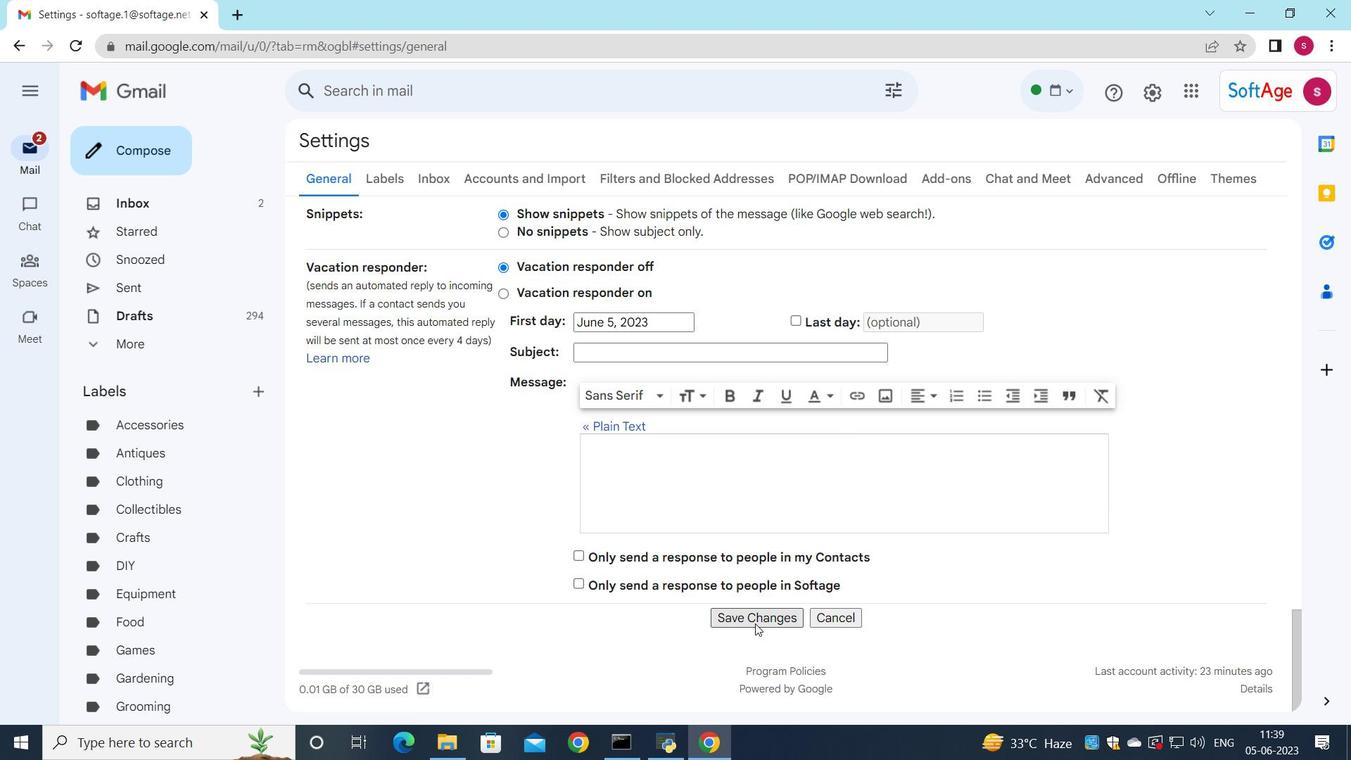 
Action: Mouse pressed left at (754, 621)
Screenshot: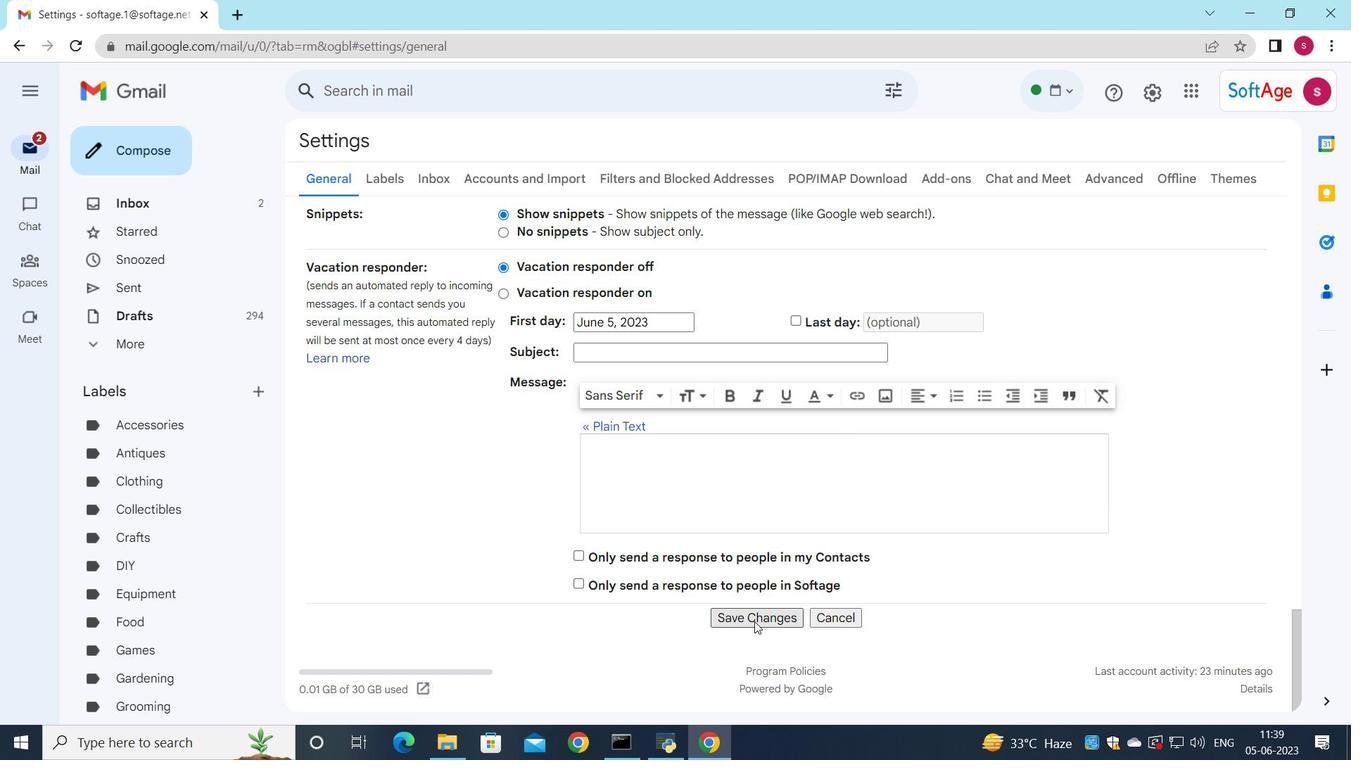 
Action: Mouse moved to (791, 226)
Screenshot: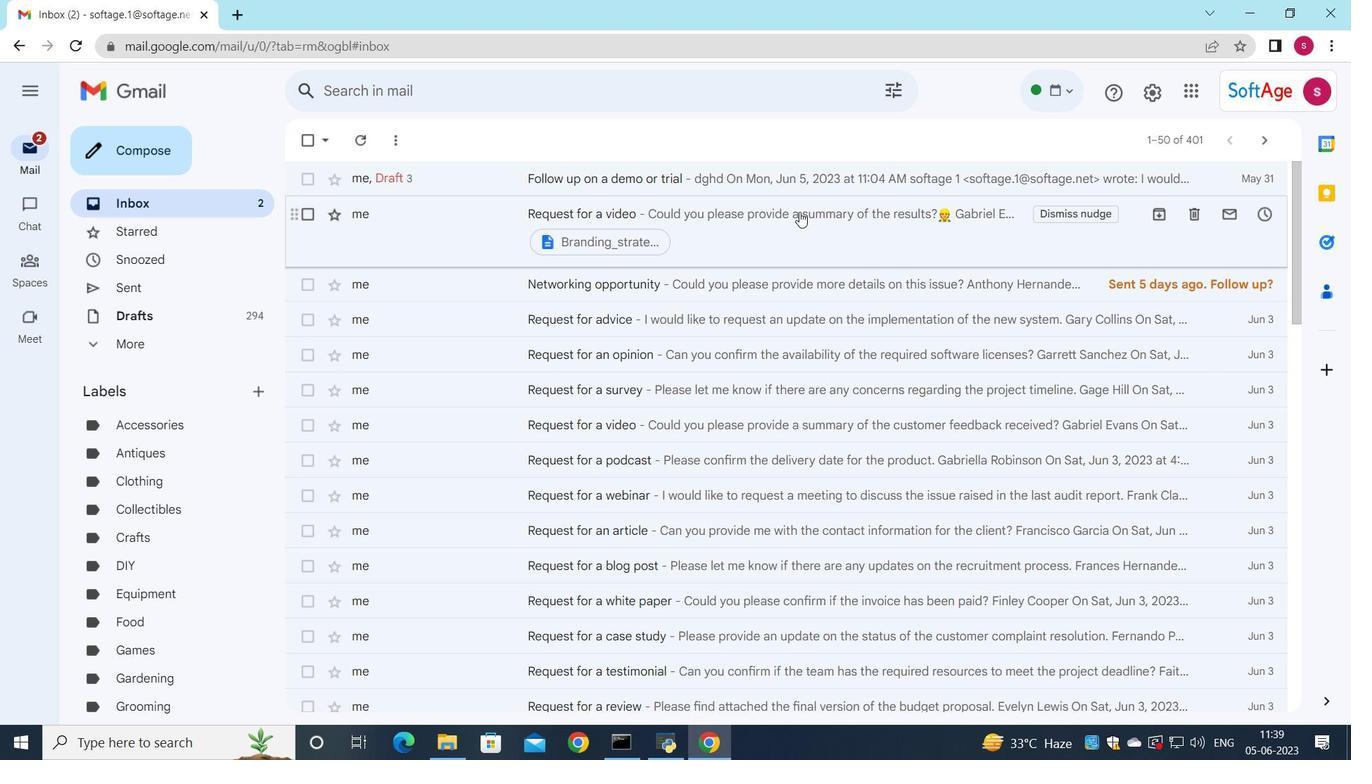 
Action: Mouse pressed left at (791, 226)
Screenshot: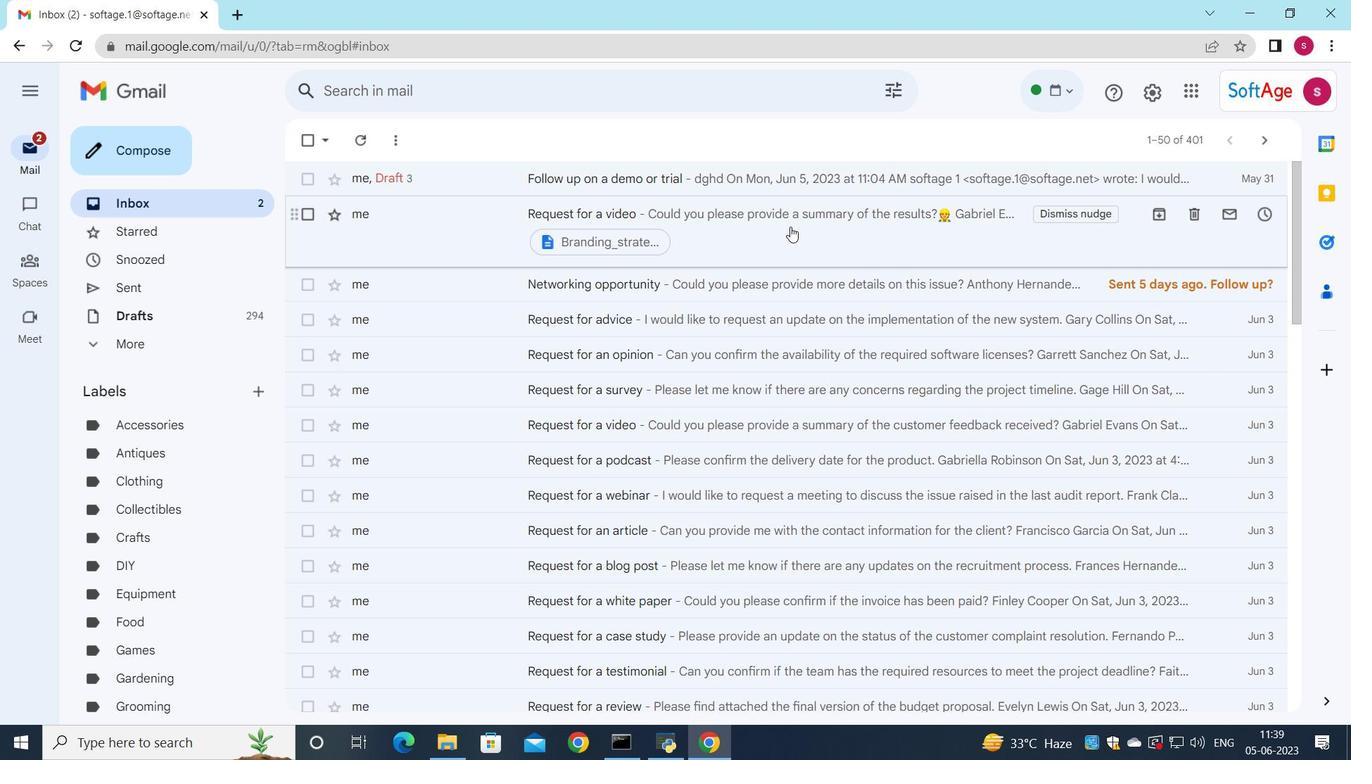 
Action: Mouse moved to (607, 570)
Screenshot: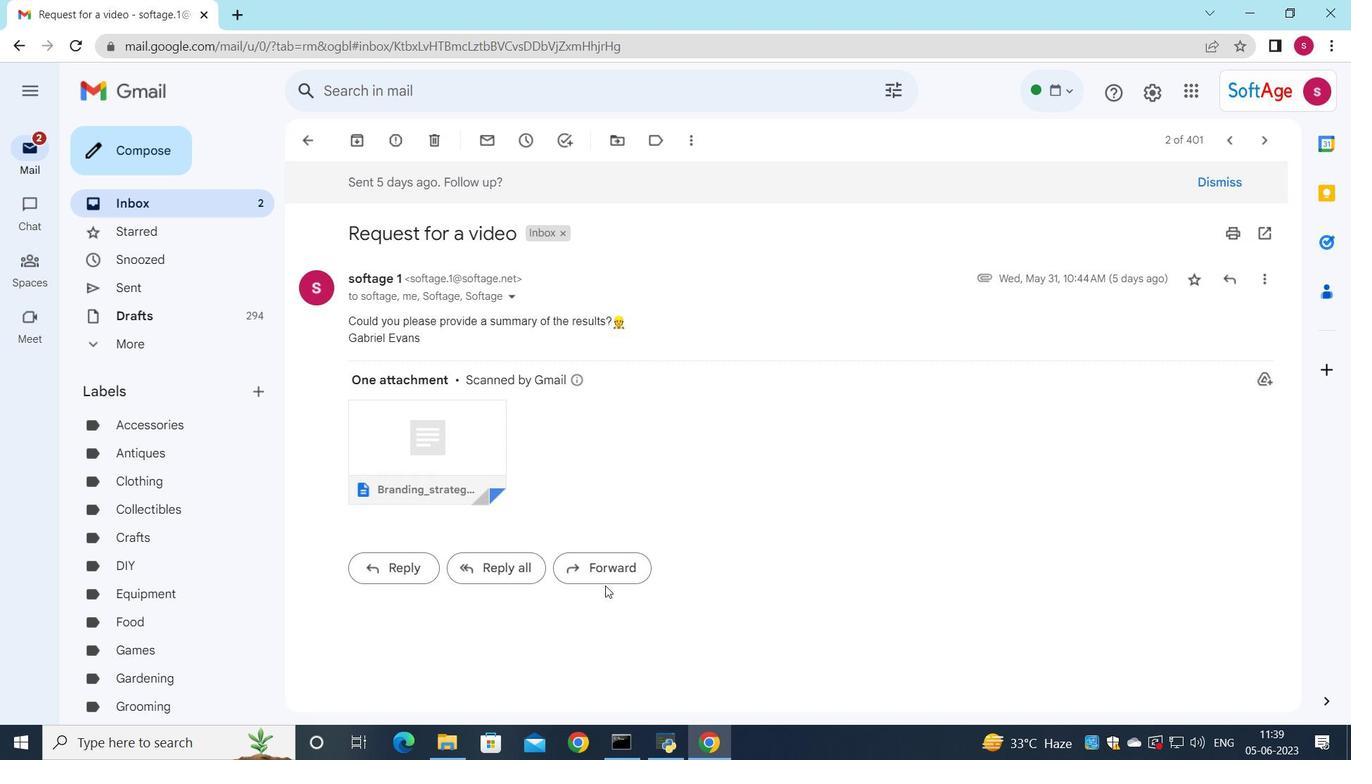
Action: Mouse pressed left at (607, 570)
Screenshot: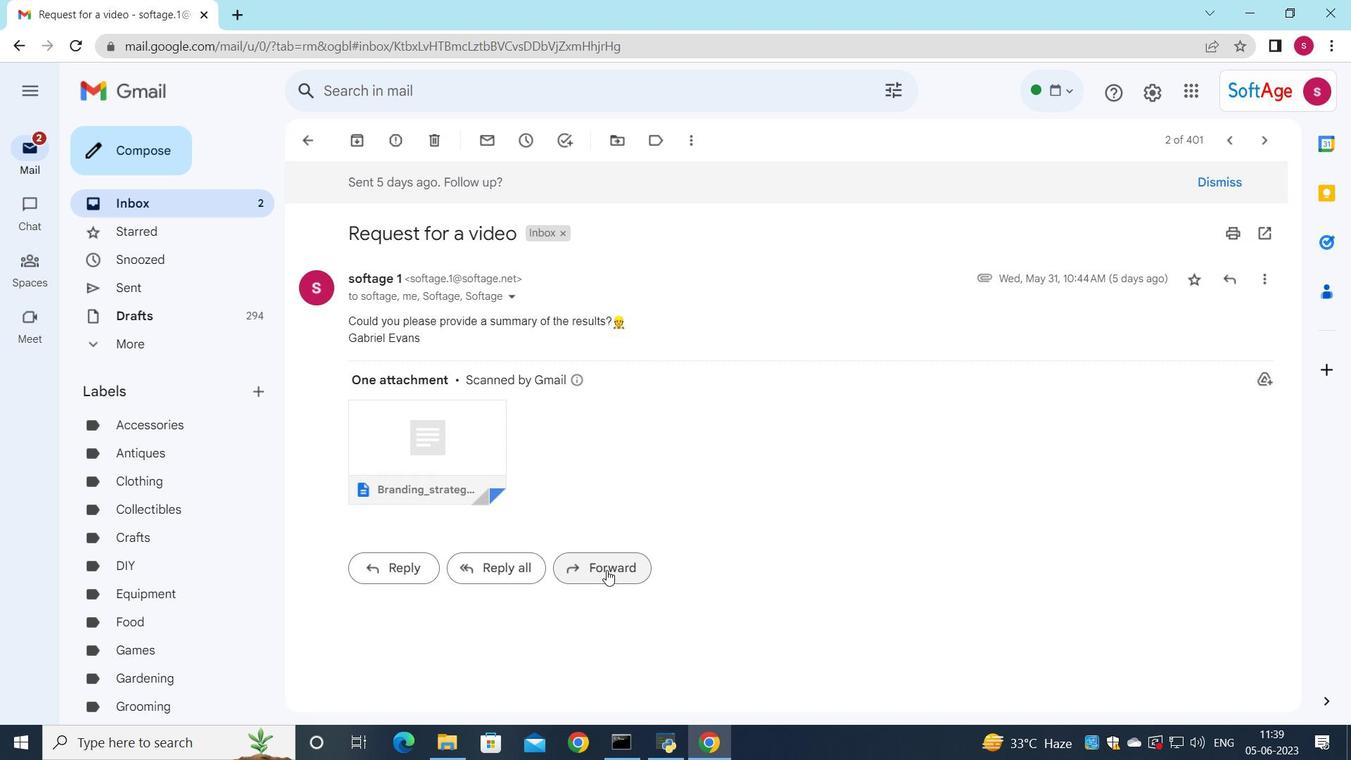 
Action: Mouse moved to (386, 531)
Screenshot: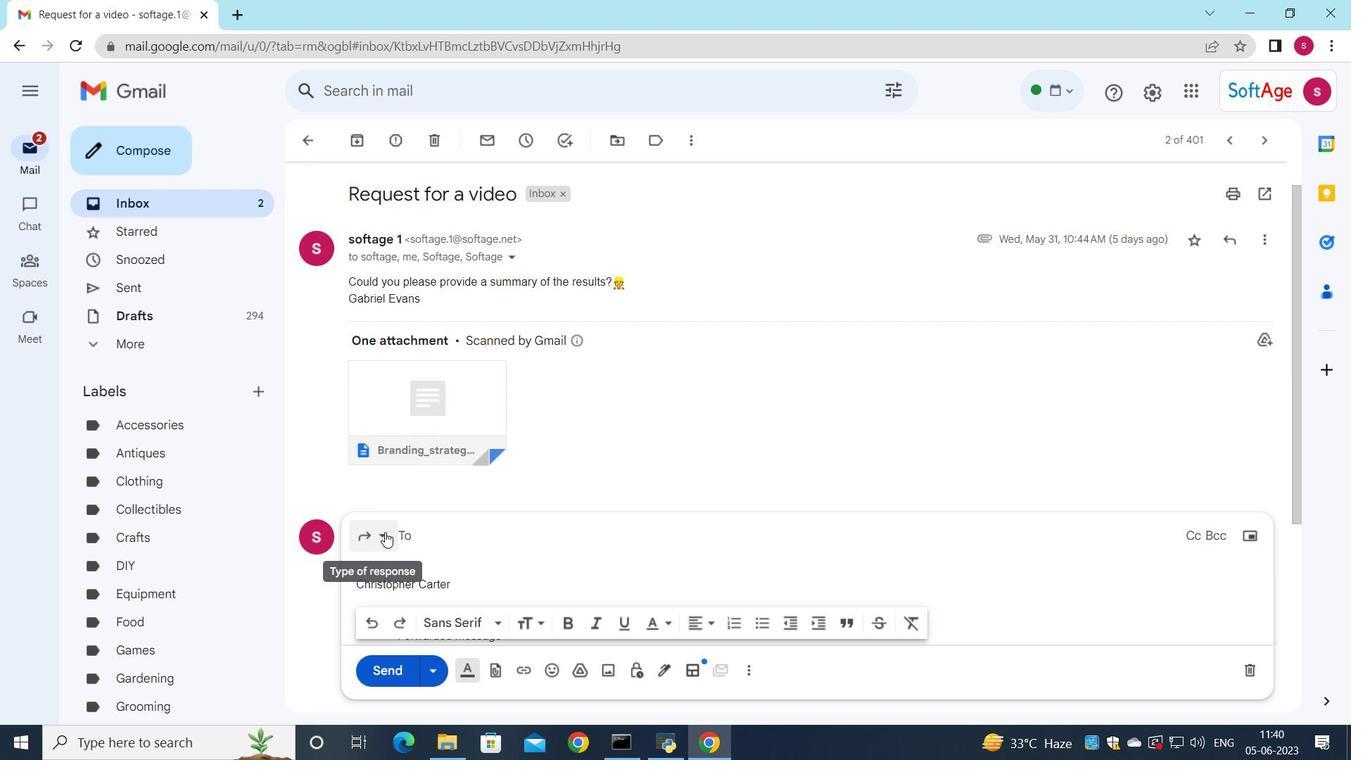 
Action: Mouse pressed left at (386, 531)
Screenshot: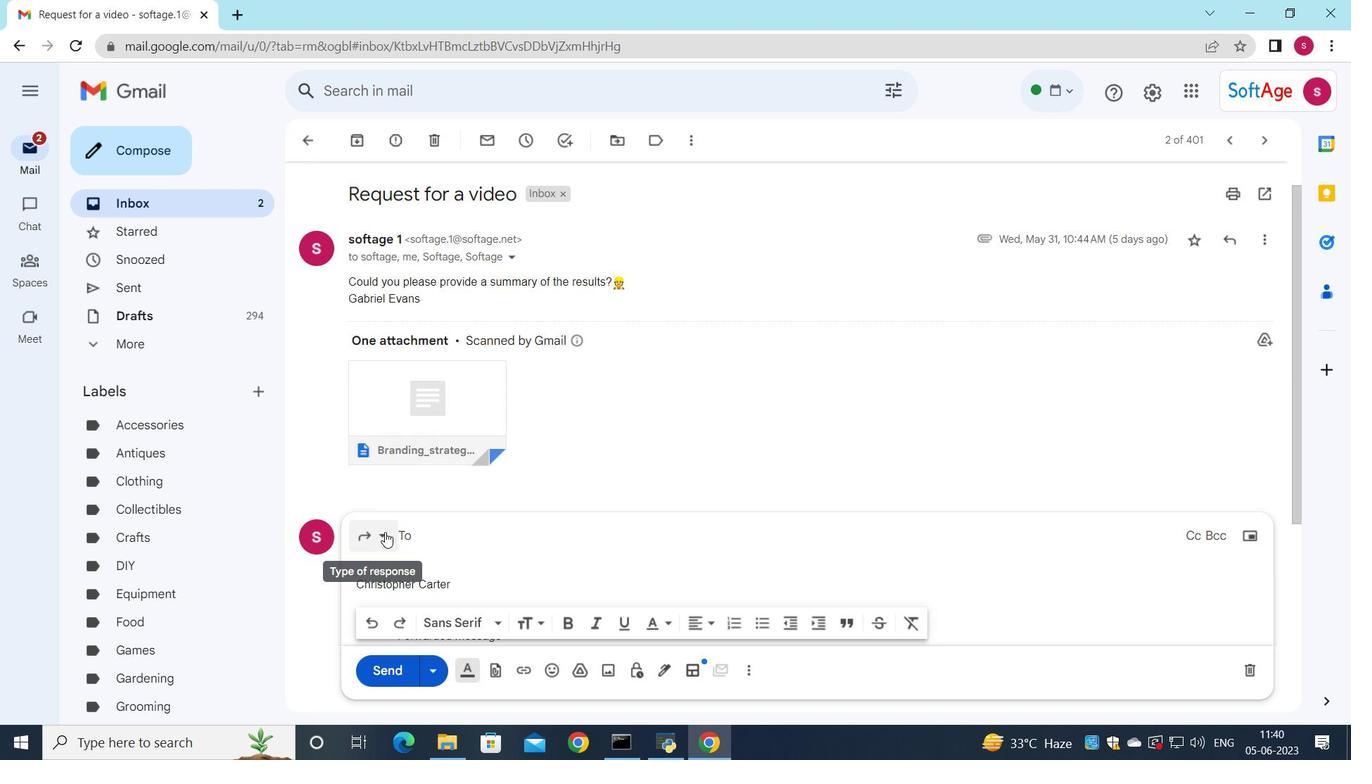 
Action: Mouse moved to (420, 460)
Screenshot: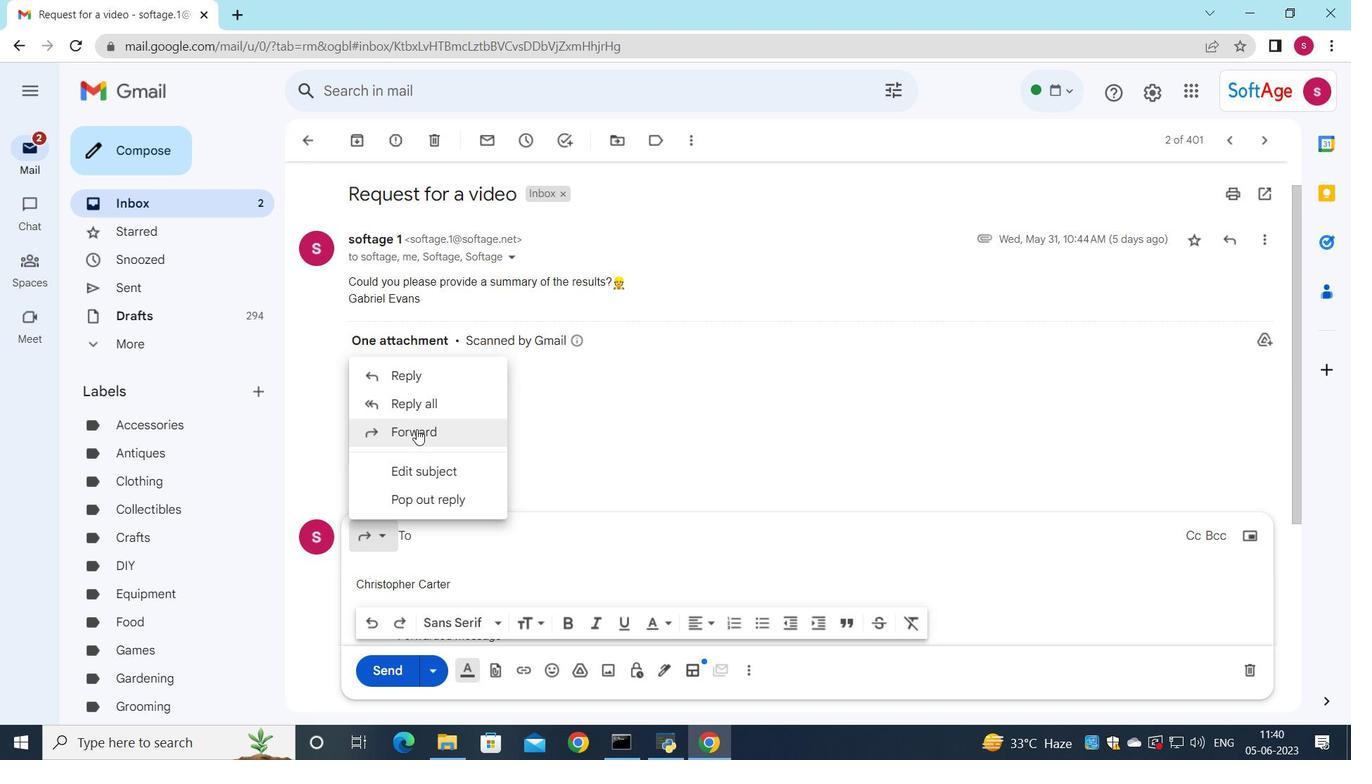 
Action: Mouse pressed left at (420, 460)
Screenshot: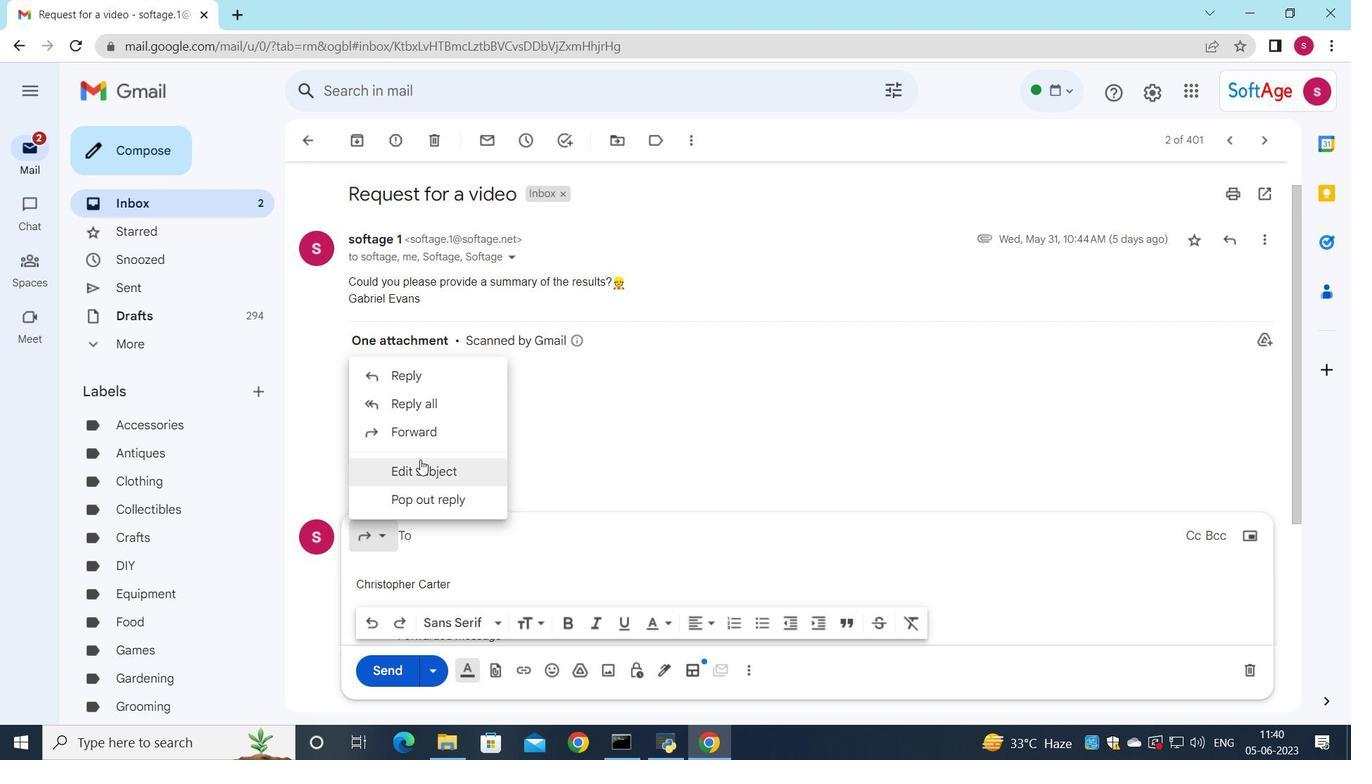 
Action: Mouse moved to (981, 292)
Screenshot: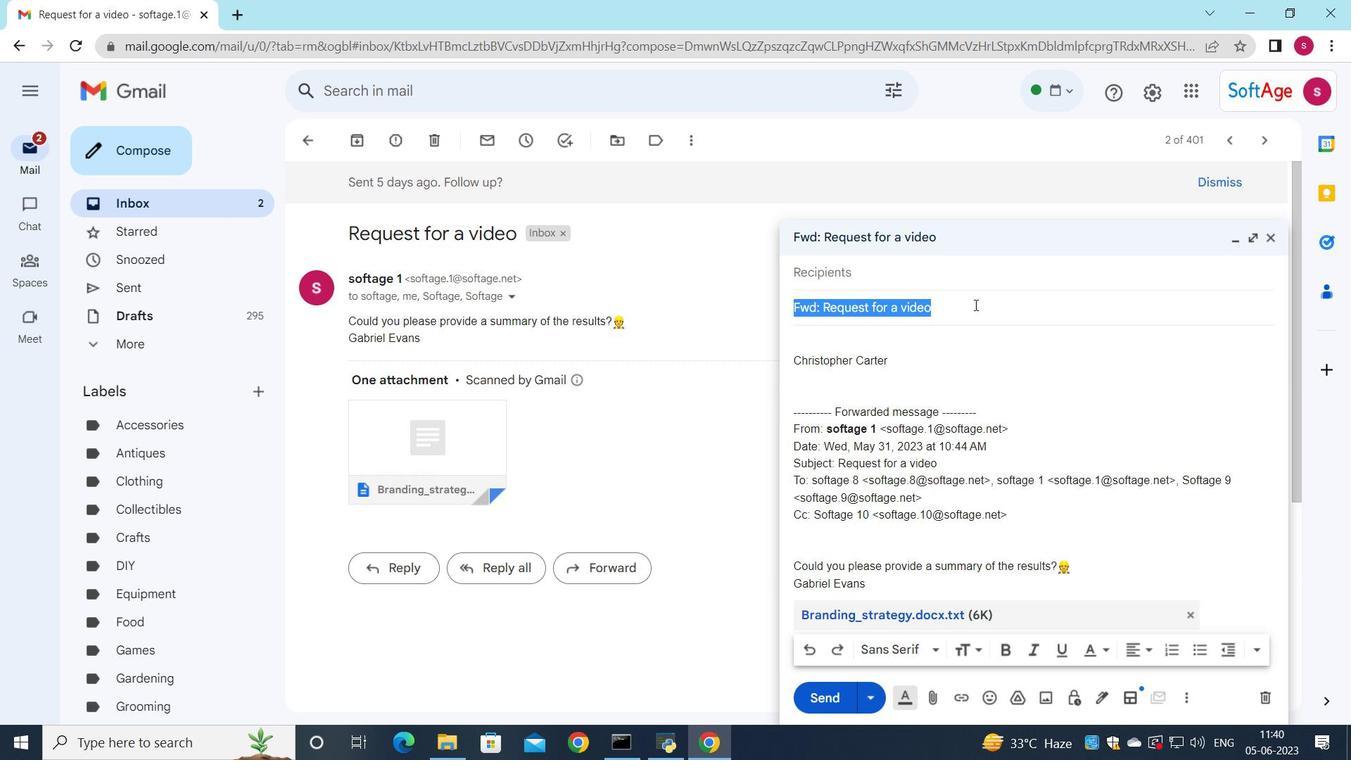 
Action: Key pressed <Key.shift>Request<Key.space>for<Key.space>a<Key.space>discount
Screenshot: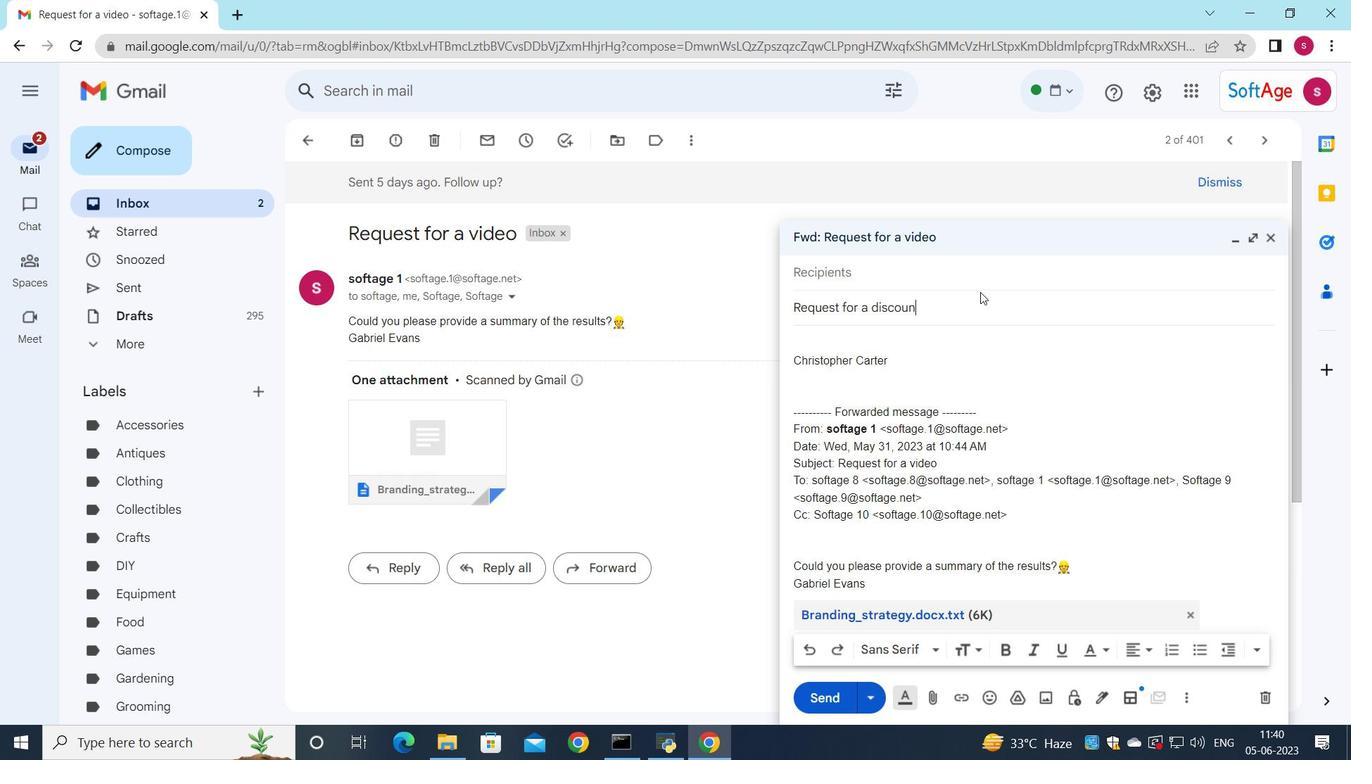 
Action: Mouse moved to (869, 267)
Screenshot: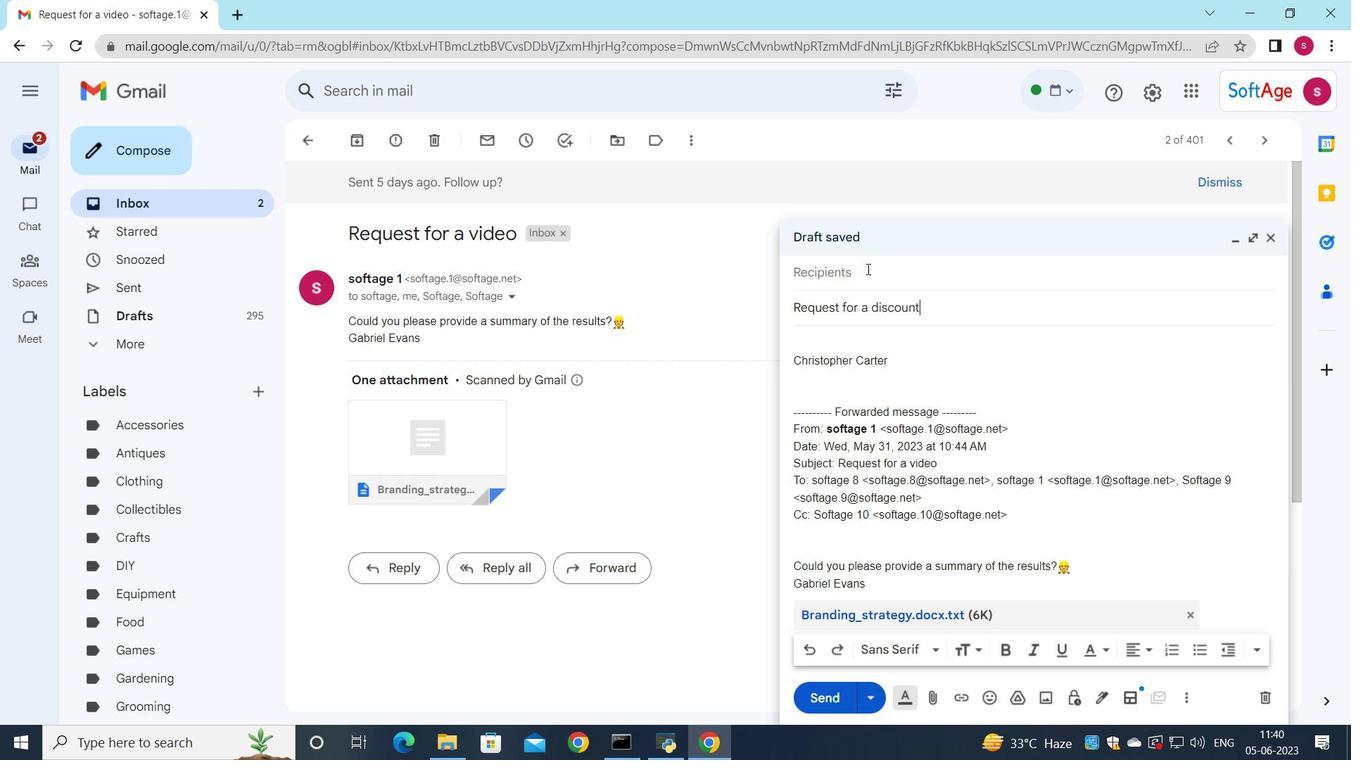 
Action: Mouse pressed left at (869, 267)
Screenshot: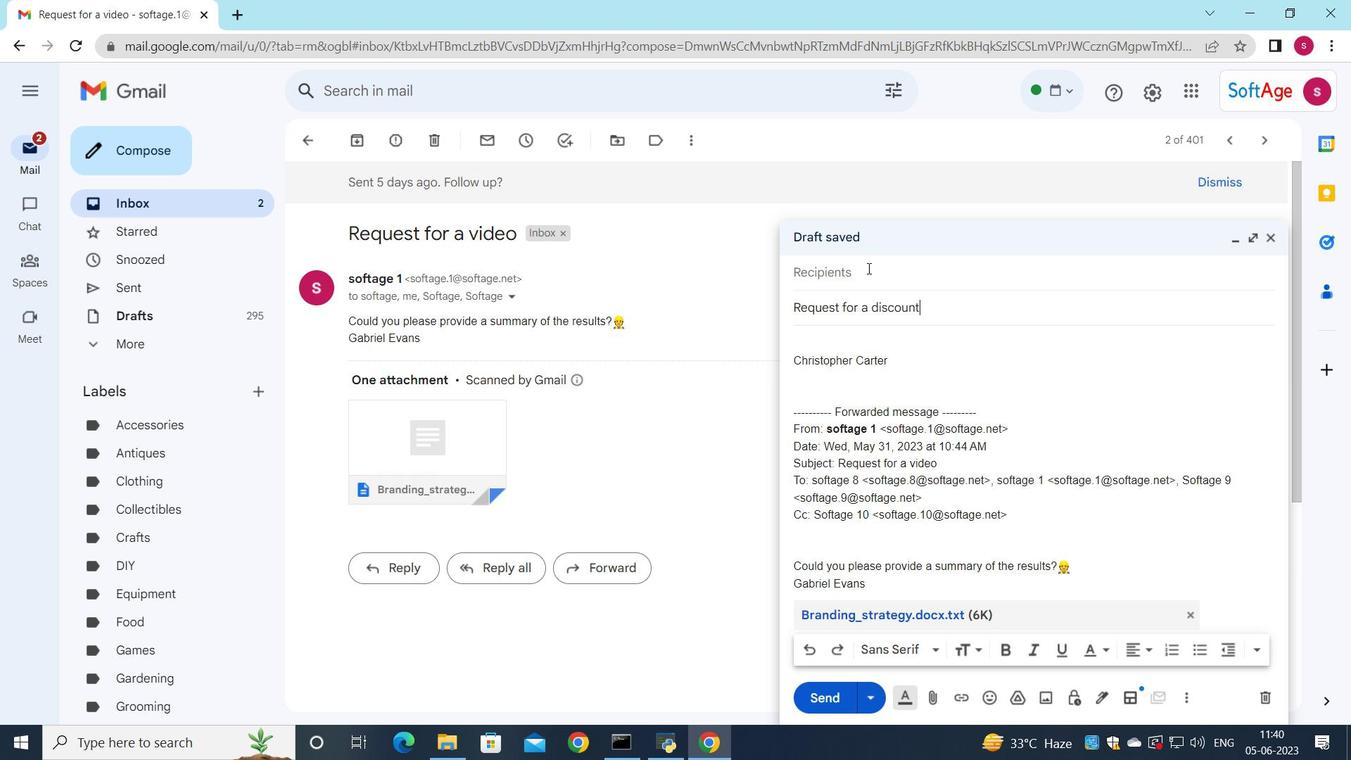
Action: Key pressed s
Screenshot: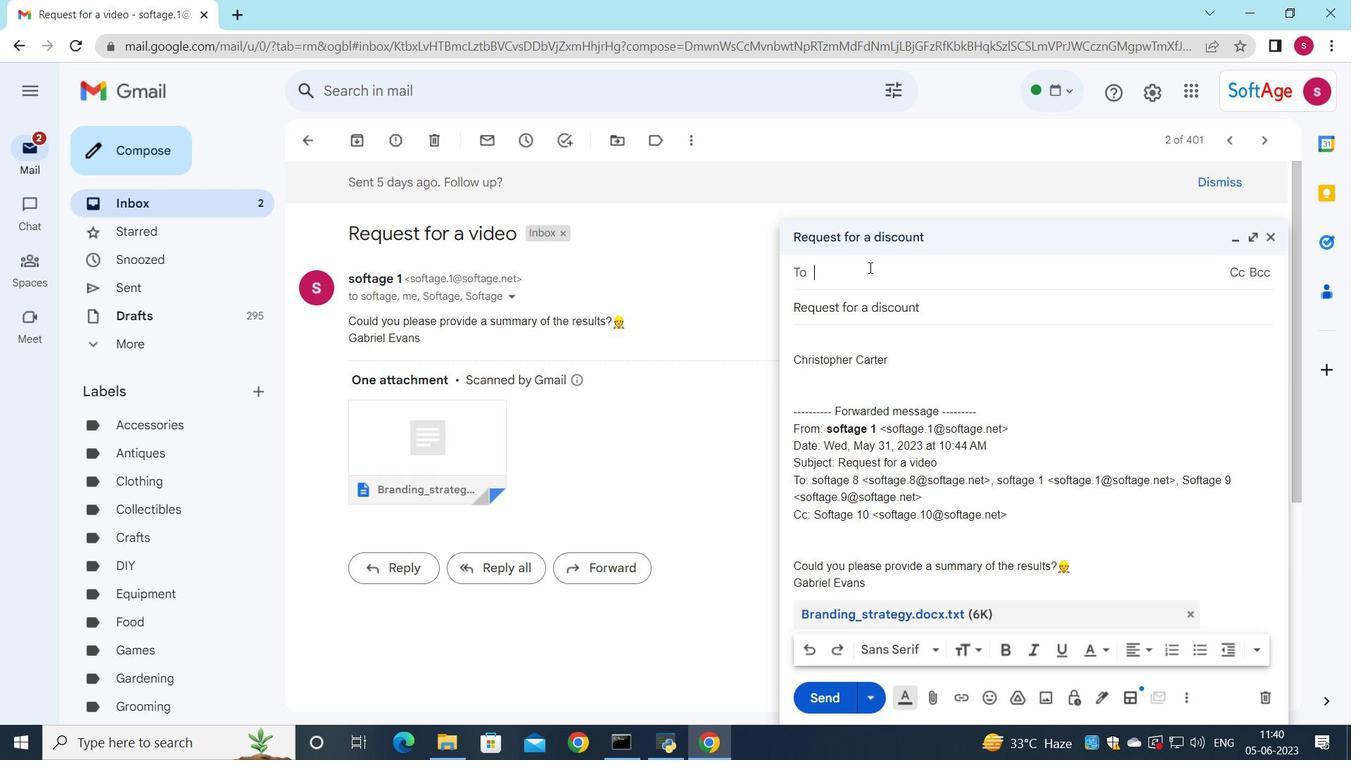 
Action: Mouse moved to (898, 361)
Screenshot: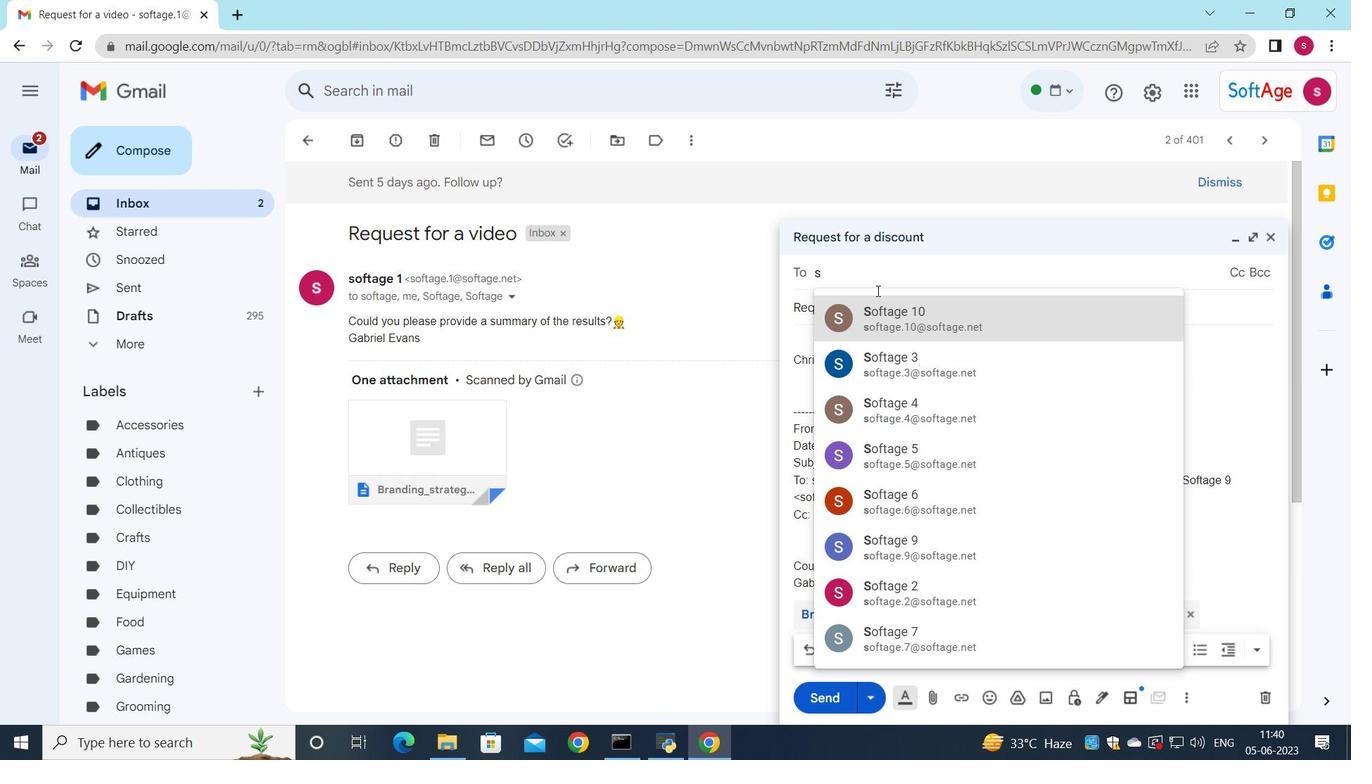 
Action: Mouse pressed left at (898, 361)
Screenshot: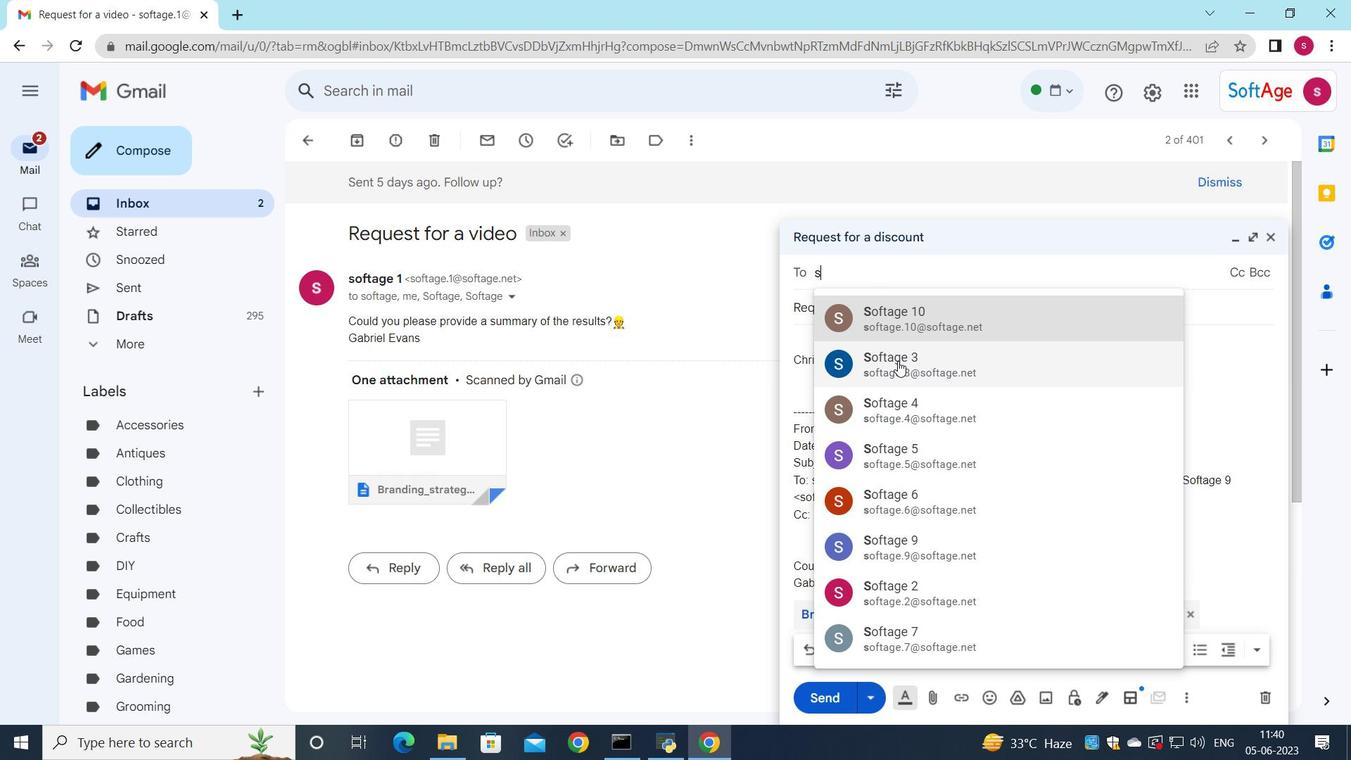 
Action: Mouse moved to (820, 349)
Screenshot: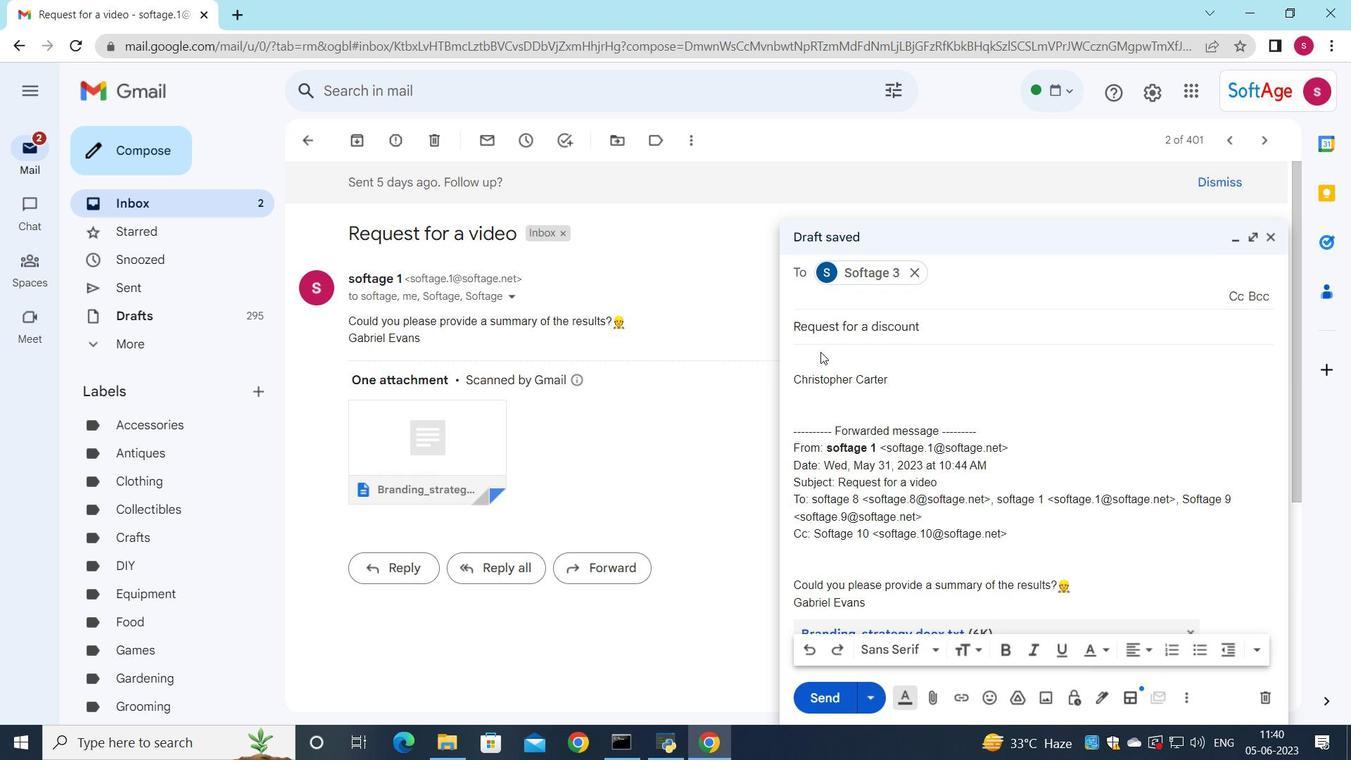 
Action: Mouse pressed left at (820, 349)
Screenshot: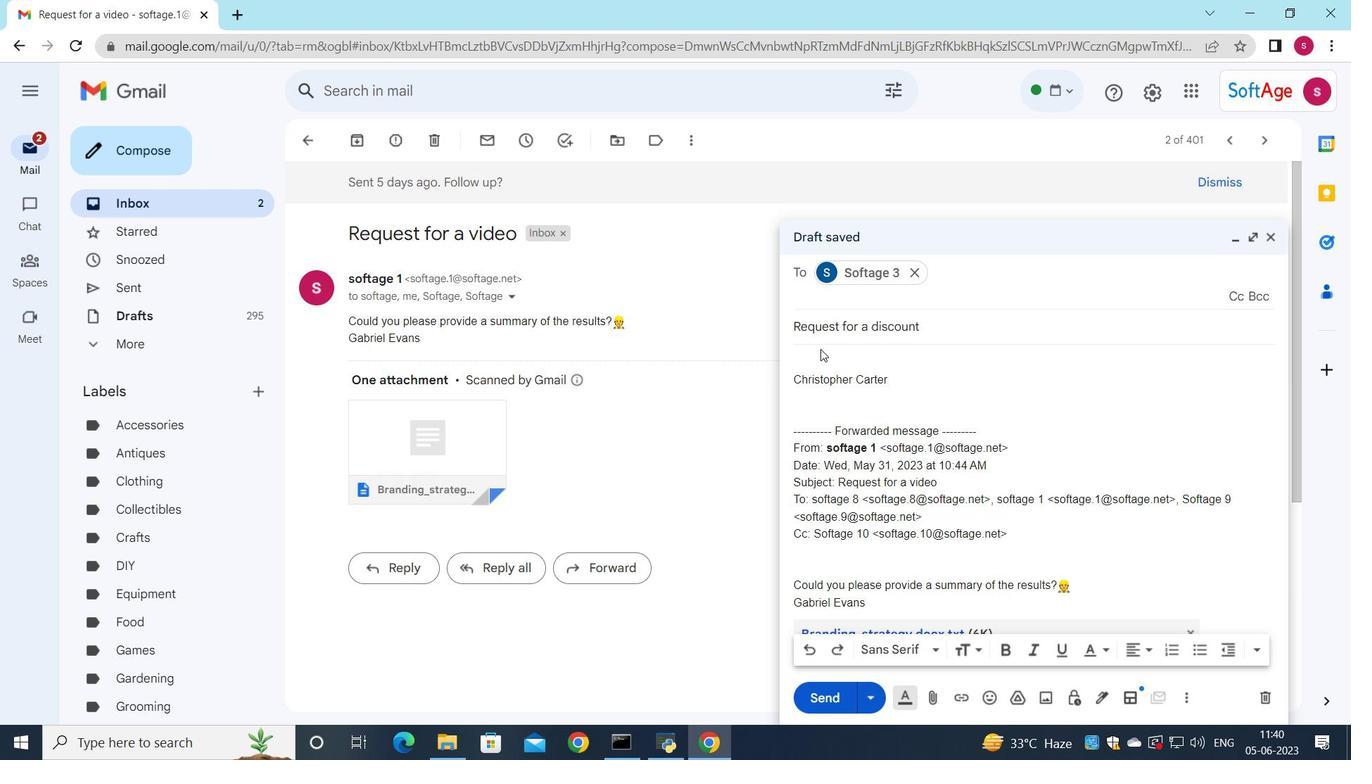 
Action: Key pressed <Key.shift>I<Key.space>would<Key.space>appreciate<Key.space>it<Key.space>if<Key.space>you<Key.space>could<Key.space>review<Key.space>the<Key.space>project<Key.space>proposal<Key.space>and<Key.space>provide<Key.space>feedback
Screenshot: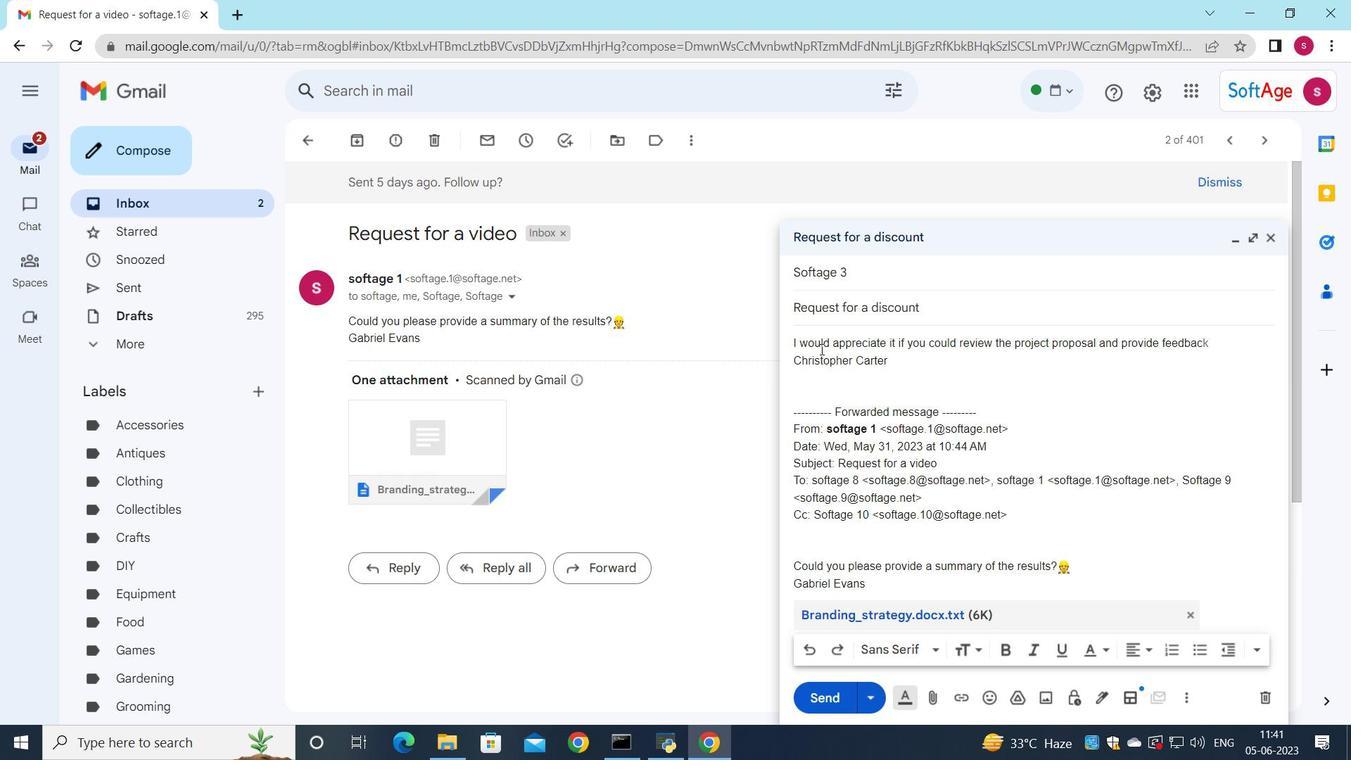 
Action: Mouse moved to (994, 140)
Screenshot: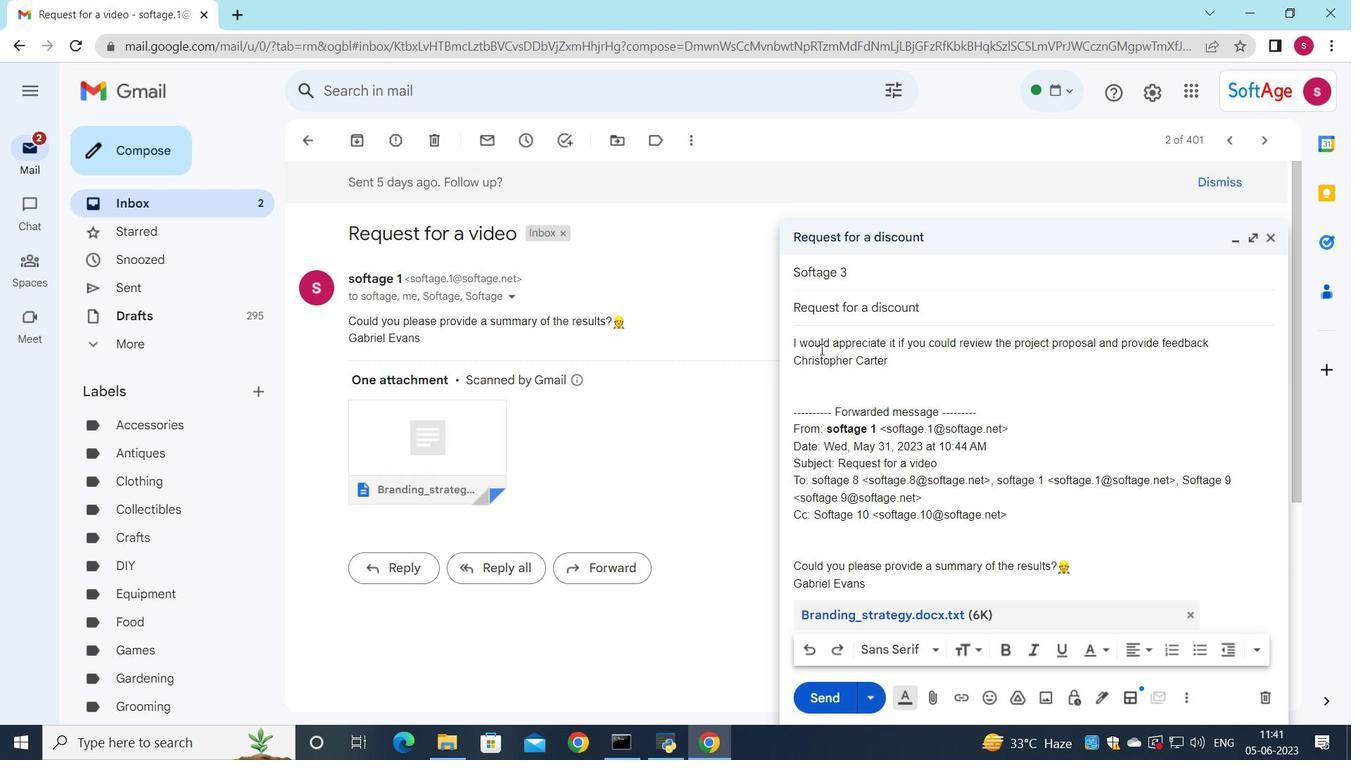 
Action: Key pressed .
Screenshot: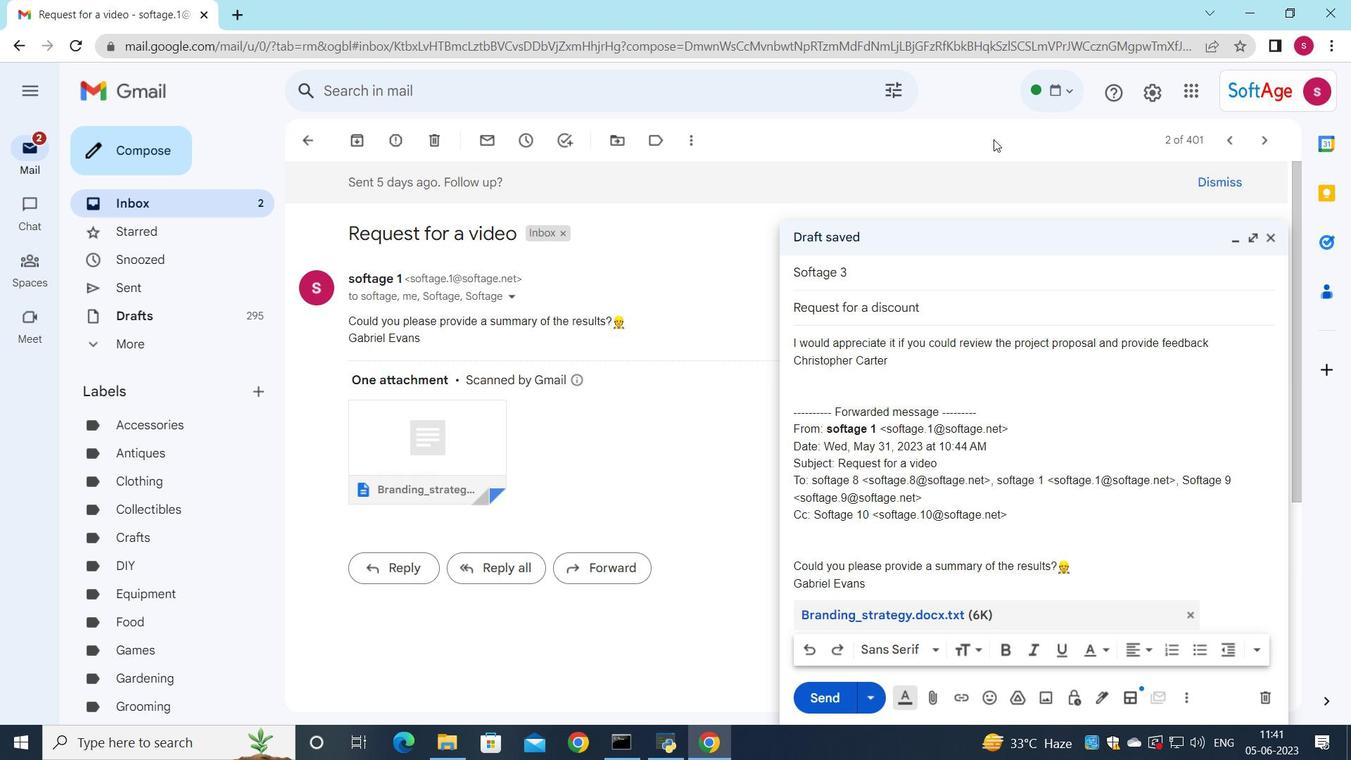 
Action: Mouse moved to (832, 342)
Screenshot: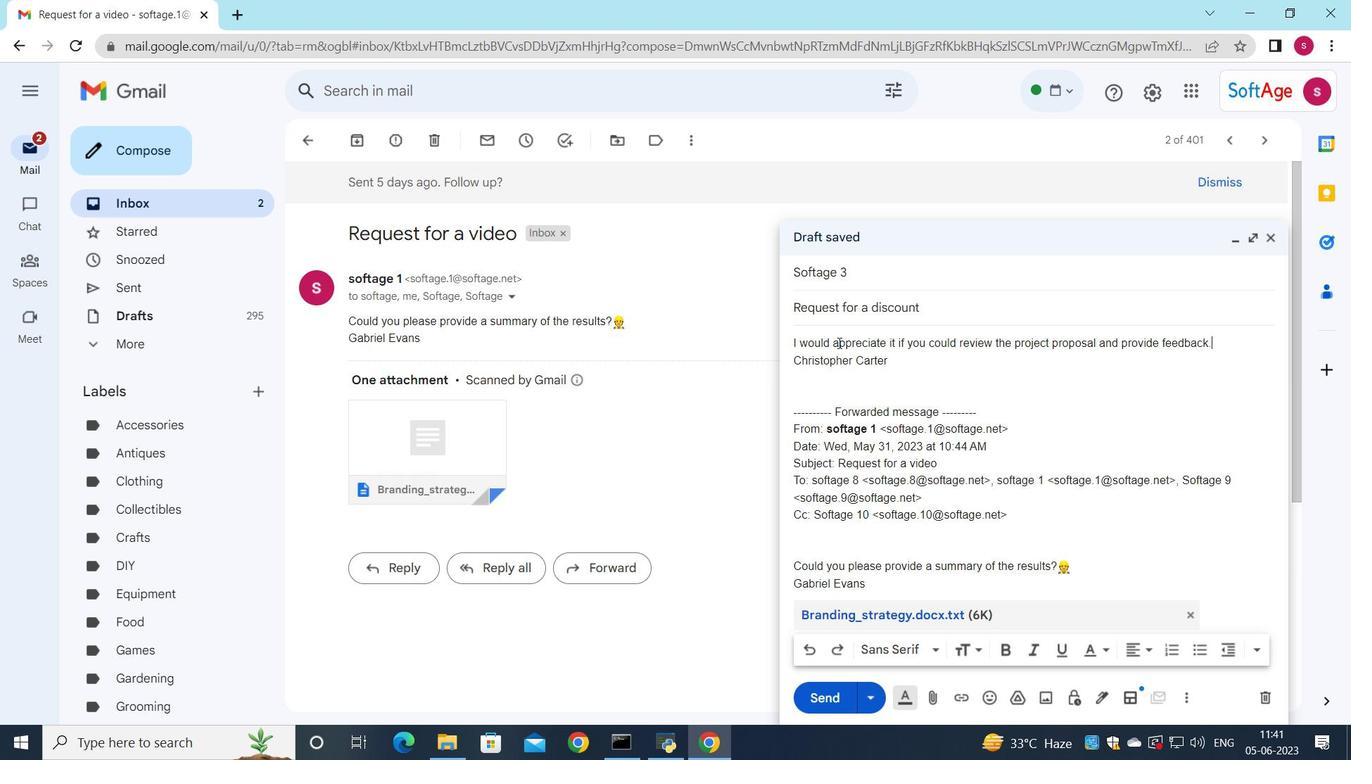 
Action: Mouse pressed left at (832, 342)
Screenshot: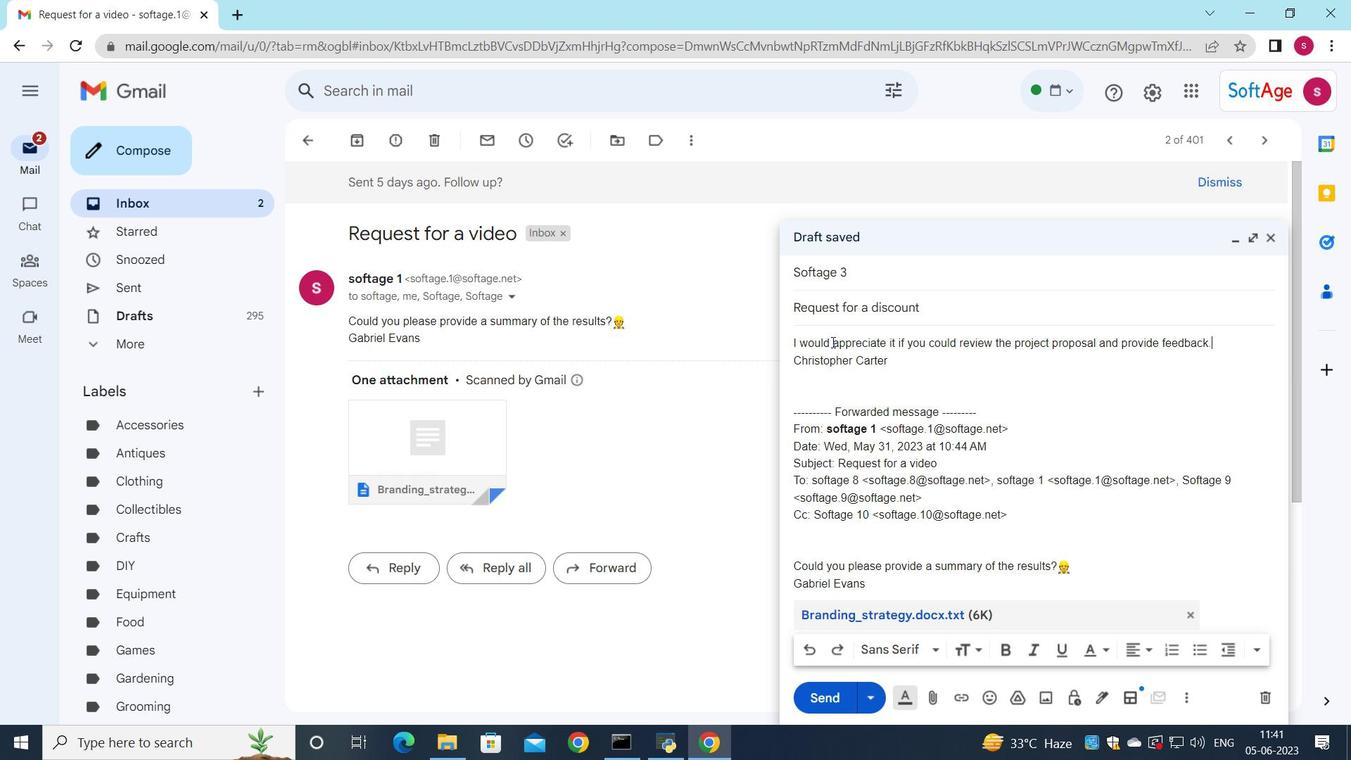 
Action: Mouse moved to (937, 657)
Screenshot: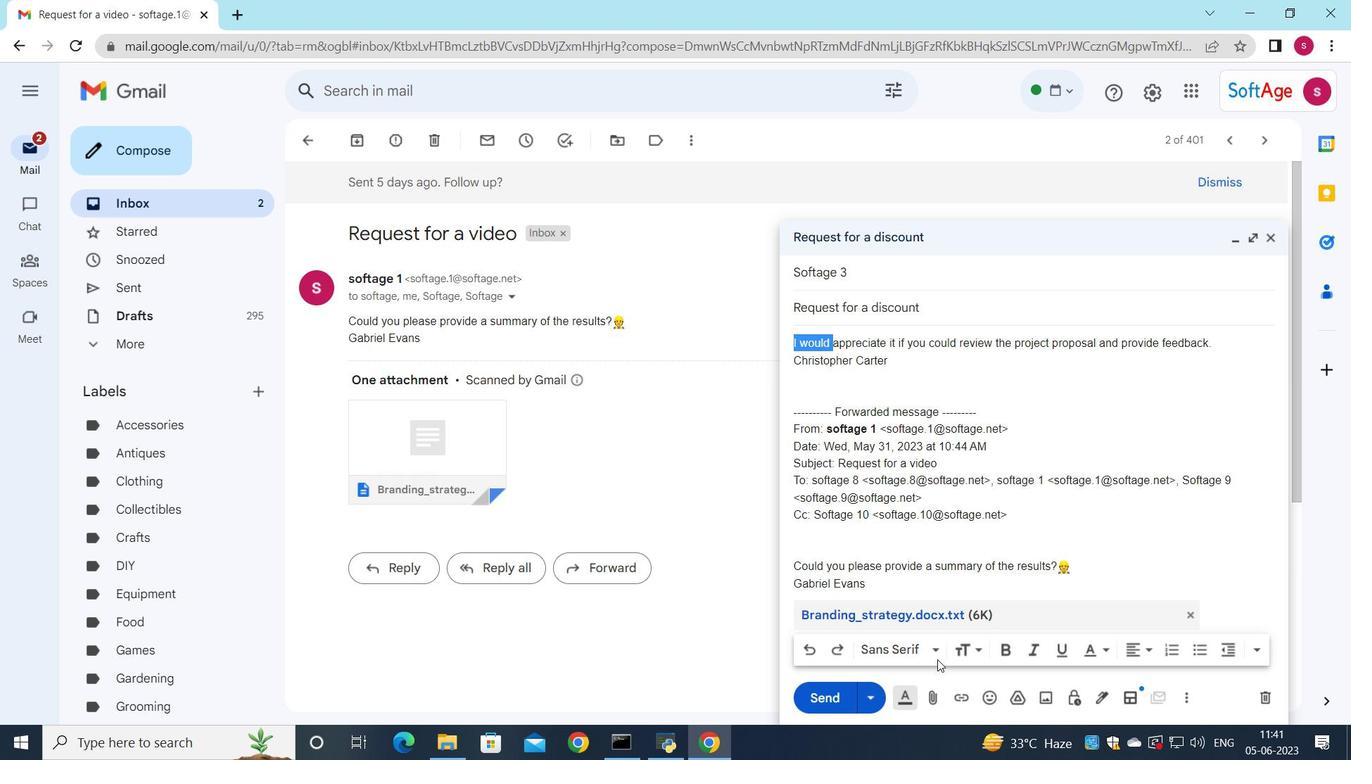 
Action: Mouse pressed left at (937, 657)
Screenshot: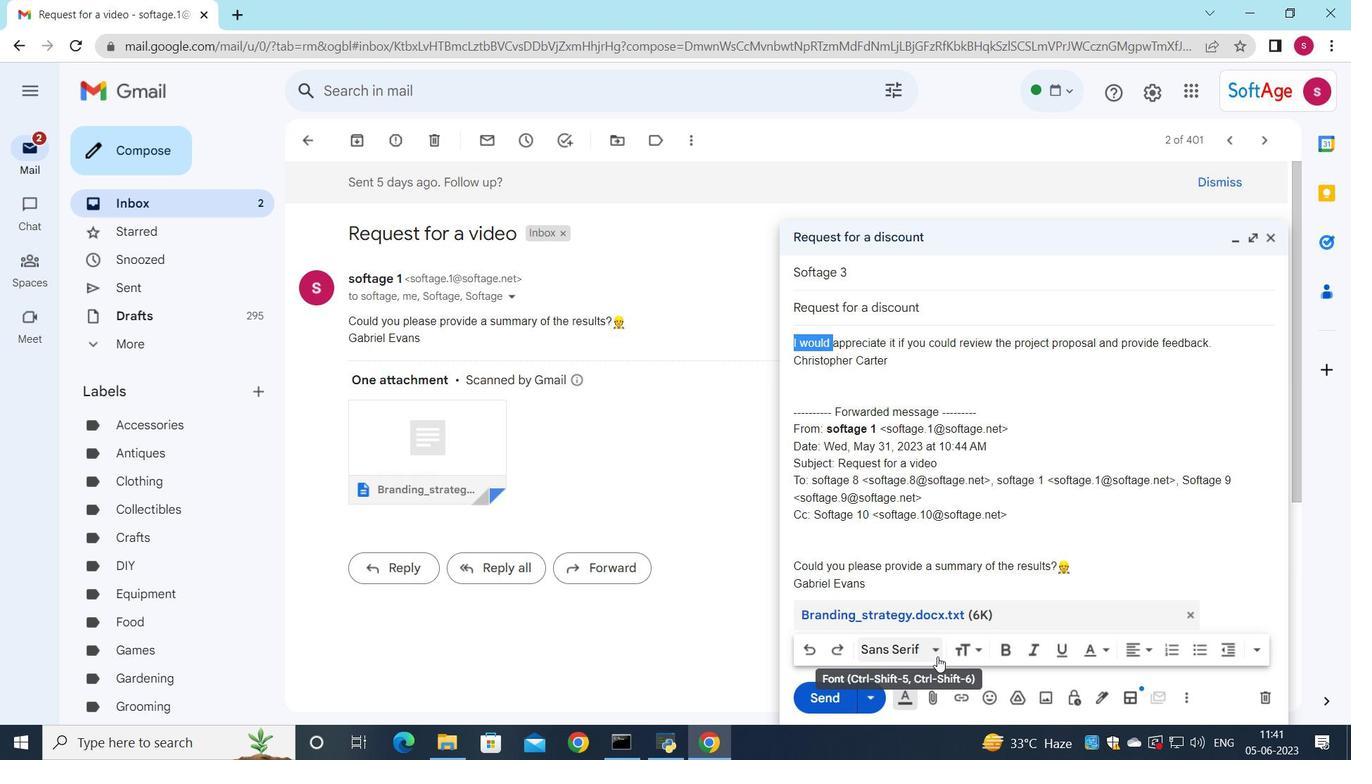 
Action: Mouse moved to (943, 445)
Screenshot: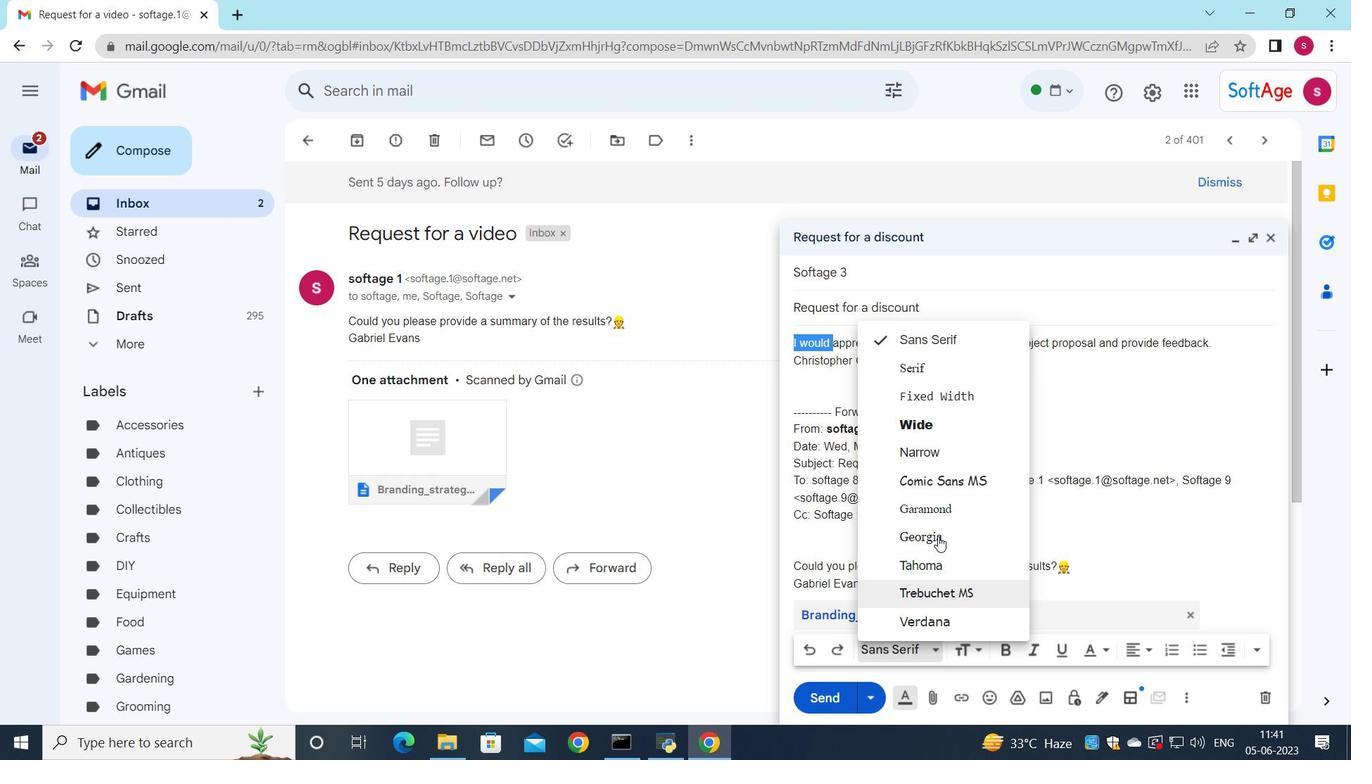 
Action: Mouse pressed left at (943, 445)
Screenshot: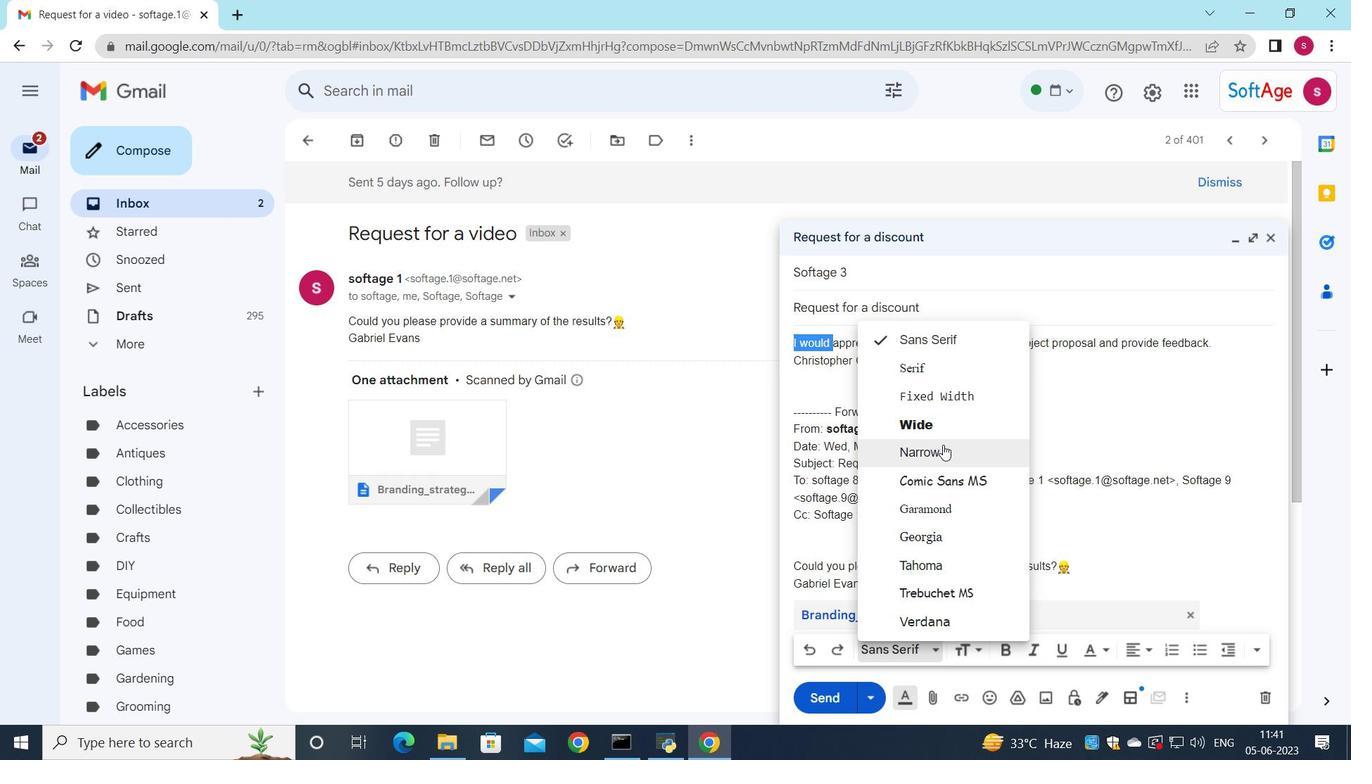 
Action: Mouse moved to (1065, 651)
Screenshot: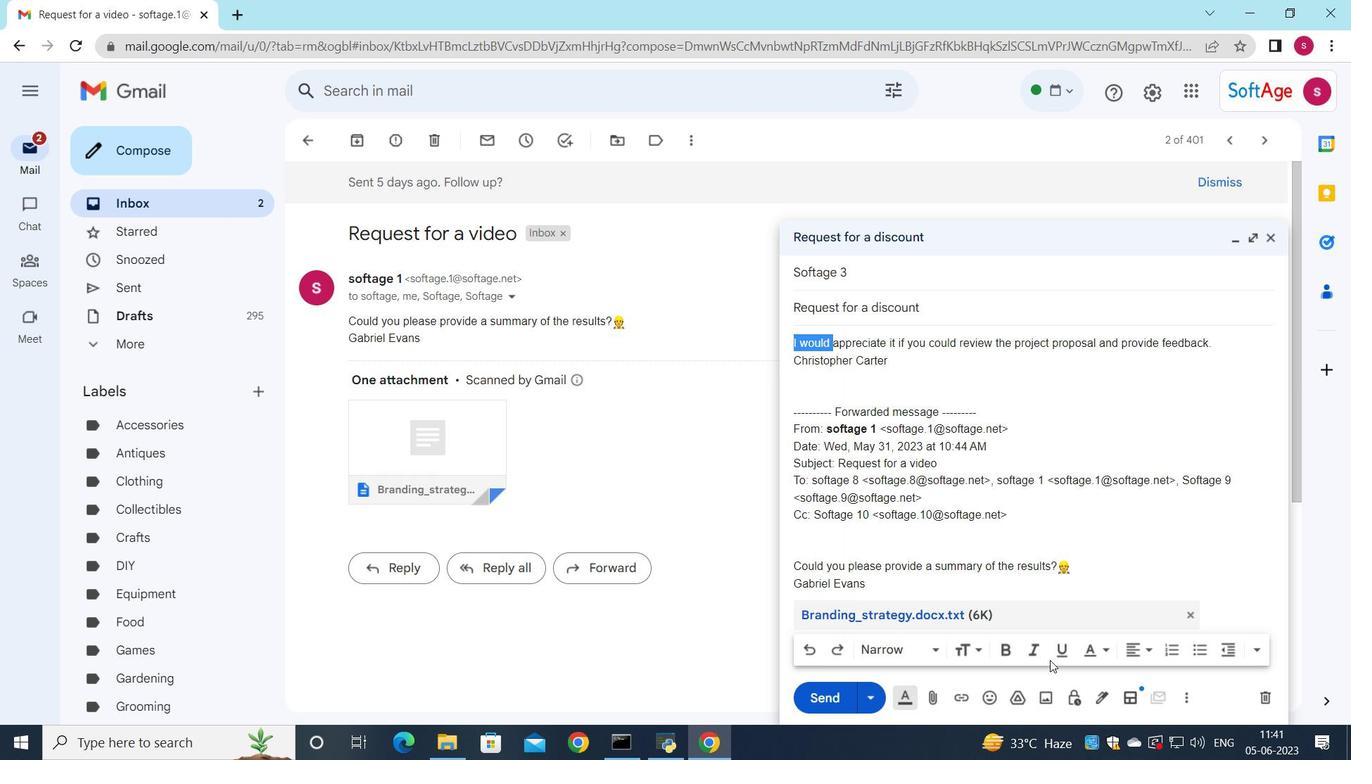 
Action: Mouse pressed left at (1065, 651)
Screenshot: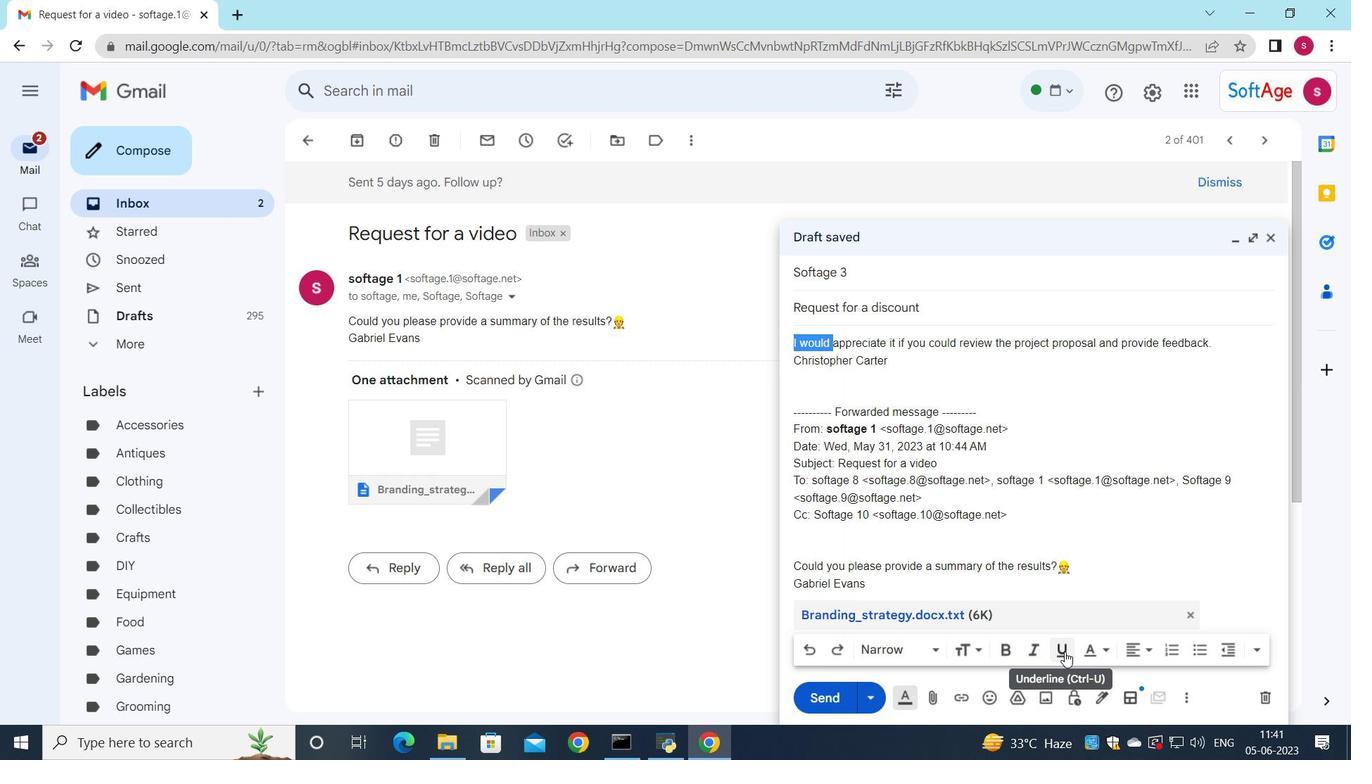 
Action: Mouse moved to (829, 694)
Screenshot: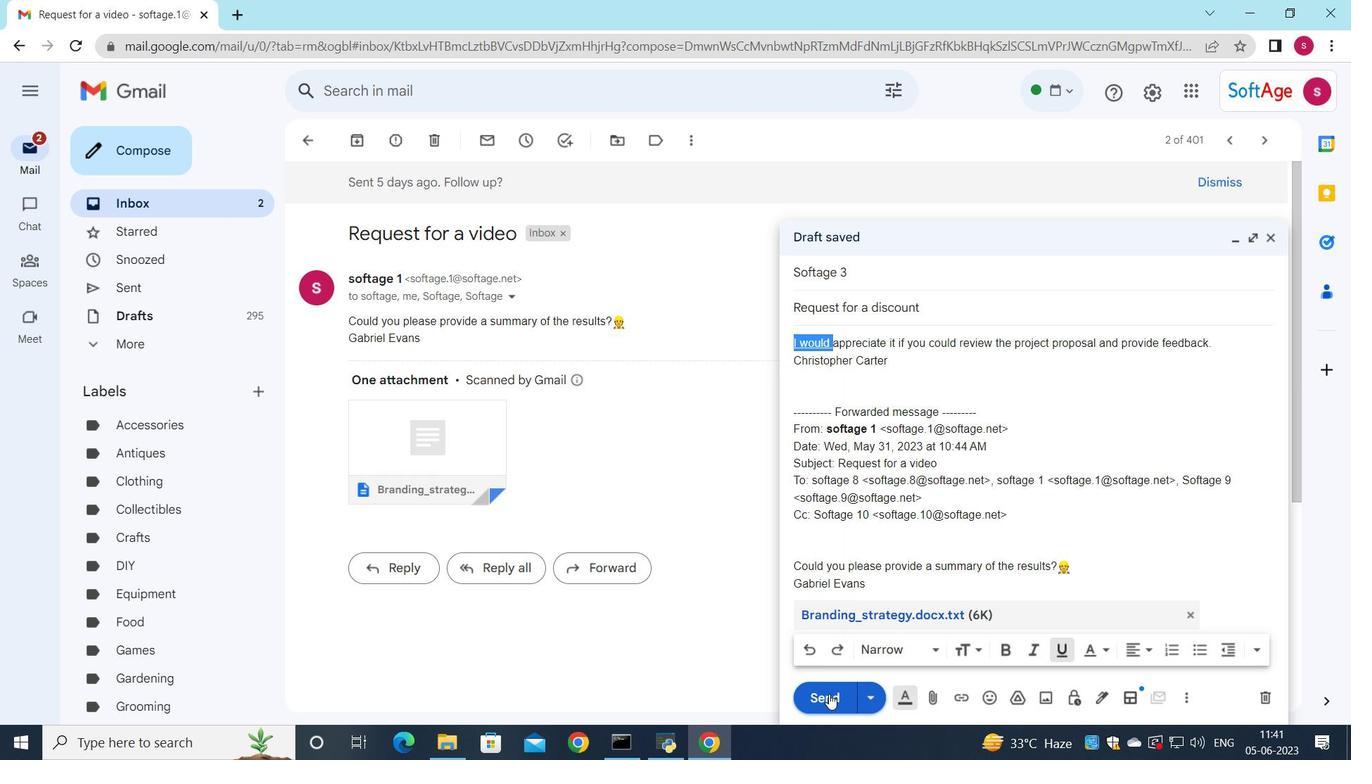
Action: Mouse pressed left at (829, 694)
Screenshot: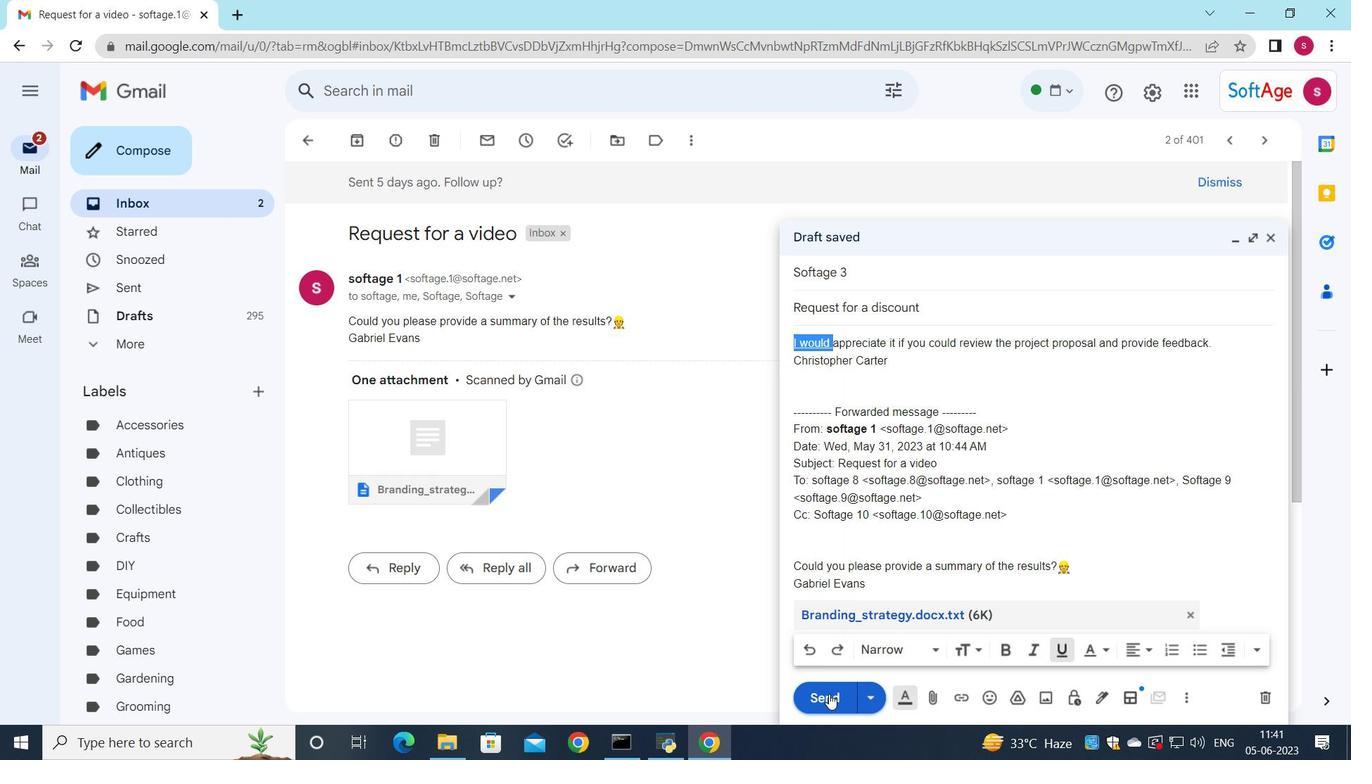 
Action: Mouse moved to (837, 690)
Screenshot: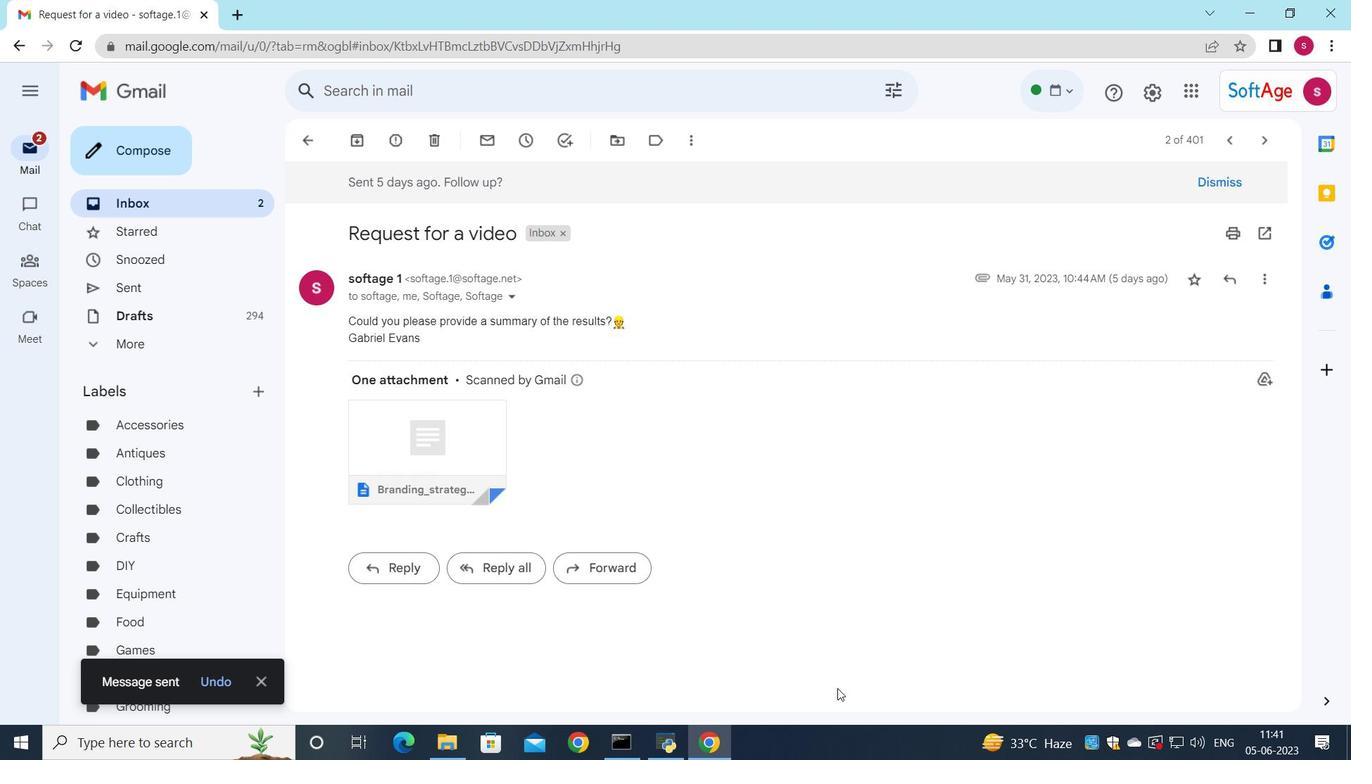
